 Task: Look for space in Borehamwood, United Kingdom from 1st July, 2023 to 8th July, 2023 for 2 adults, 1 child in price range Rs.15000 to Rs.20000. Place can be entire place with 1  bedroom having 1 bed and 1 bathroom. Property type can be house, flat, guest house, hotel. Amenities needed are: washing machine. Booking option can be shelf check-in. Required host language is English.
Action: Mouse moved to (554, 78)
Screenshot: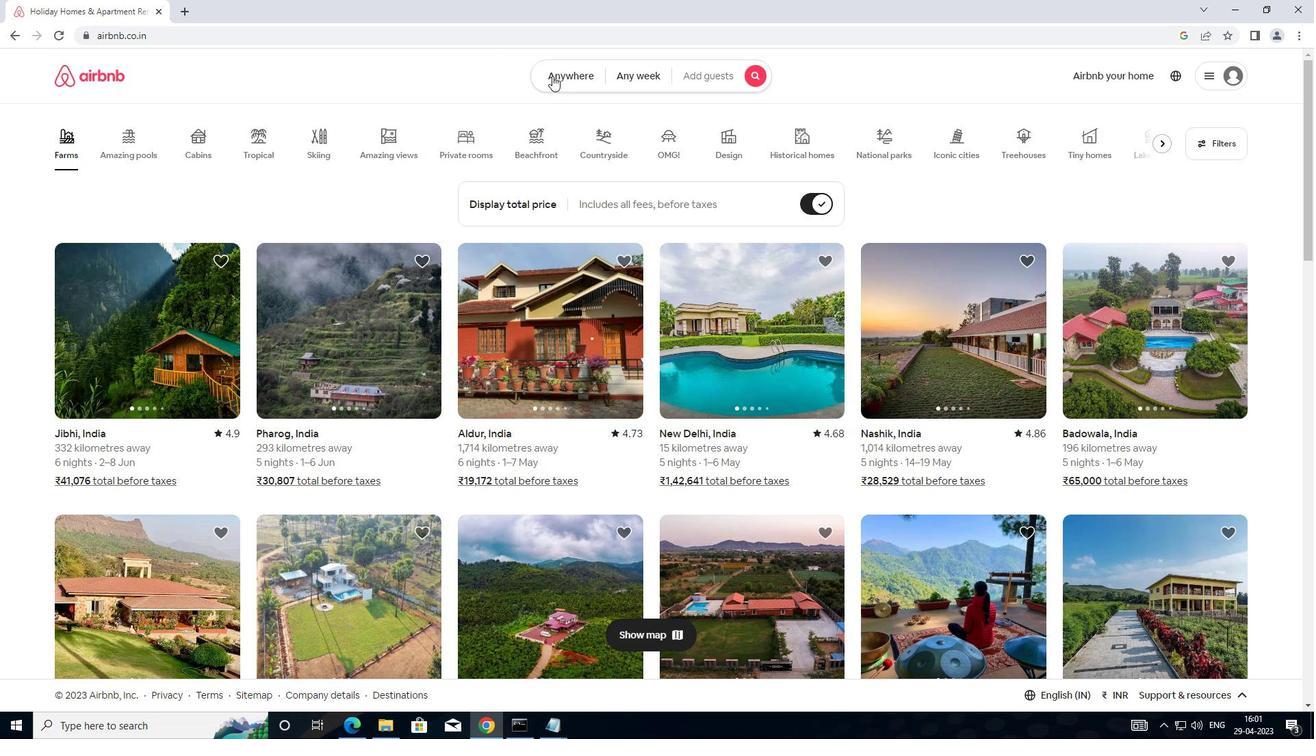 
Action: Mouse pressed left at (554, 78)
Screenshot: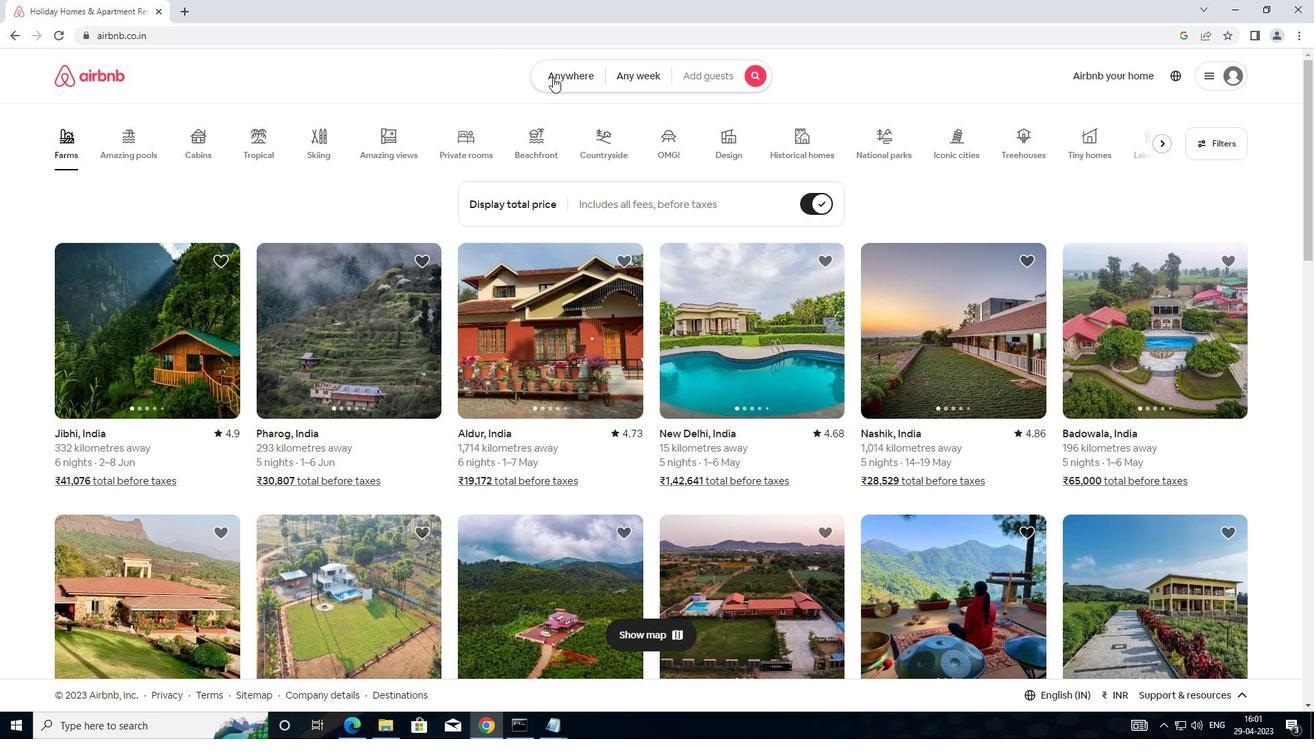 
Action: Mouse moved to (435, 140)
Screenshot: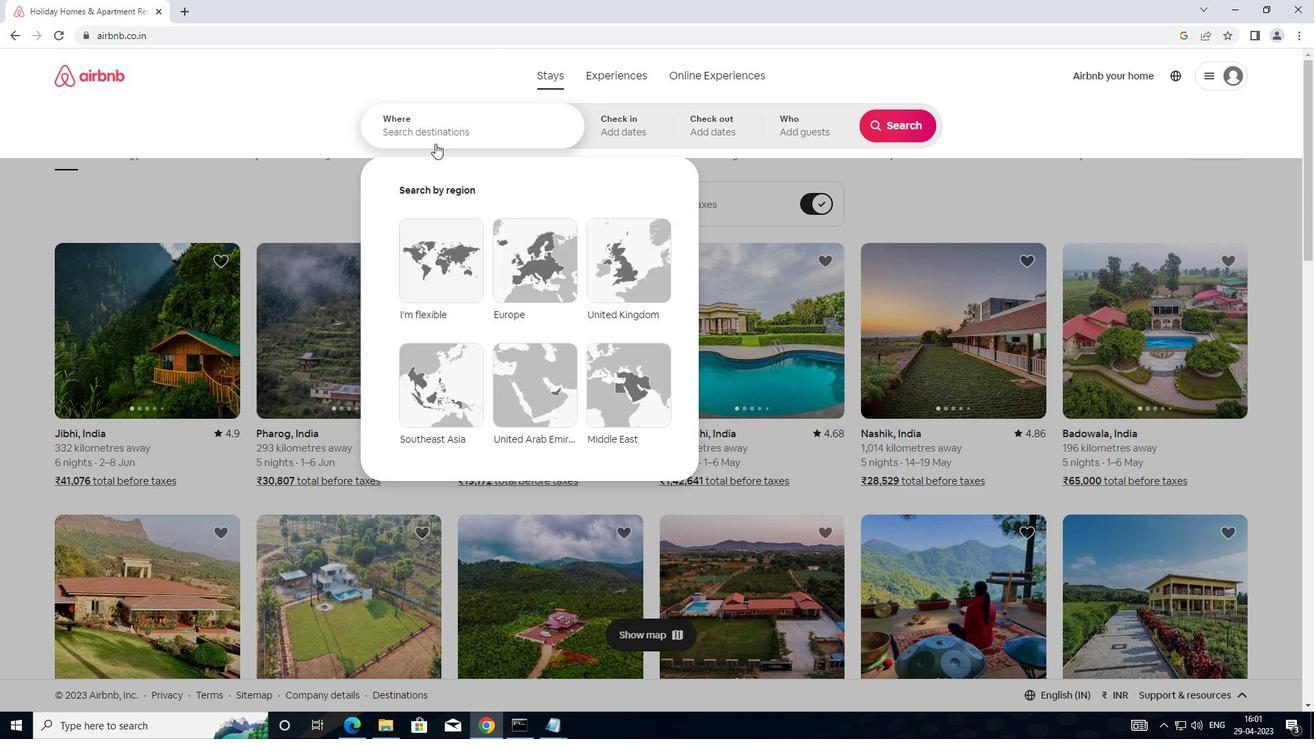 
Action: Mouse pressed left at (435, 140)
Screenshot: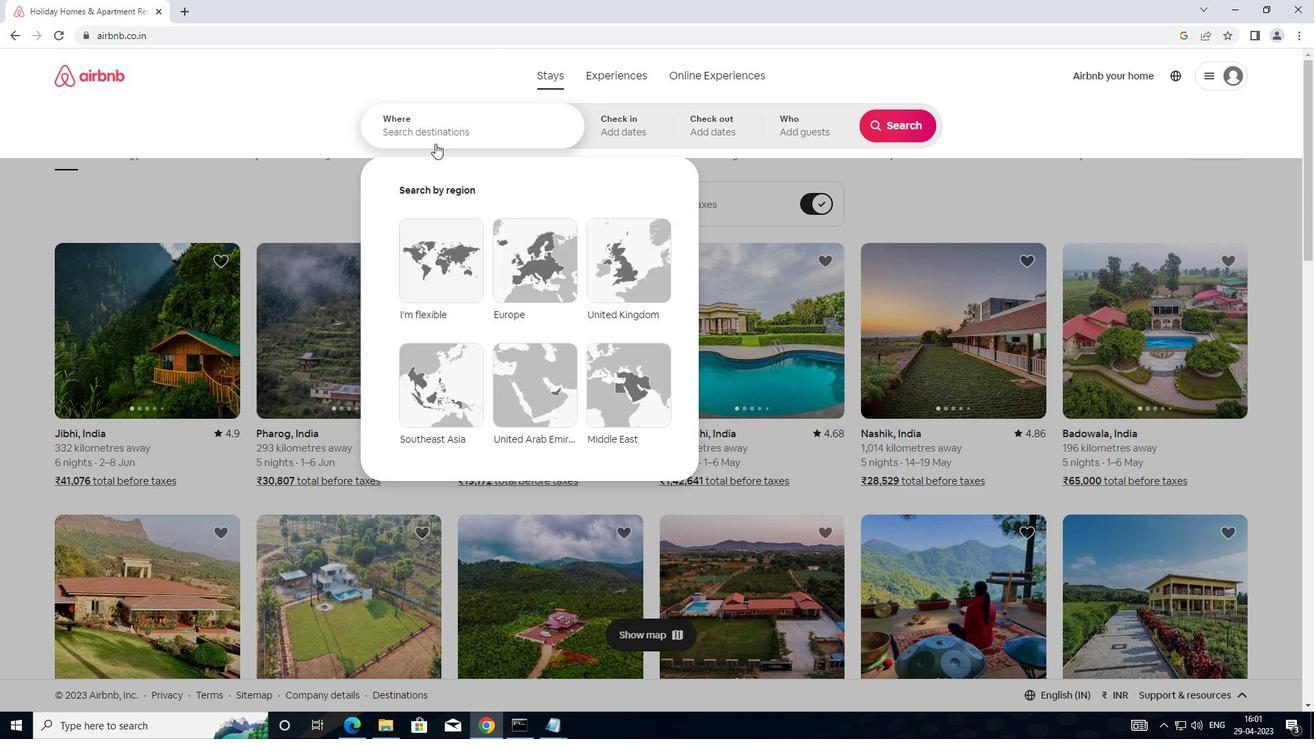 
Action: Mouse moved to (577, 97)
Screenshot: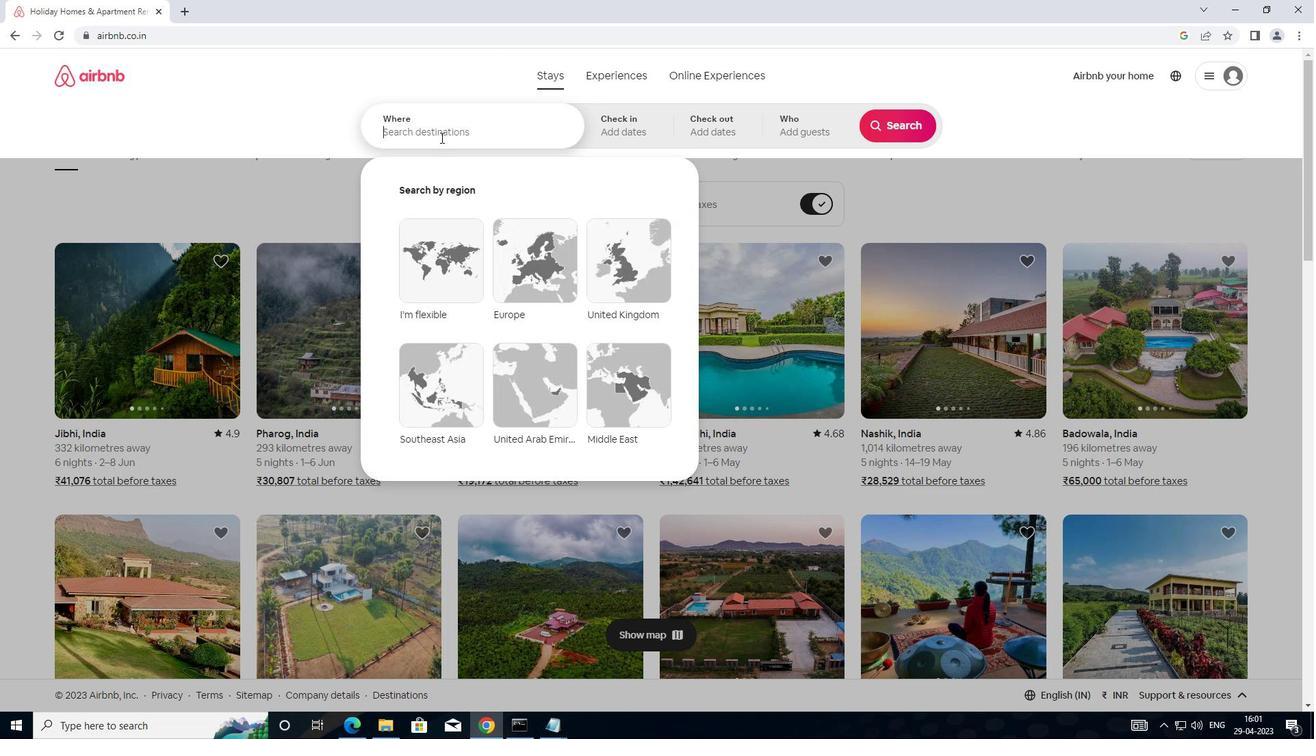 
Action: Key pressed <Key.shift>B
Screenshot: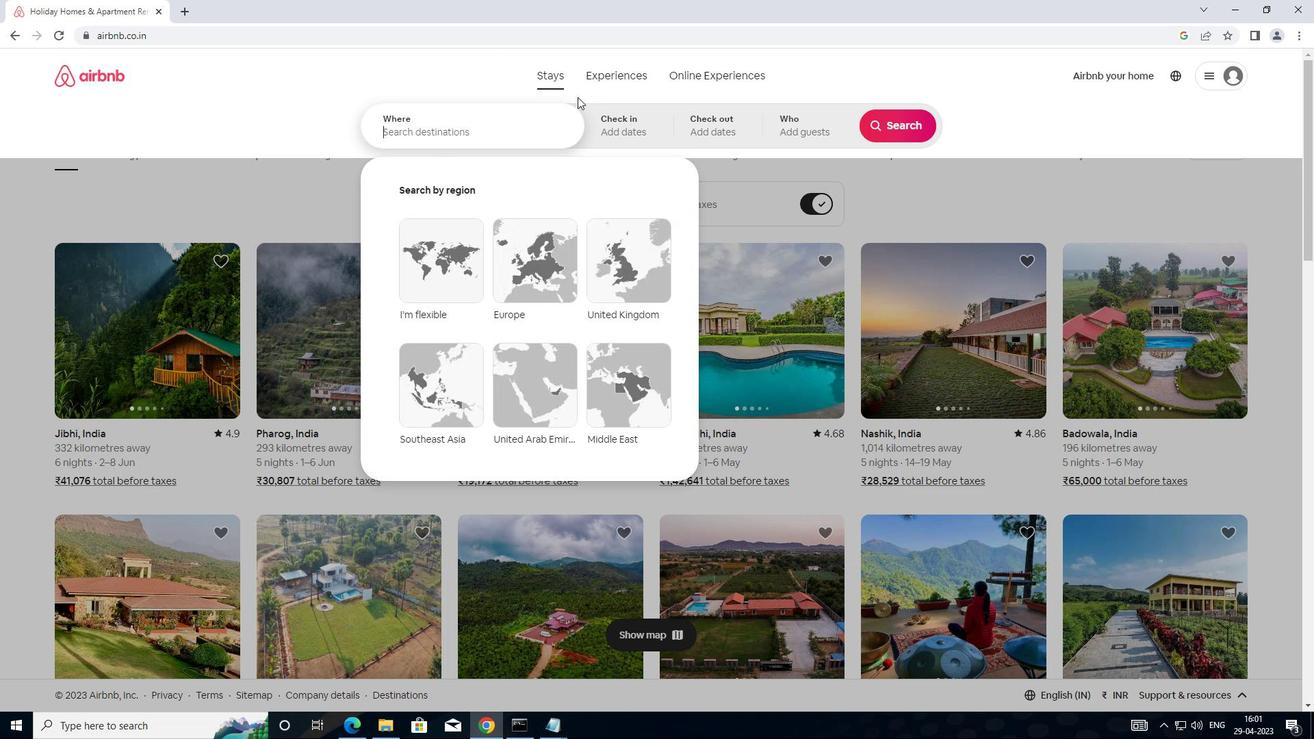 
Action: Mouse moved to (650, 46)
Screenshot: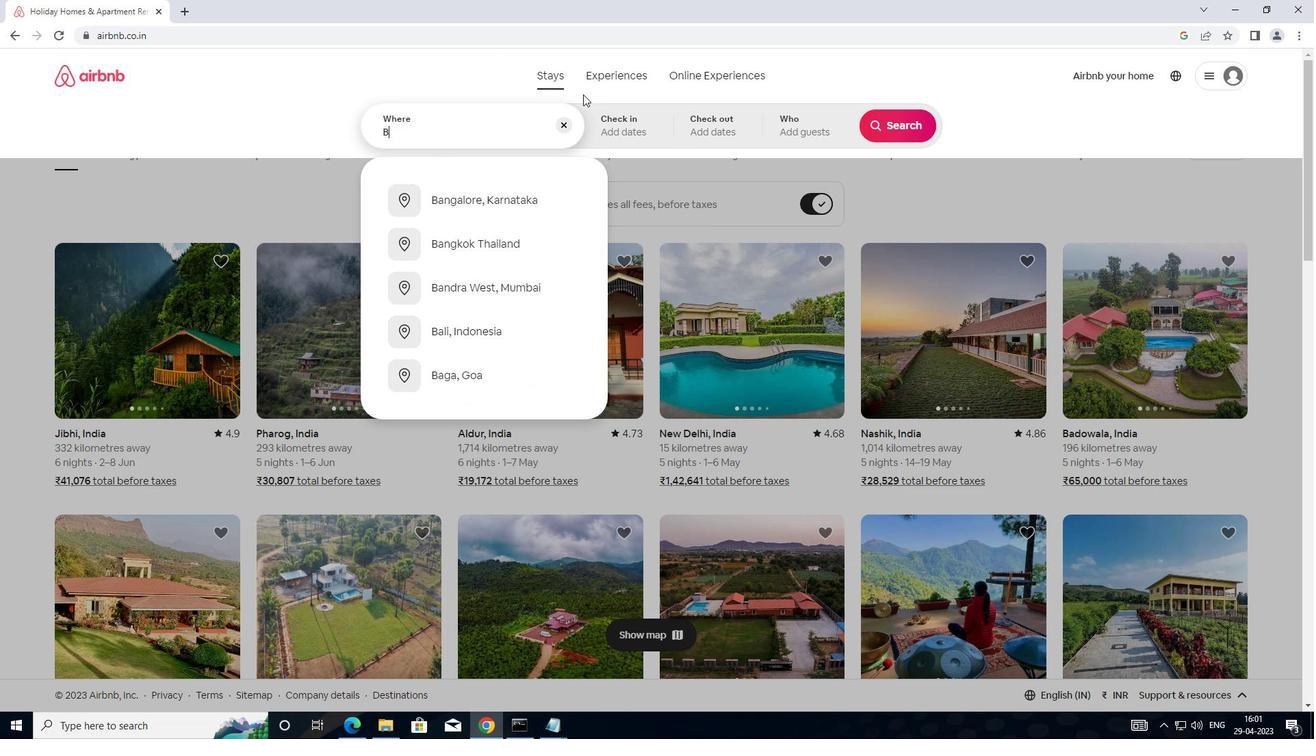 
Action: Key pressed ORE
Screenshot: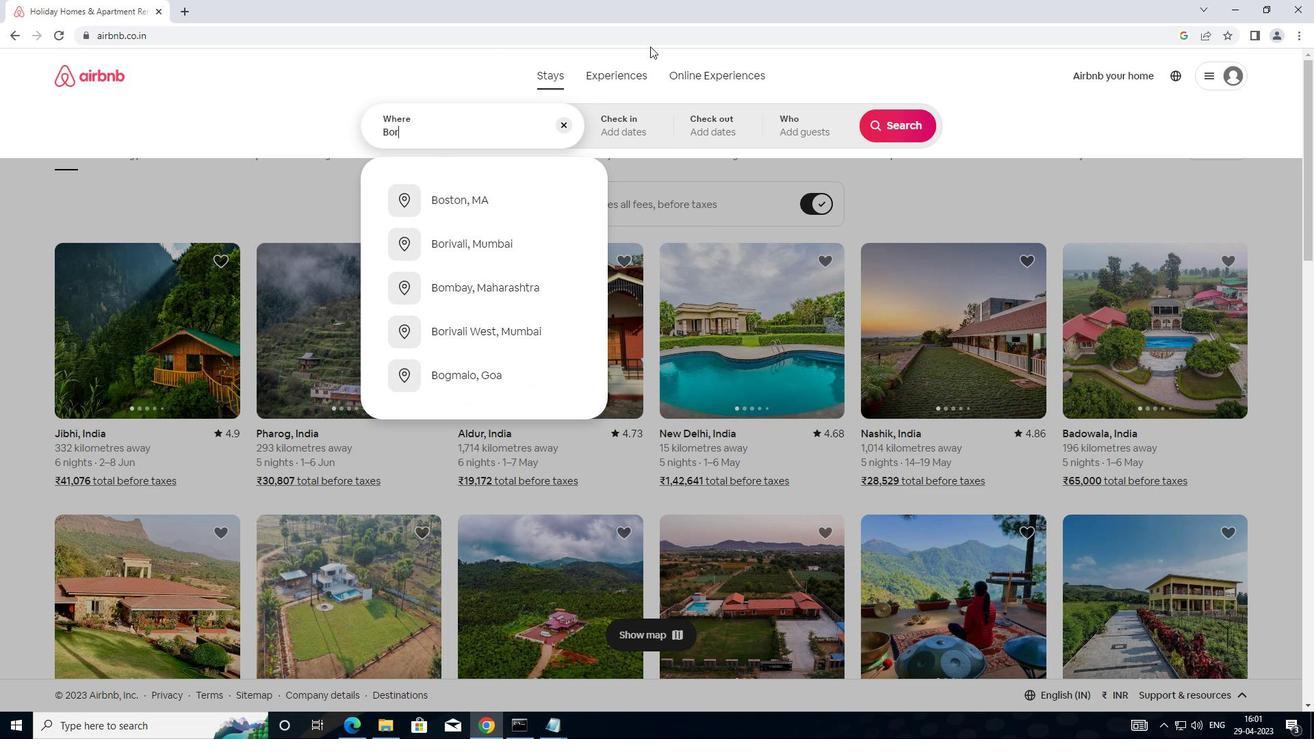 
Action: Mouse moved to (656, 42)
Screenshot: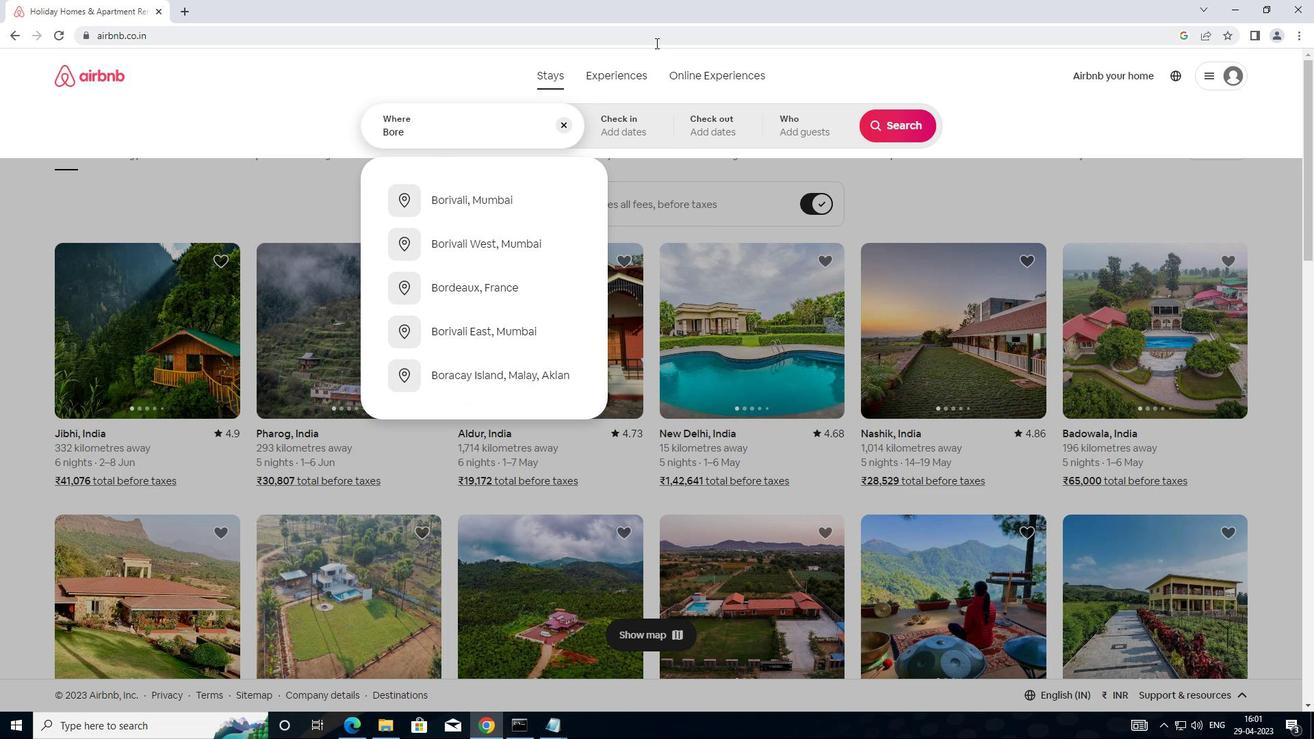 
Action: Key pressed HA
Screenshot: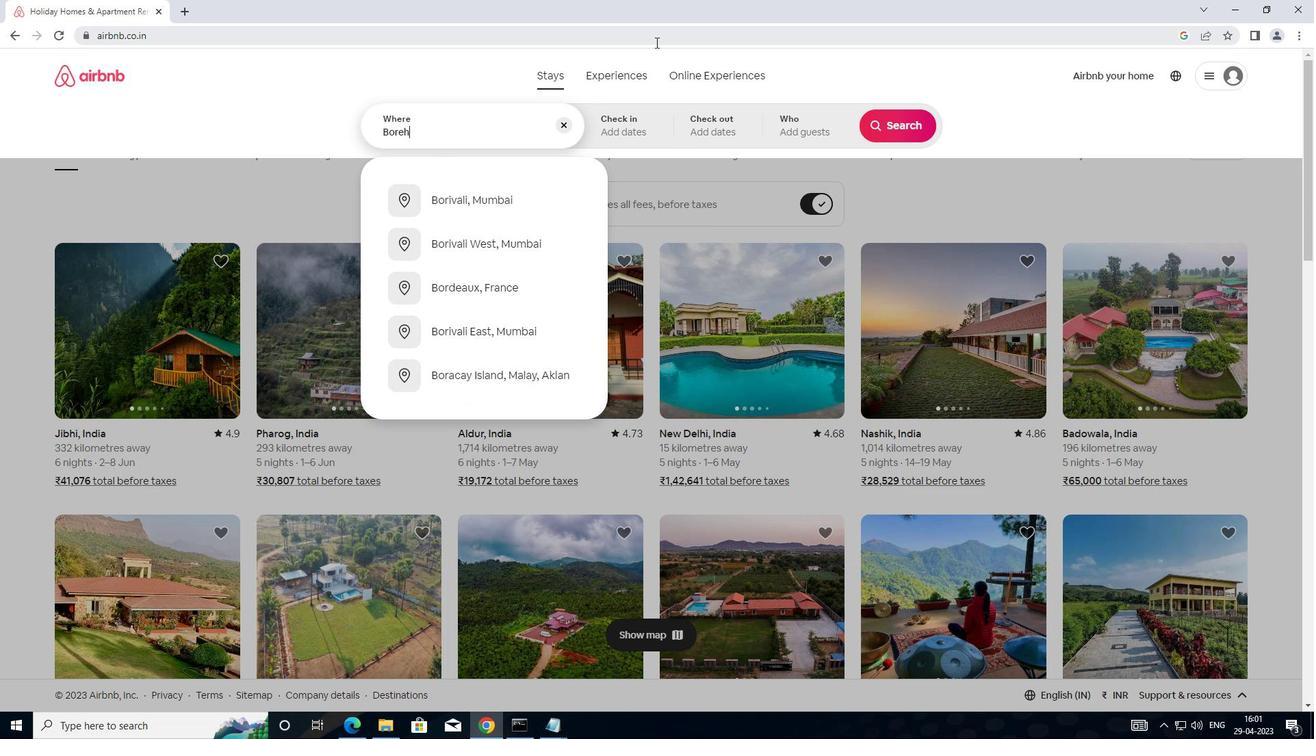 
Action: Mouse moved to (674, 41)
Screenshot: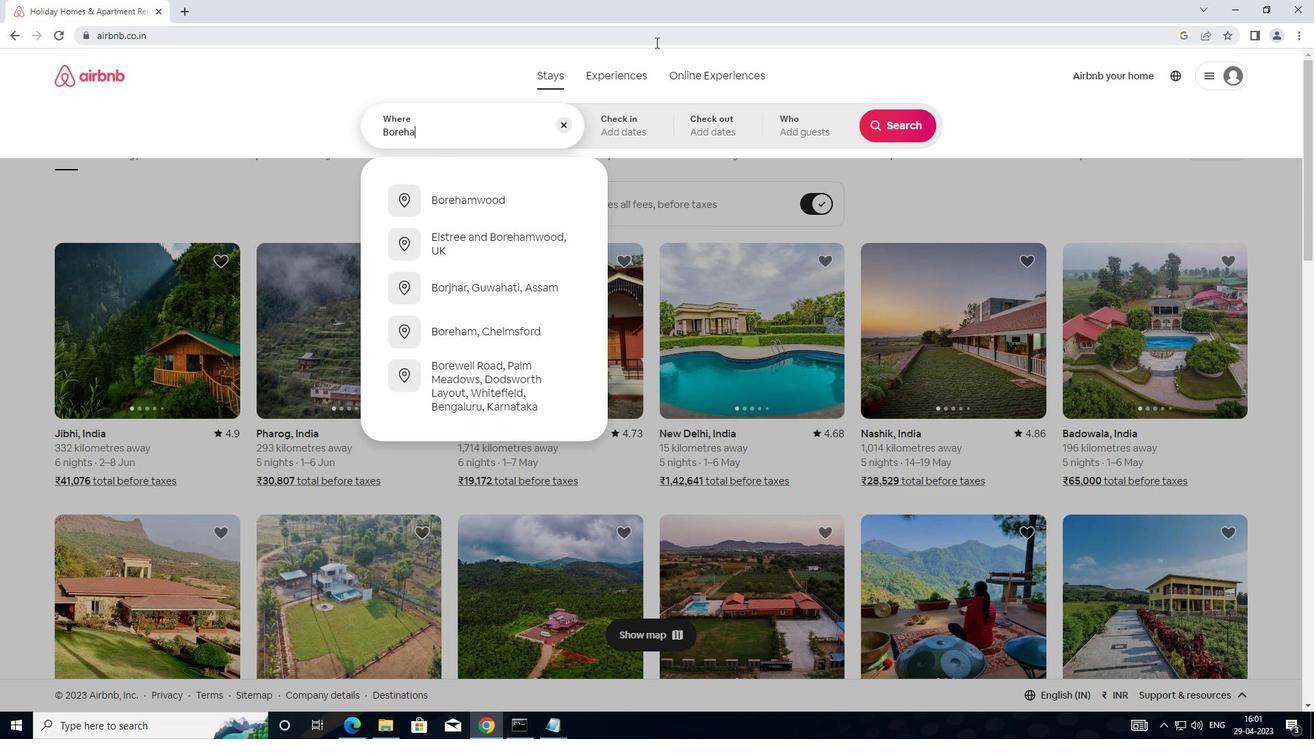 
Action: Key pressed MW
Screenshot: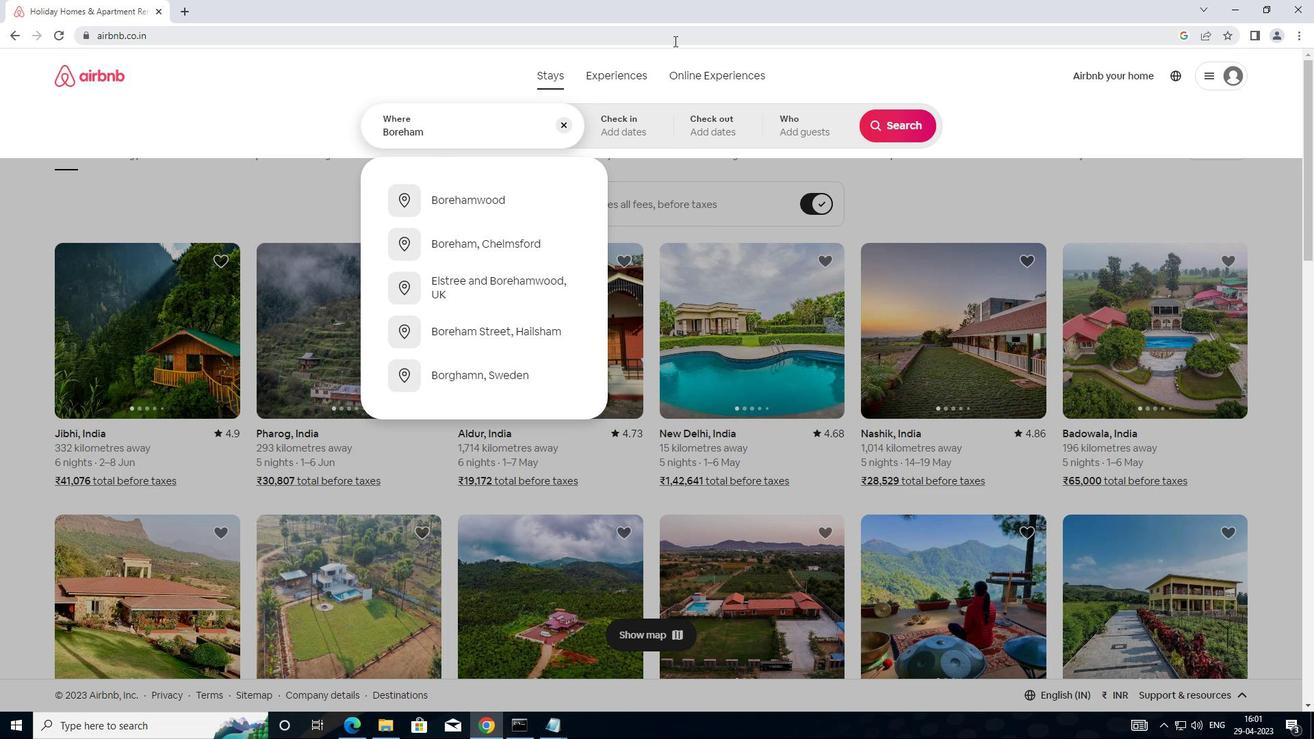 
Action: Mouse moved to (745, 30)
Screenshot: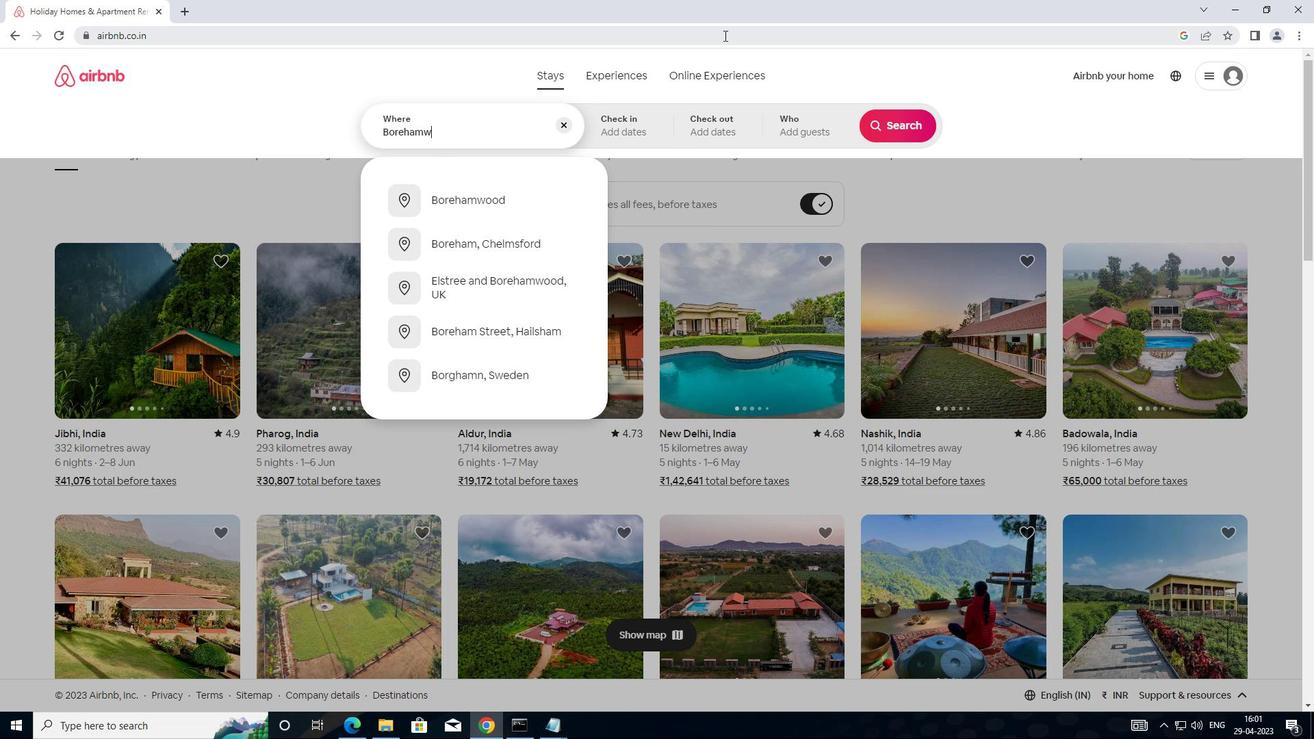 
Action: Key pressed OOD,UNITED<Key.space>
Screenshot: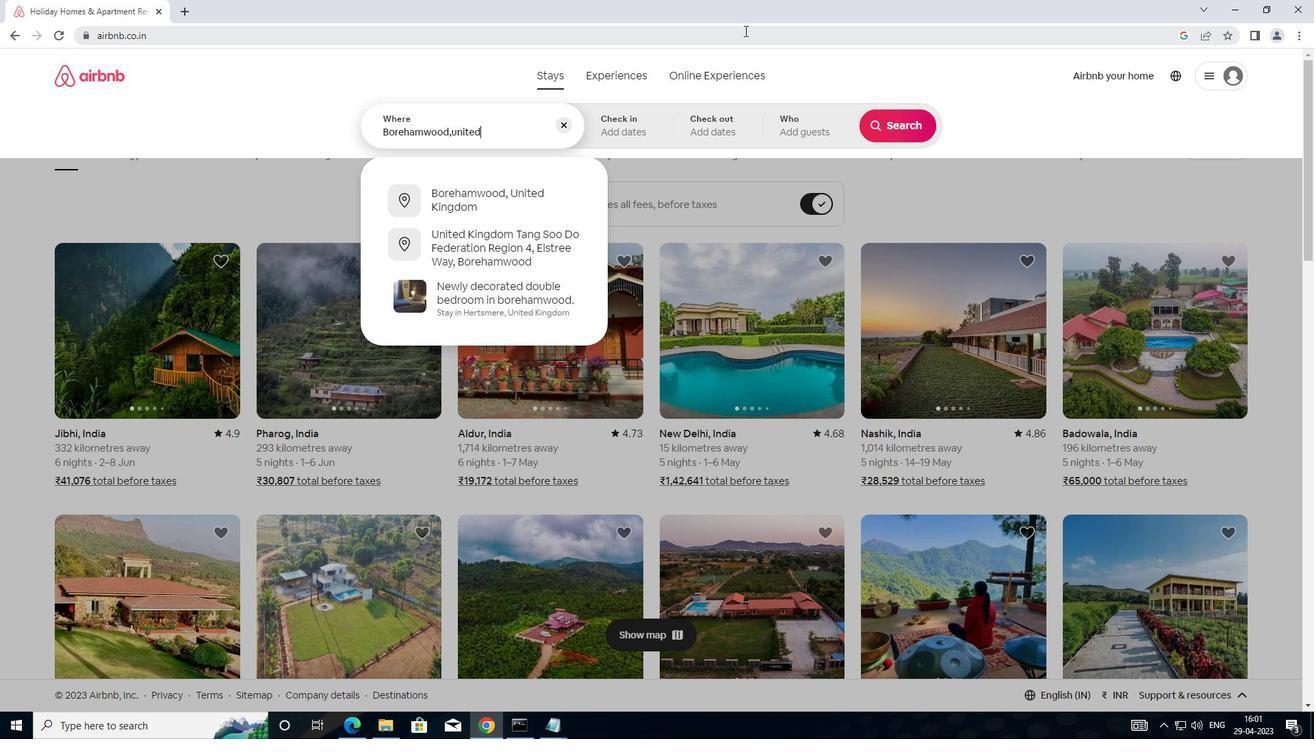
Action: Mouse moved to (782, 17)
Screenshot: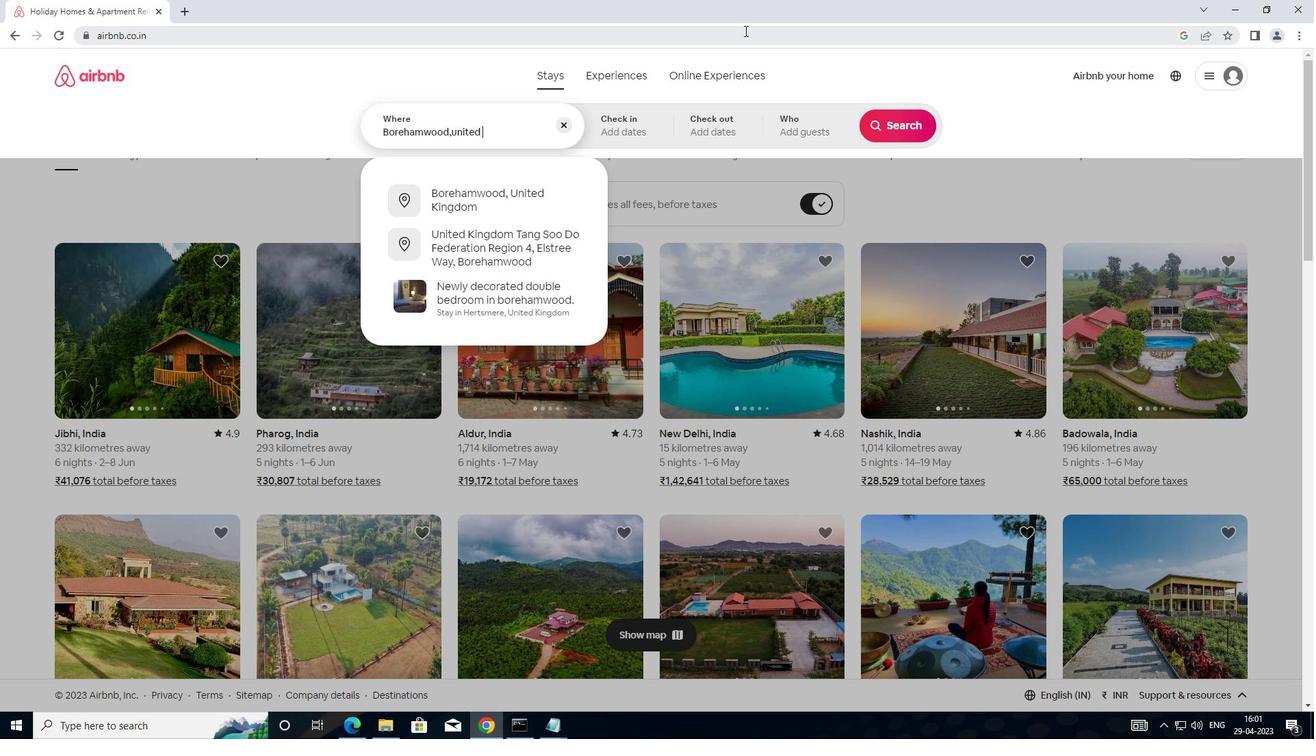 
Action: Key pressed KING
Screenshot: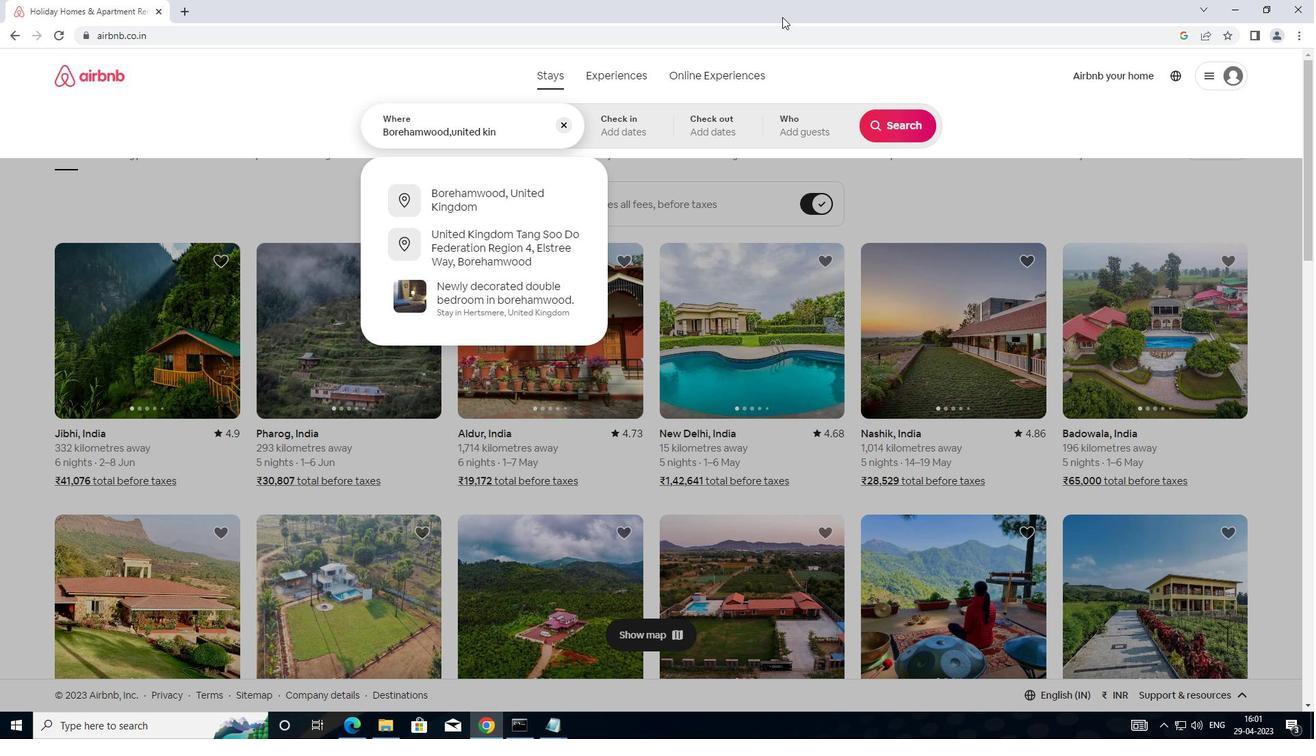 
Action: Mouse moved to (506, 186)
Screenshot: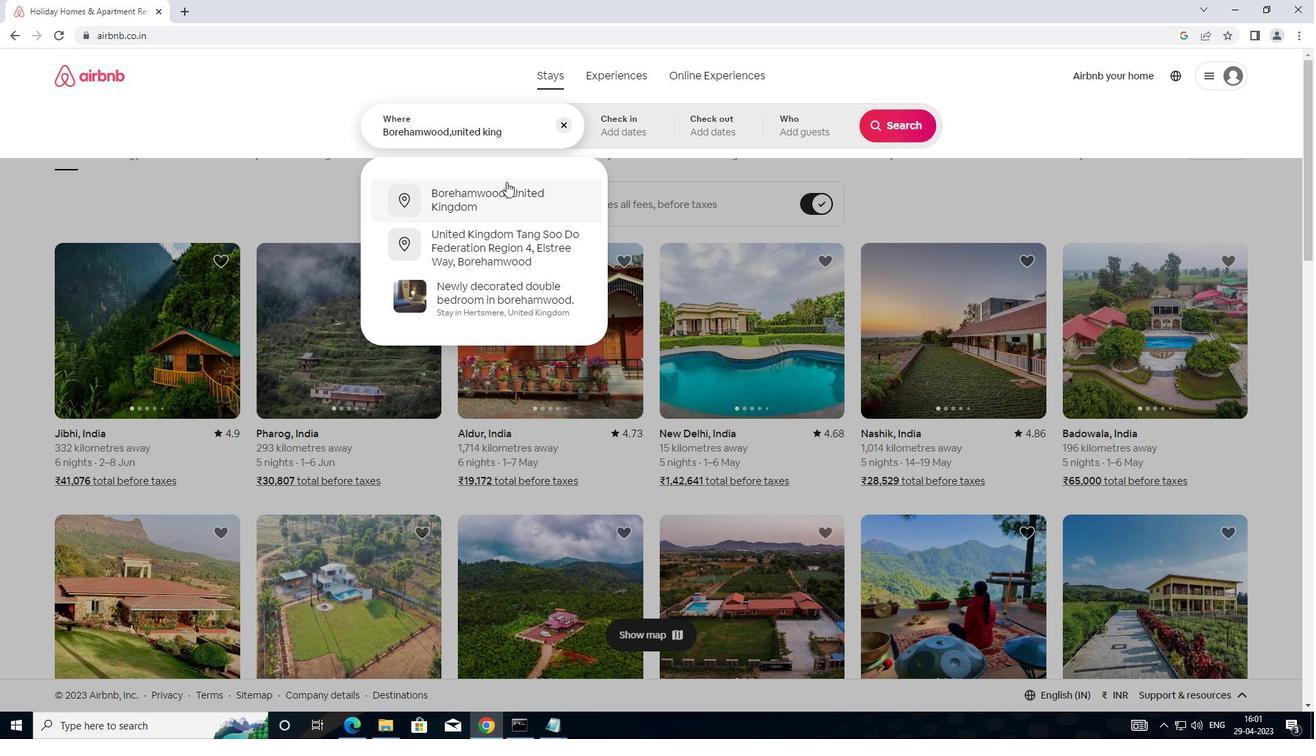 
Action: Mouse pressed left at (506, 186)
Screenshot: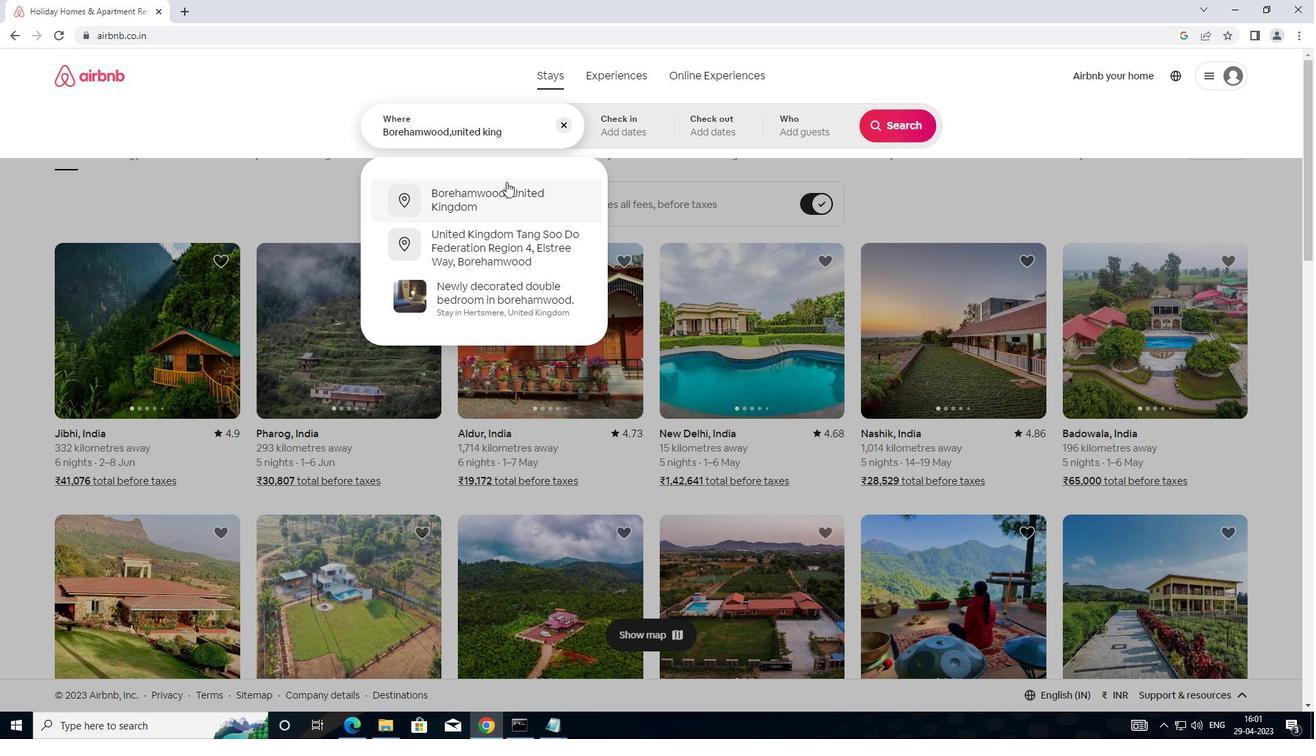 
Action: Mouse moved to (898, 238)
Screenshot: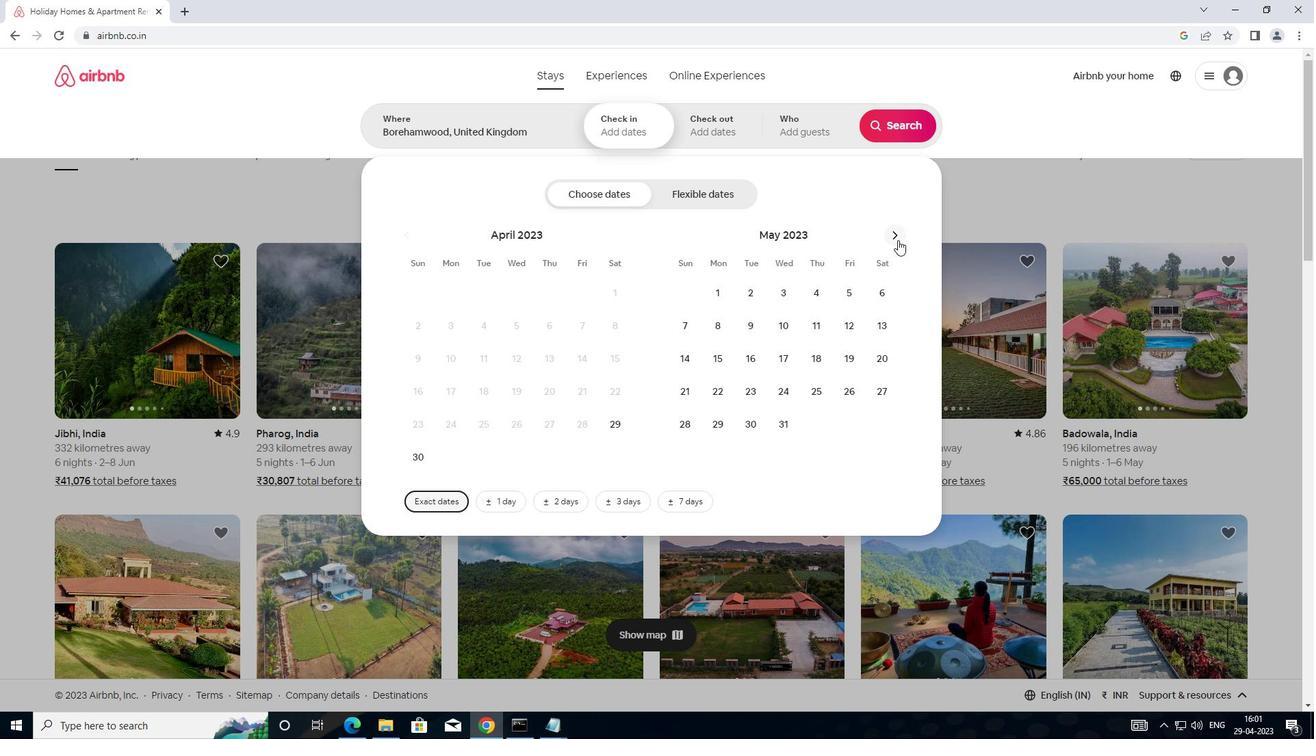 
Action: Mouse pressed left at (898, 238)
Screenshot: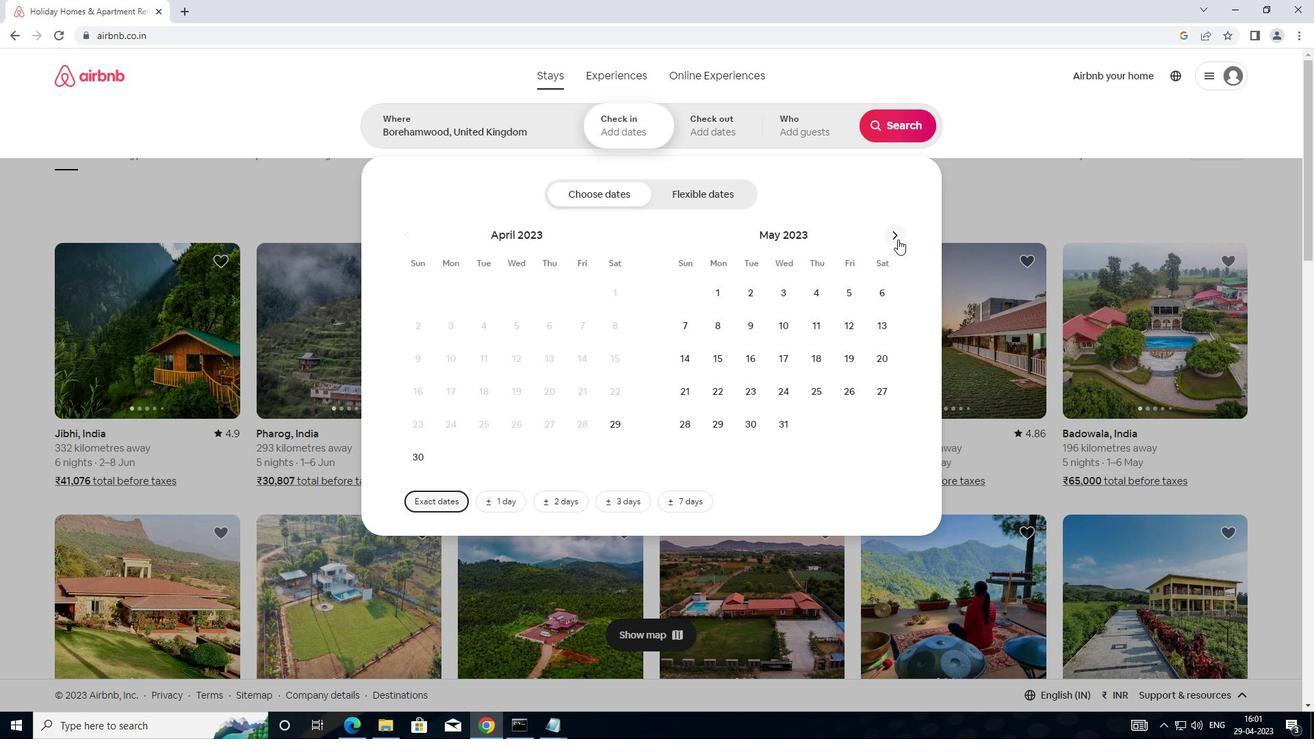 
Action: Mouse pressed left at (898, 238)
Screenshot: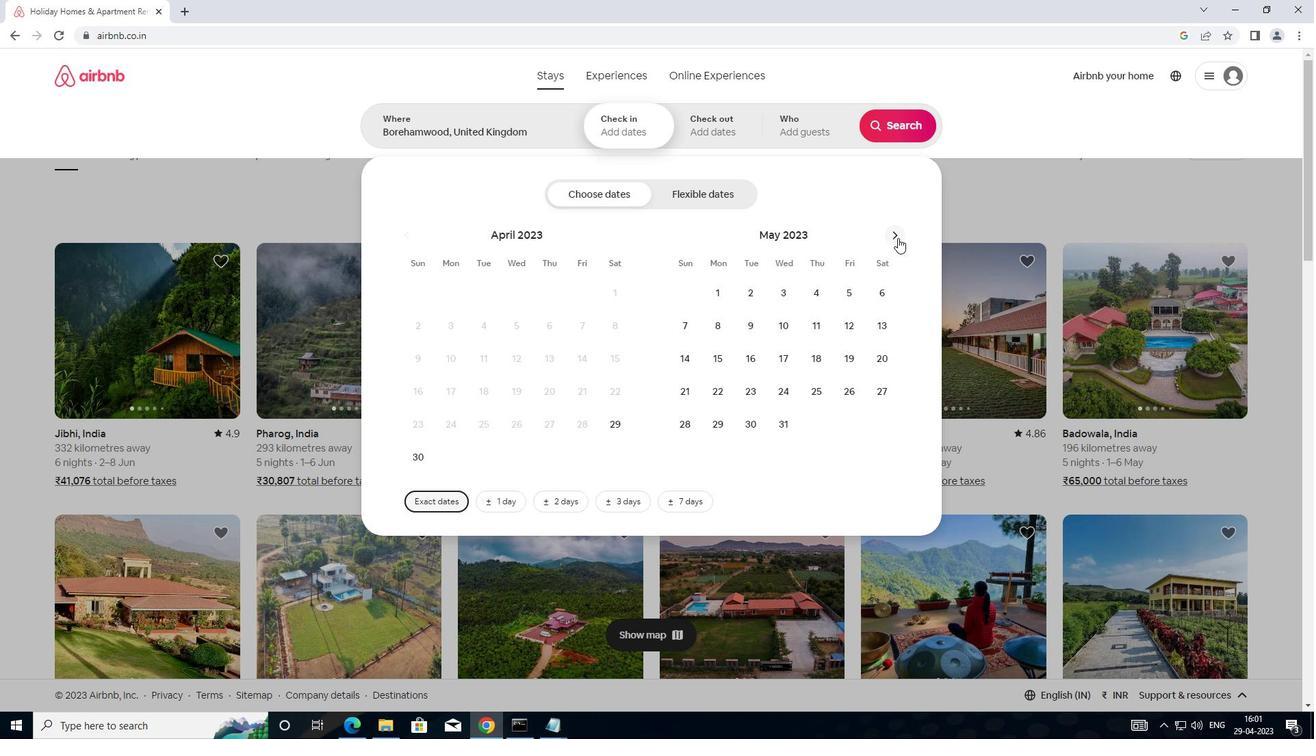 
Action: Mouse moved to (898, 237)
Screenshot: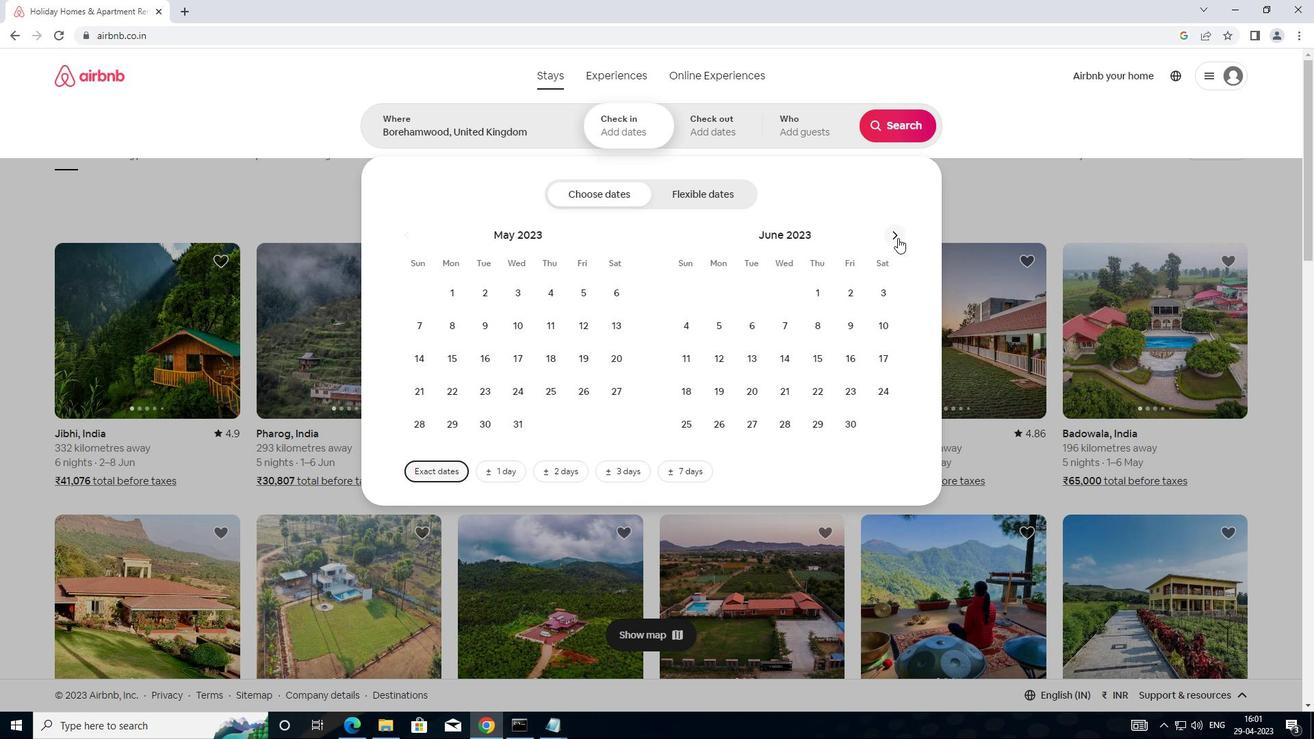 
Action: Mouse pressed left at (898, 237)
Screenshot: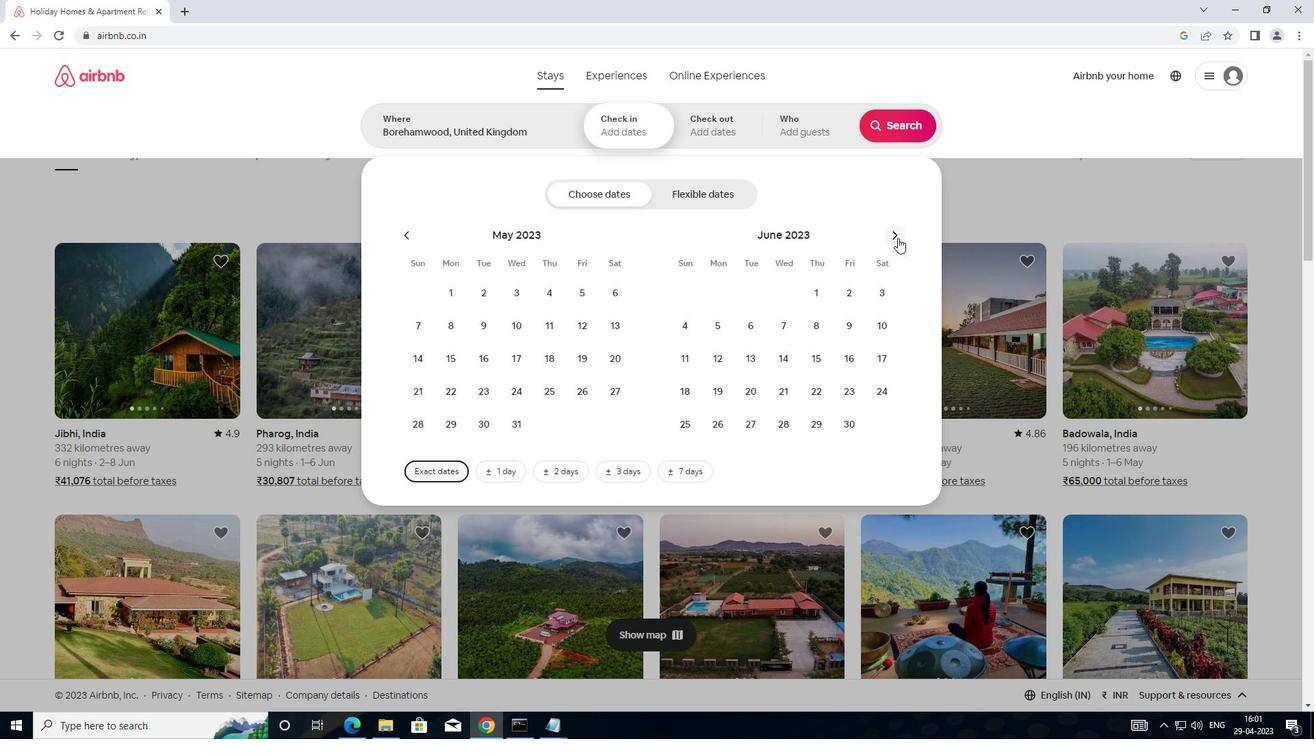 
Action: Mouse moved to (615, 285)
Screenshot: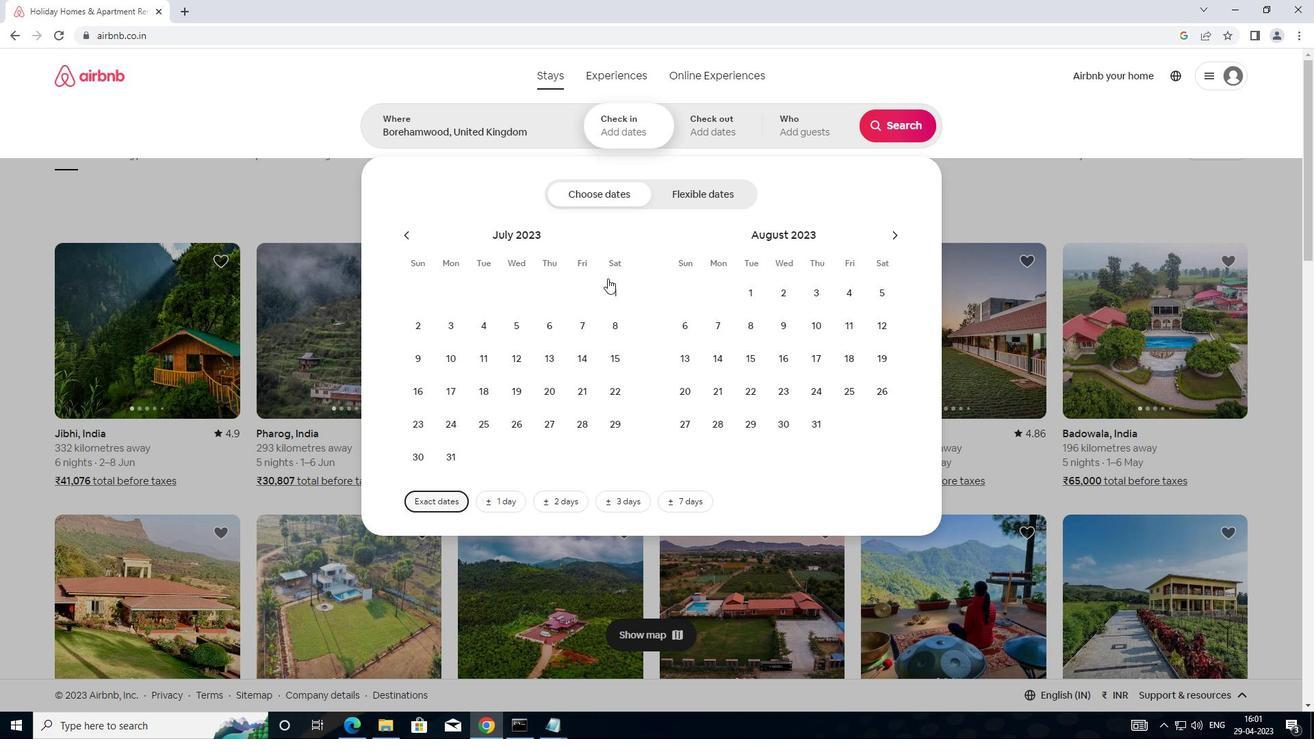 
Action: Mouse pressed left at (615, 285)
Screenshot: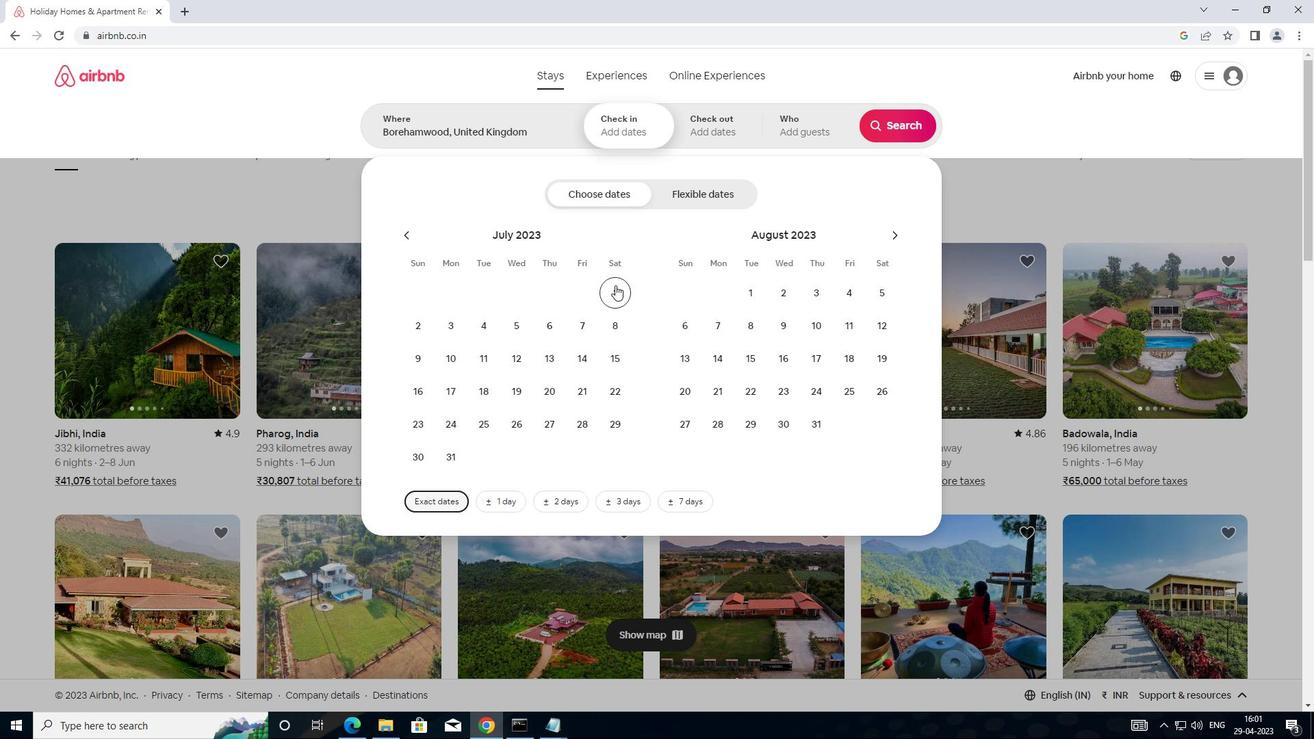 
Action: Mouse moved to (616, 319)
Screenshot: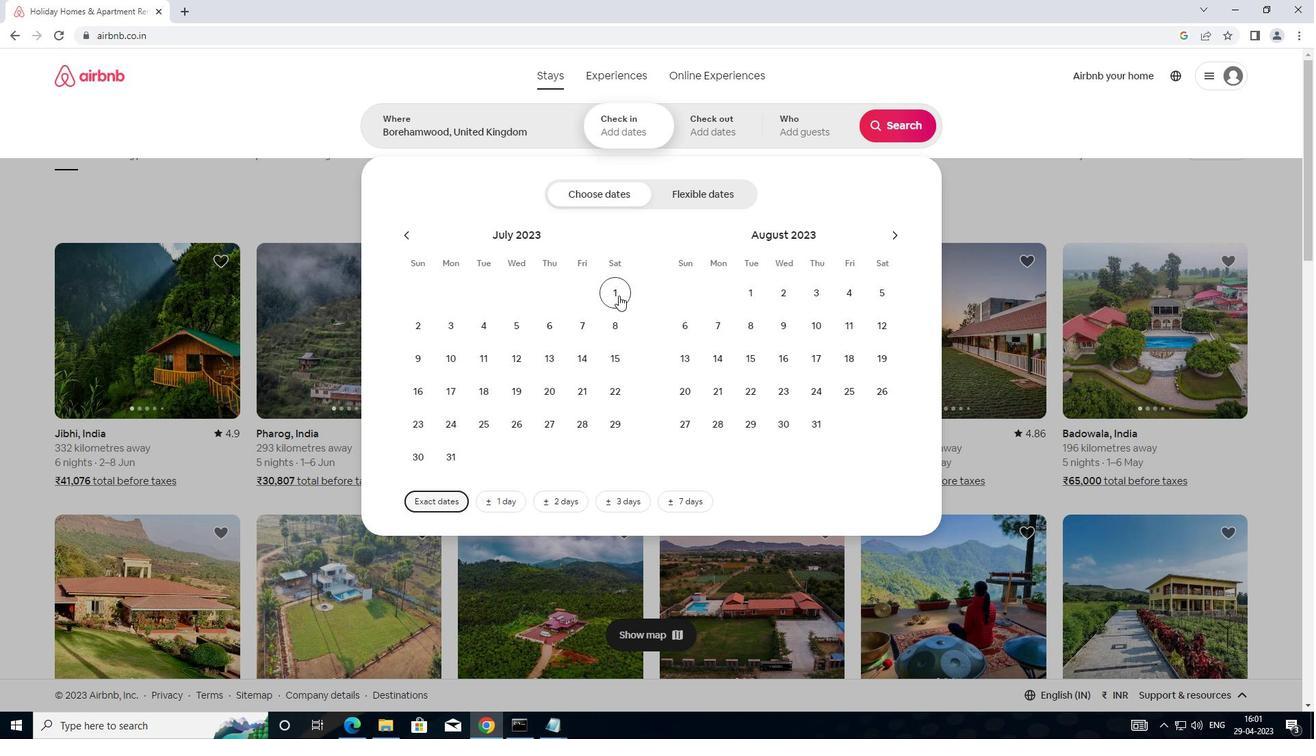 
Action: Mouse pressed left at (616, 319)
Screenshot: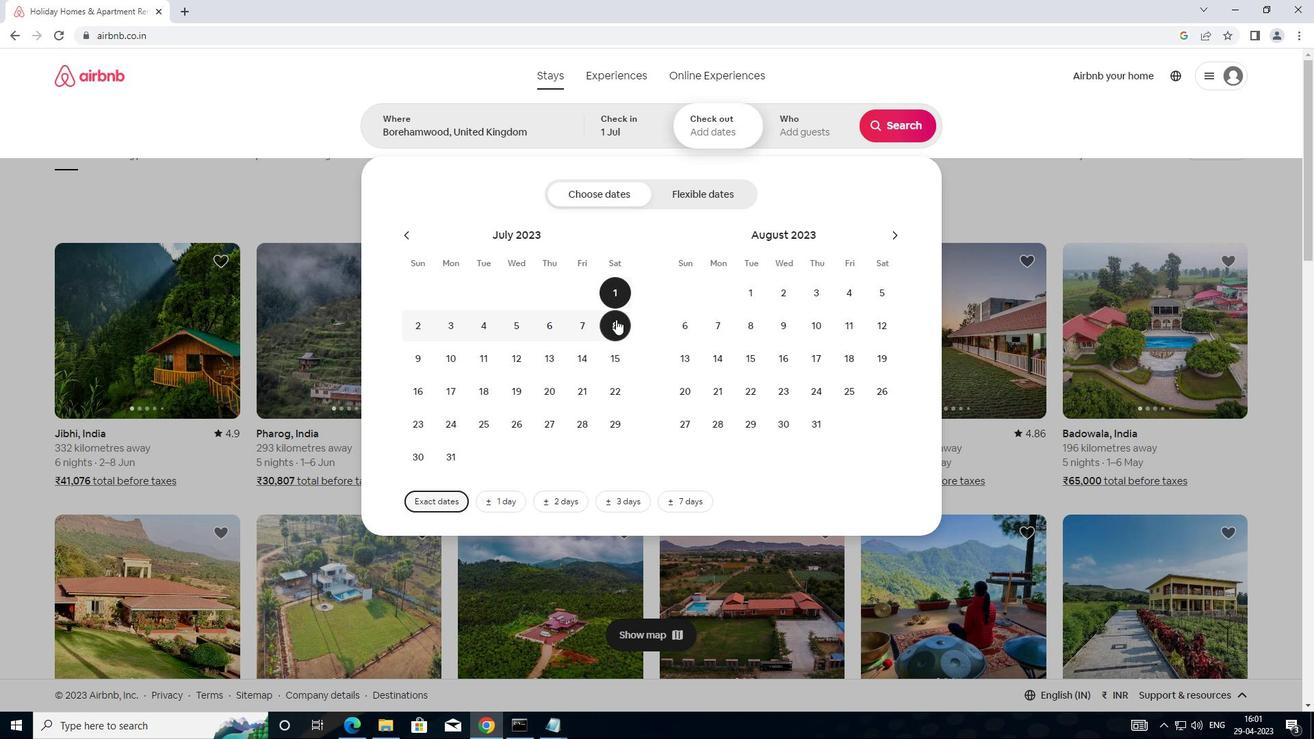 
Action: Mouse moved to (824, 133)
Screenshot: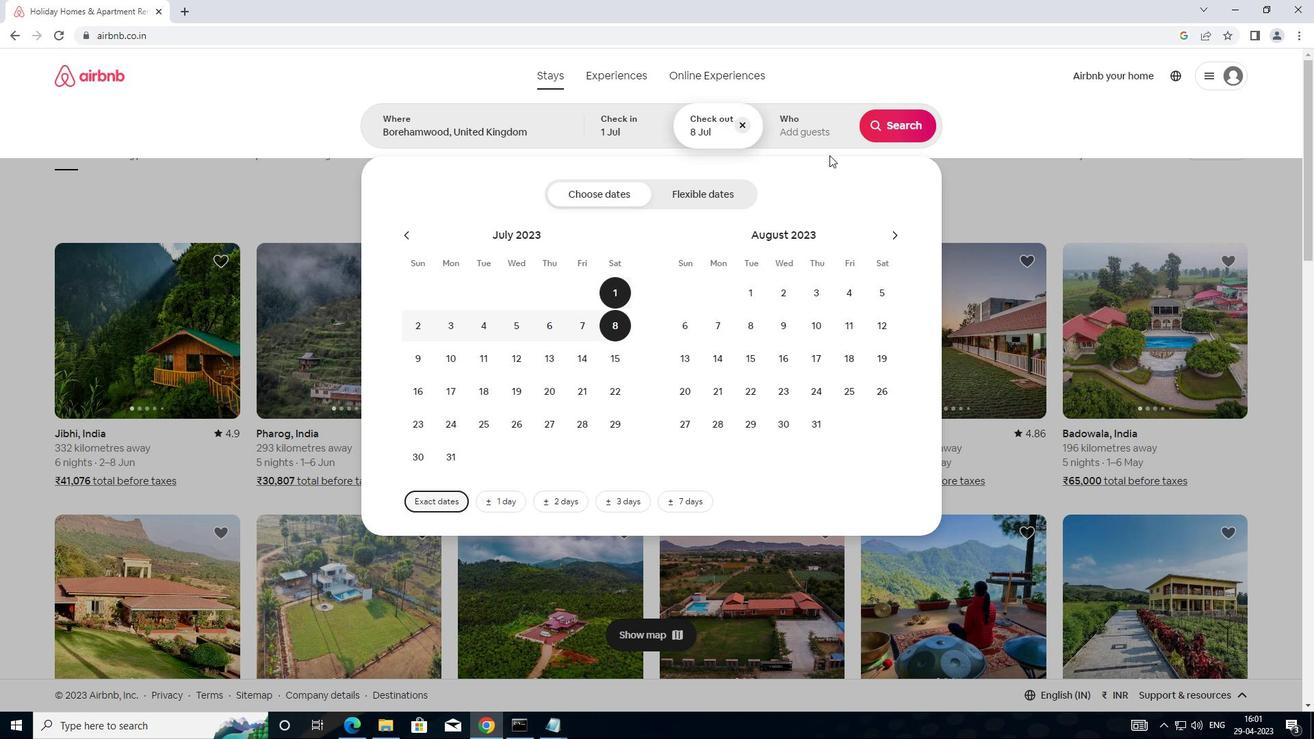 
Action: Mouse pressed left at (824, 133)
Screenshot: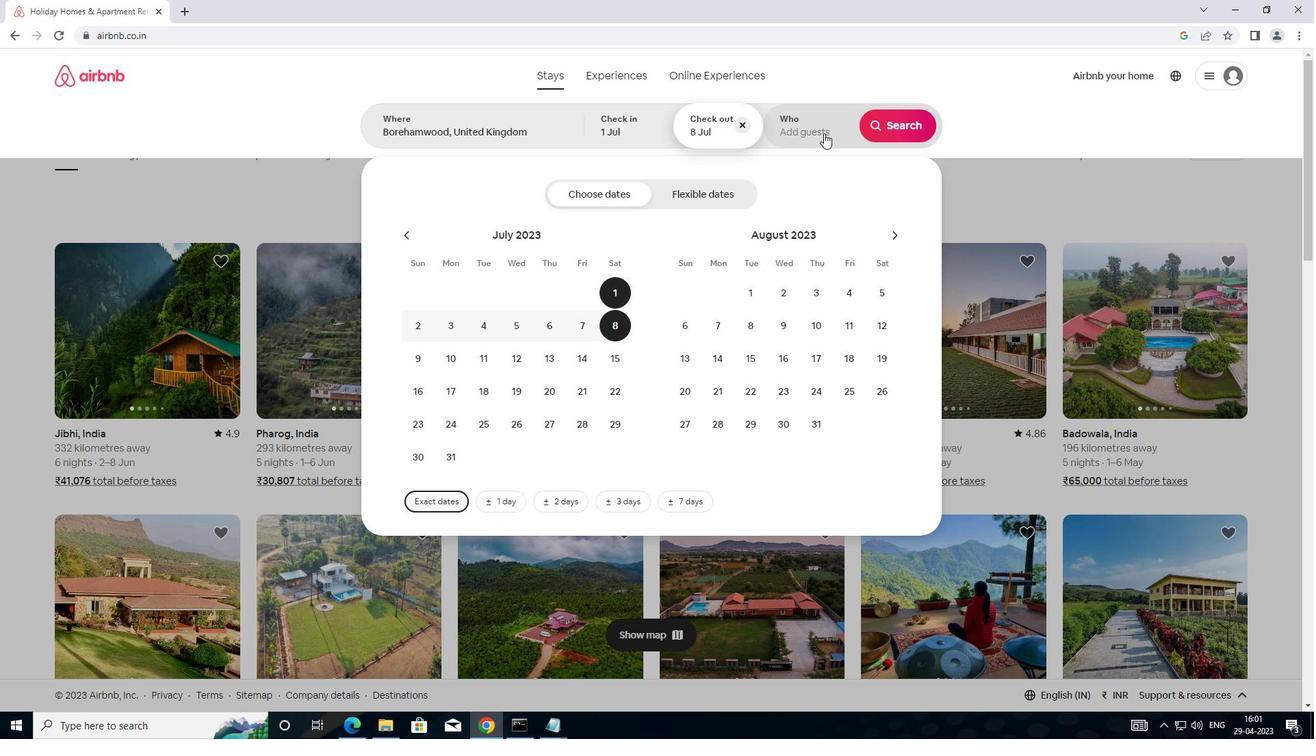 
Action: Mouse moved to (896, 197)
Screenshot: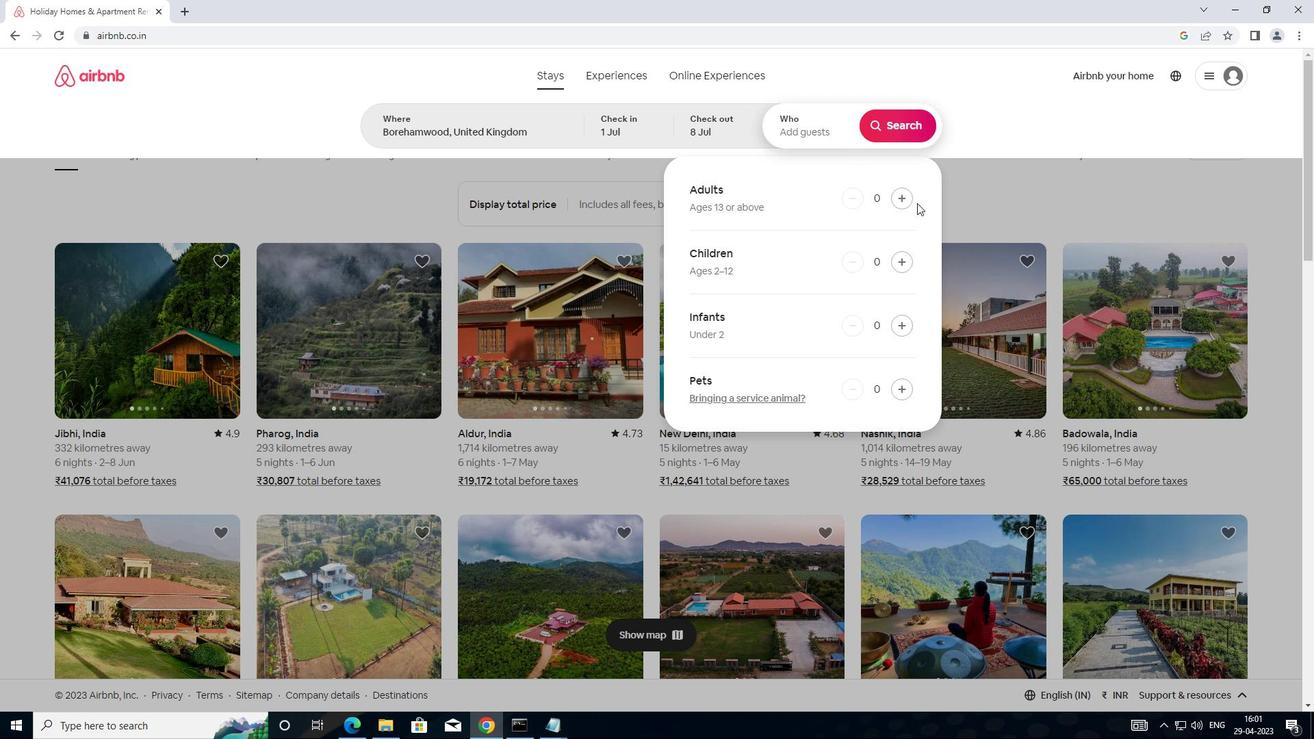 
Action: Mouse pressed left at (896, 197)
Screenshot: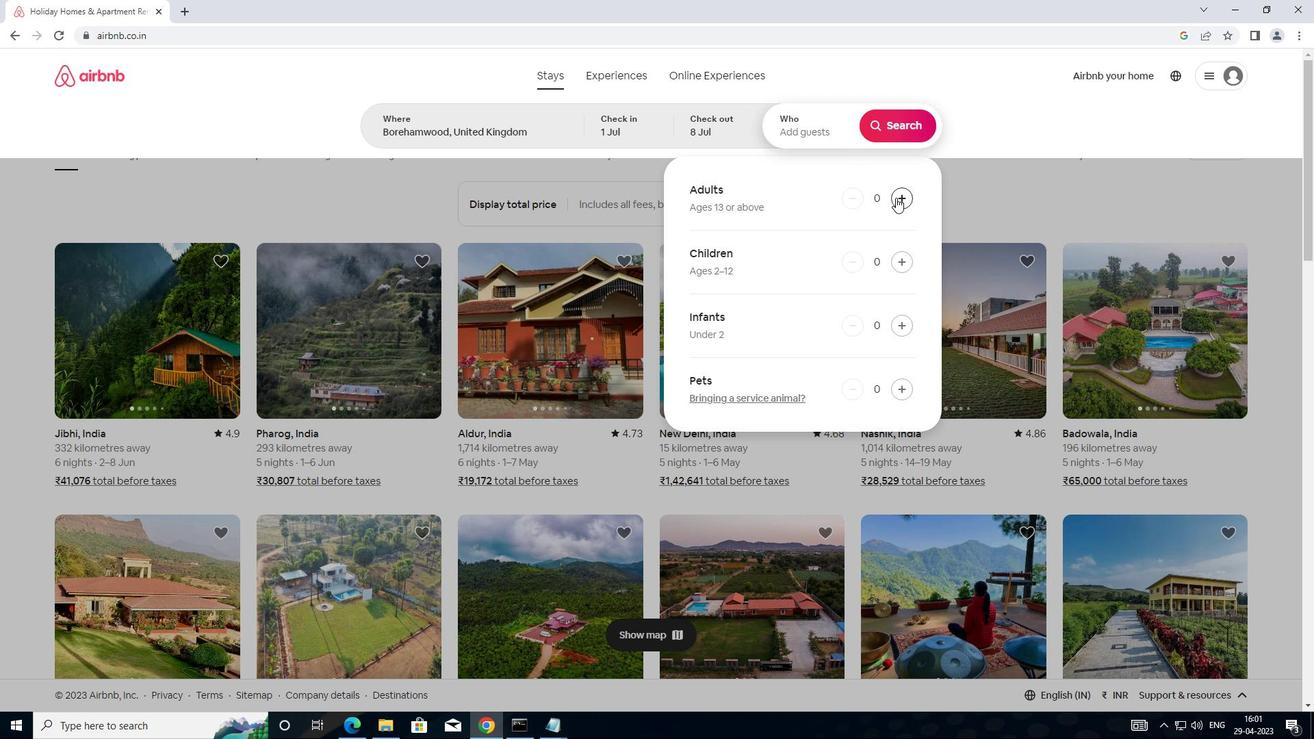 
Action: Mouse pressed left at (896, 197)
Screenshot: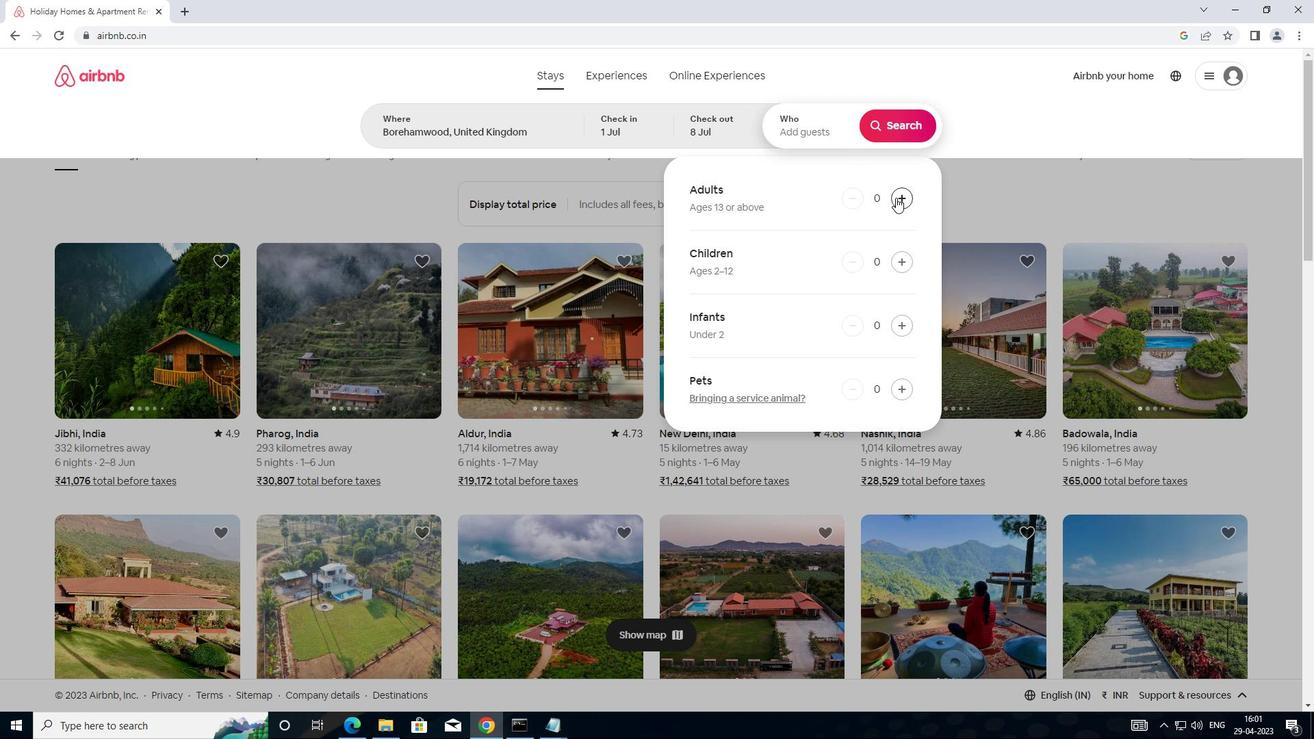 
Action: Mouse moved to (900, 261)
Screenshot: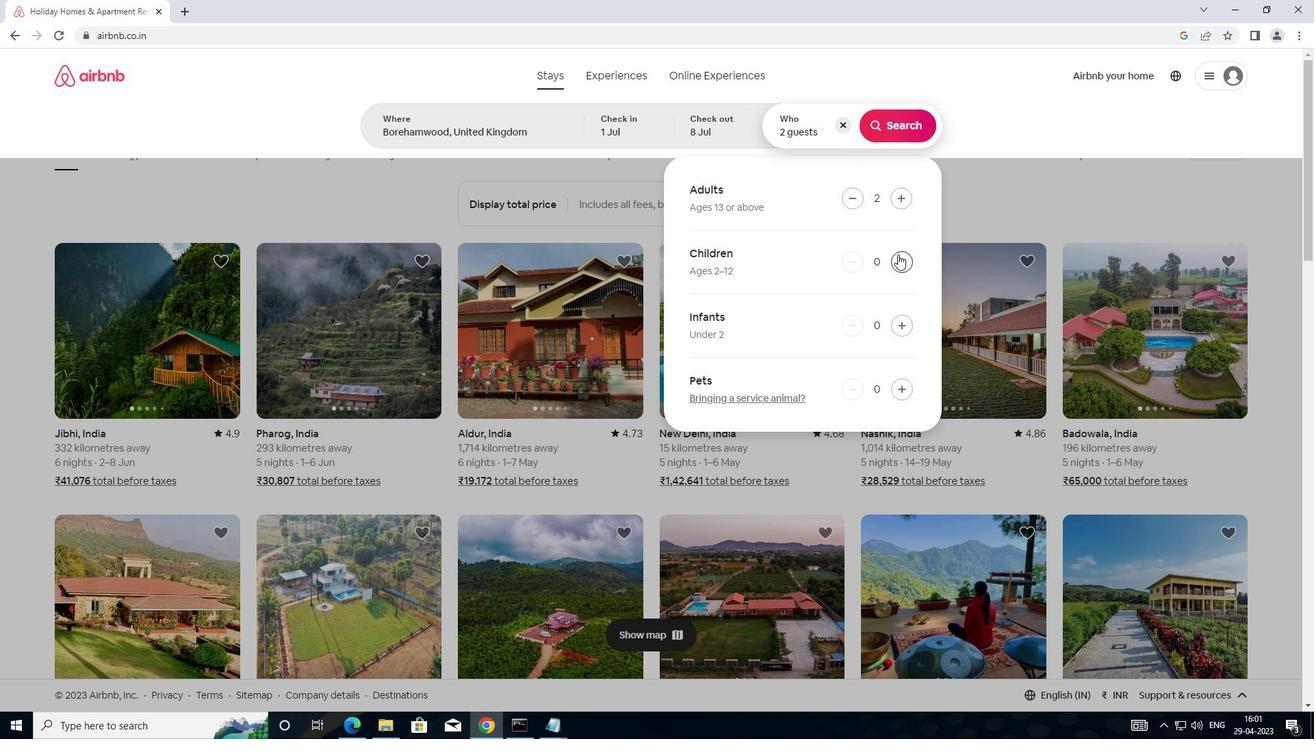 
Action: Mouse pressed left at (900, 261)
Screenshot: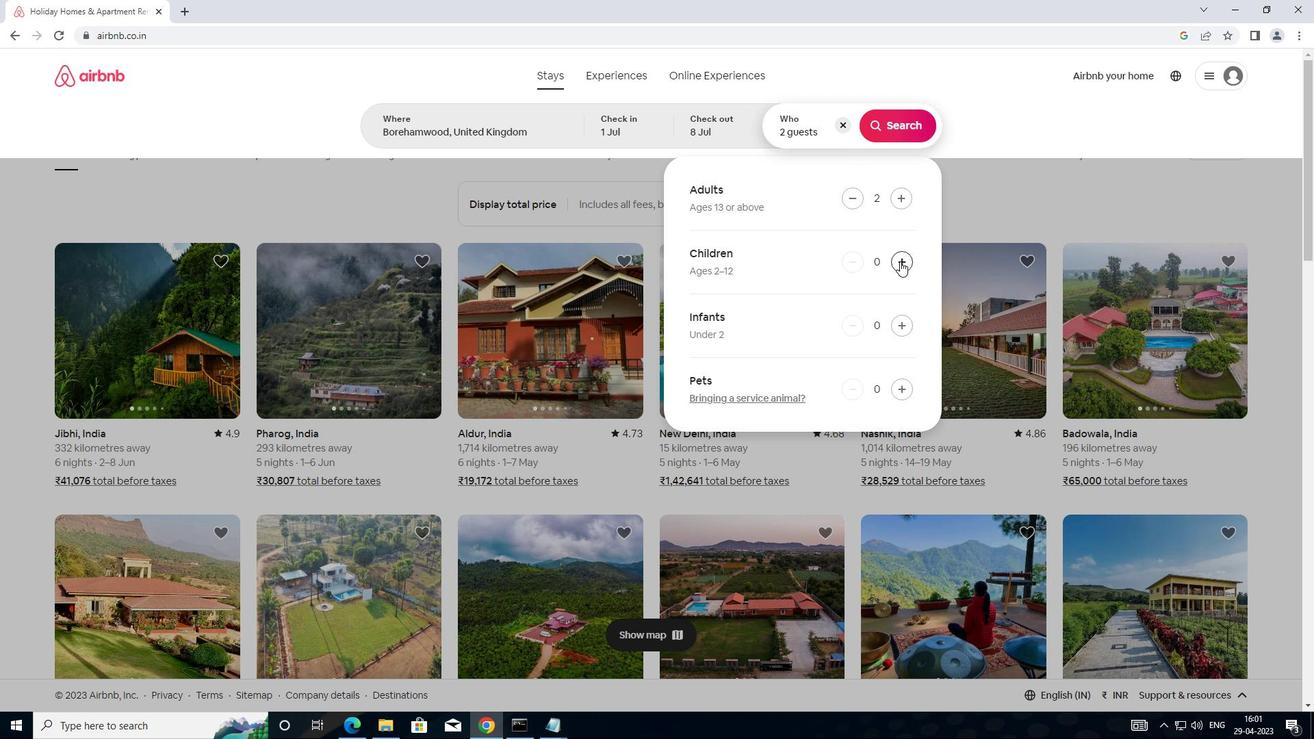 
Action: Mouse moved to (910, 128)
Screenshot: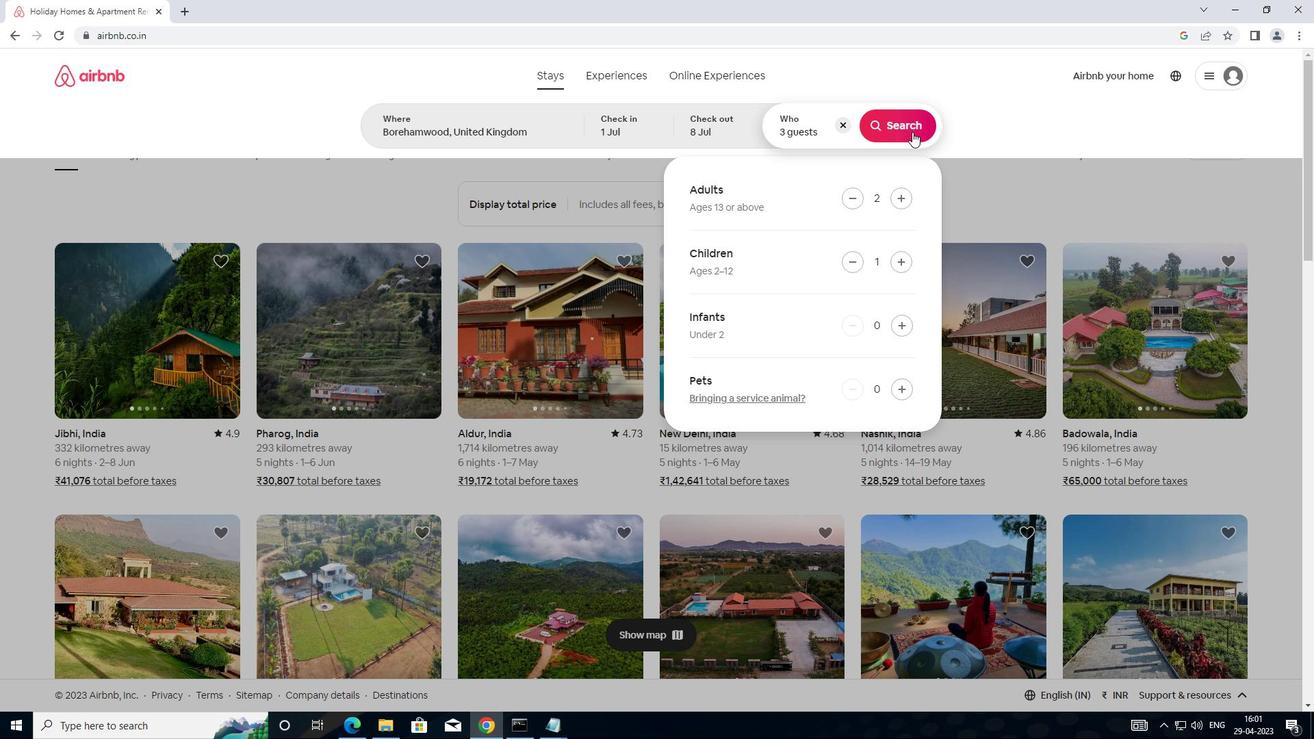 
Action: Mouse pressed left at (910, 128)
Screenshot: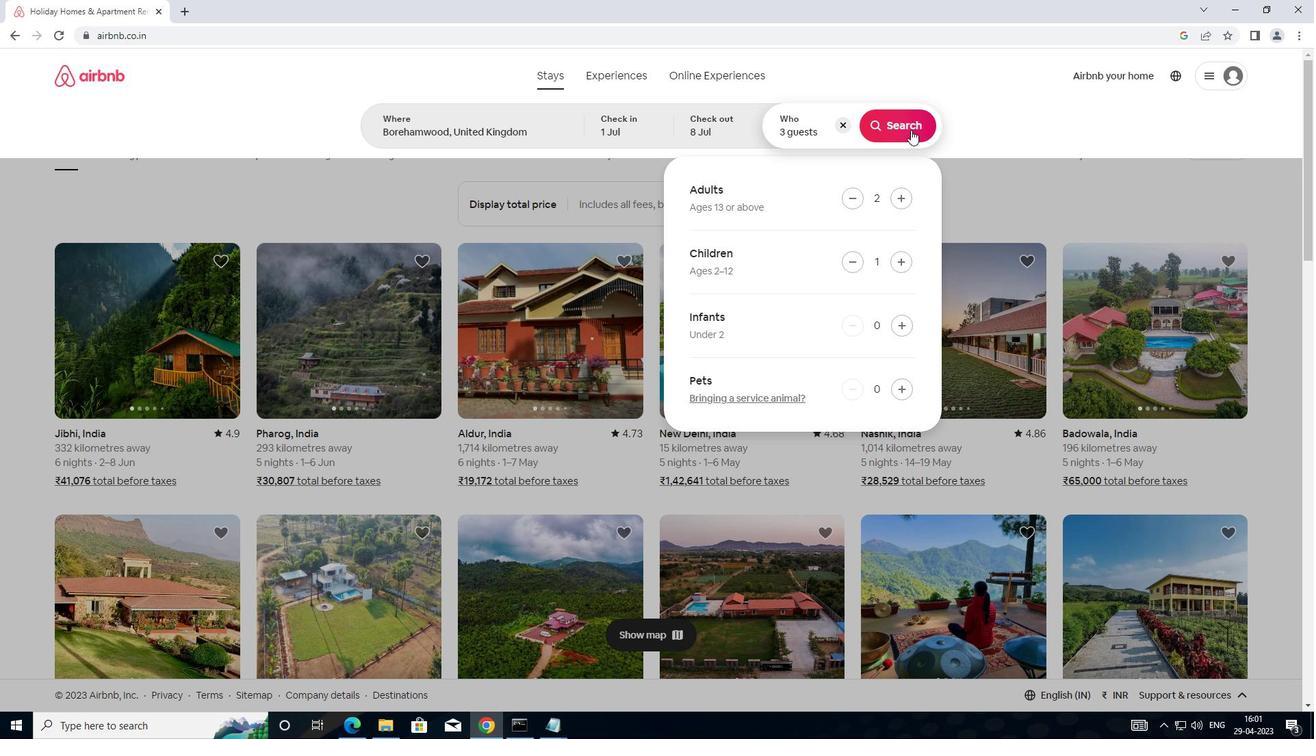 
Action: Mouse moved to (1261, 138)
Screenshot: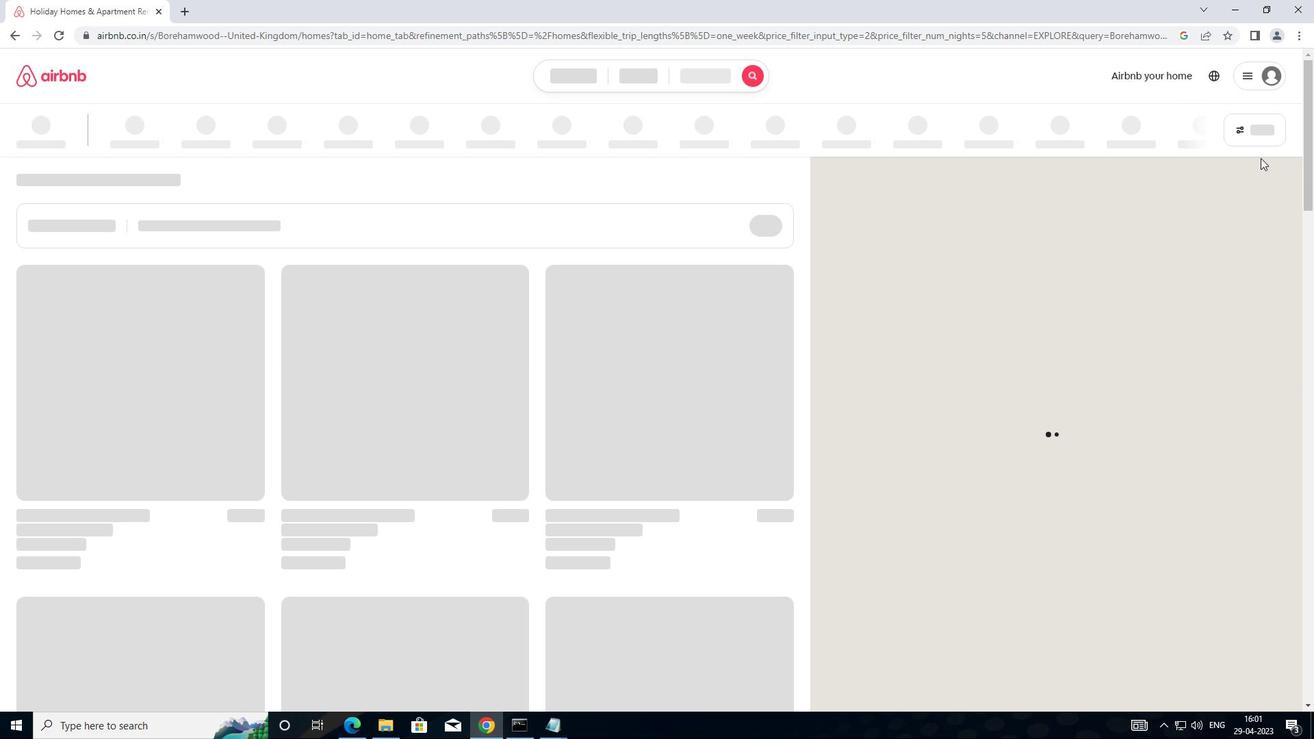 
Action: Mouse pressed left at (1261, 138)
Screenshot: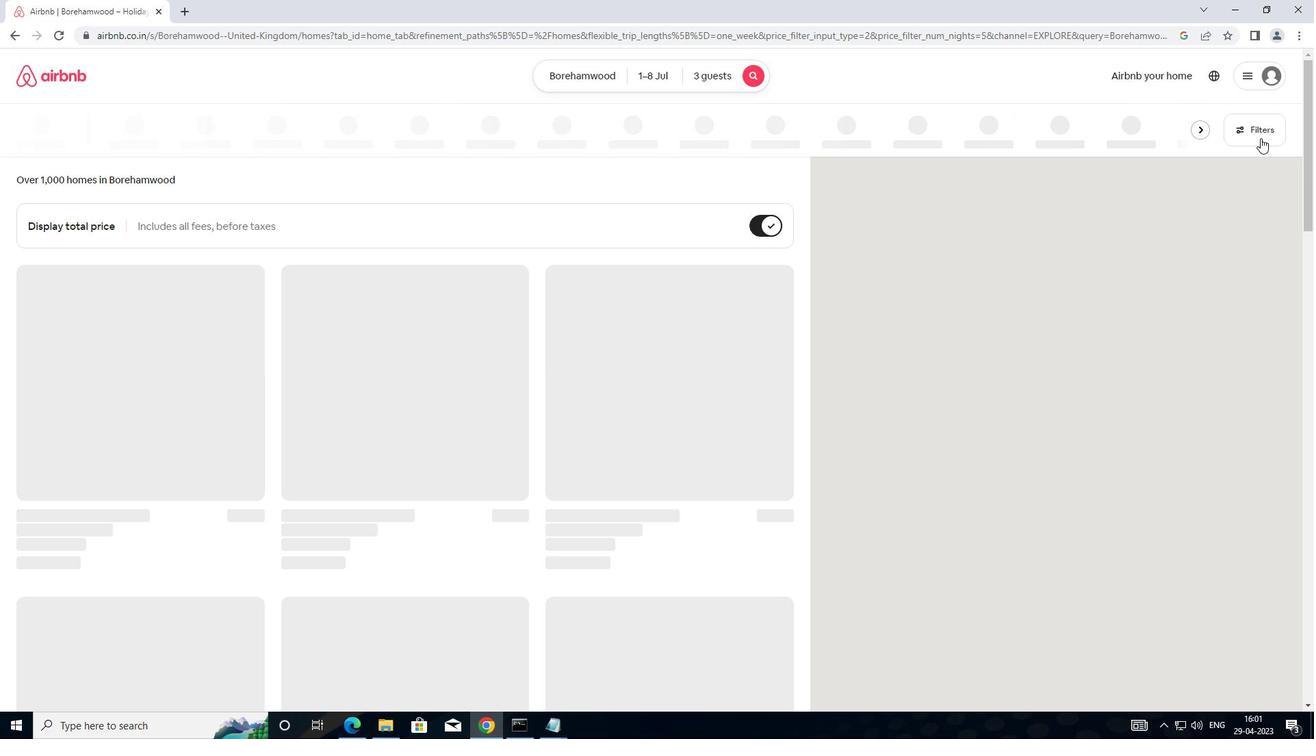 
Action: Mouse moved to (540, 310)
Screenshot: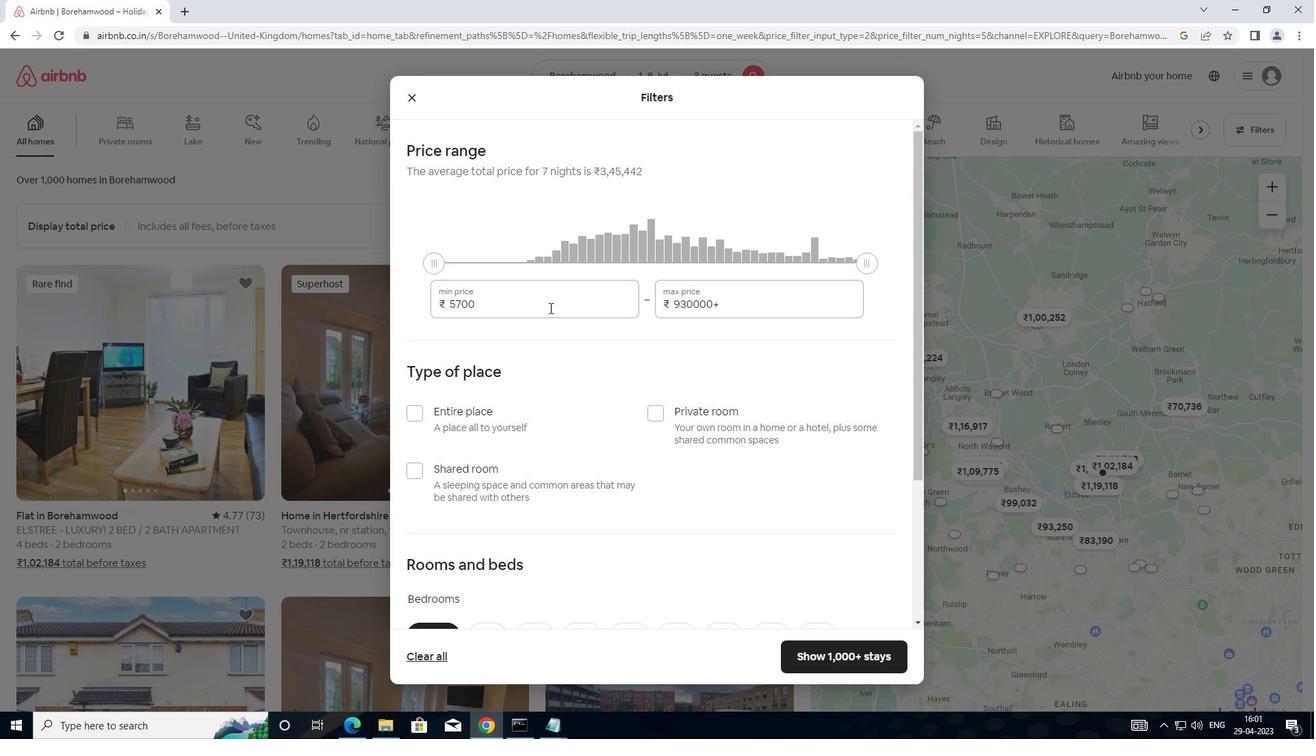
Action: Mouse pressed left at (540, 310)
Screenshot: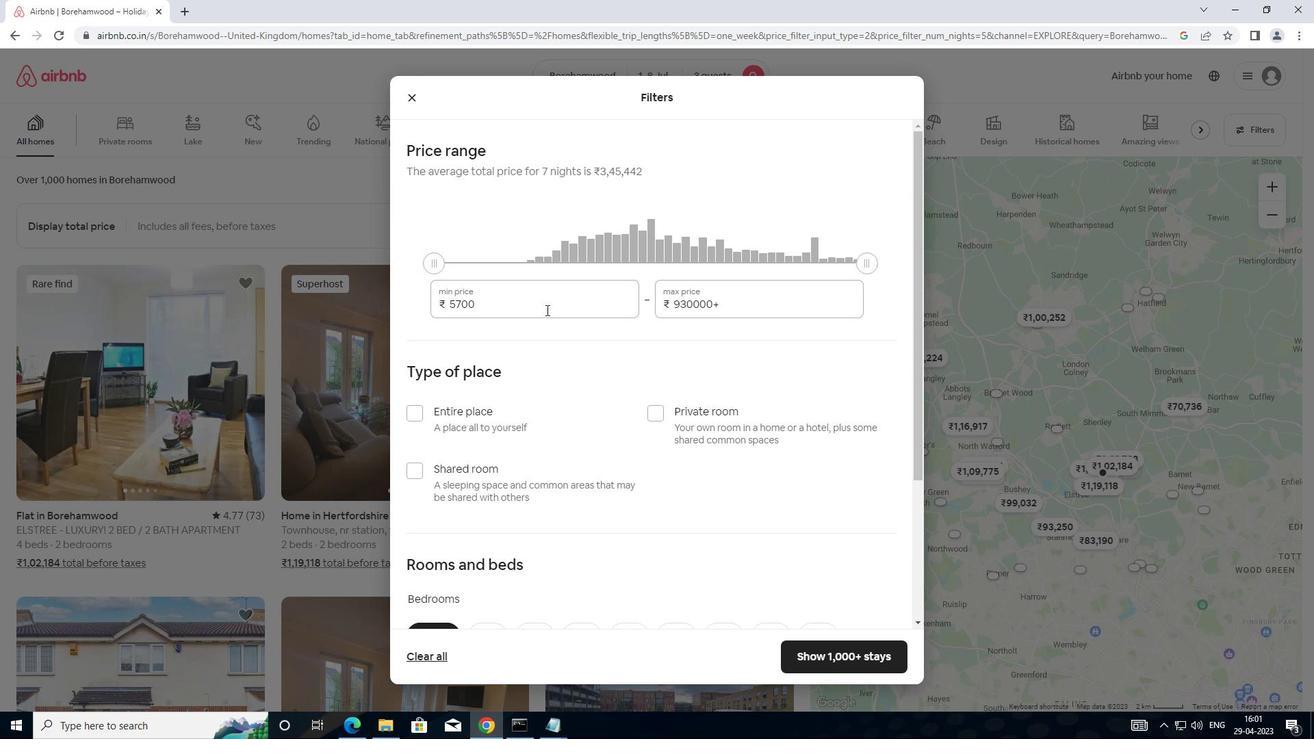 
Action: Mouse moved to (435, 308)
Screenshot: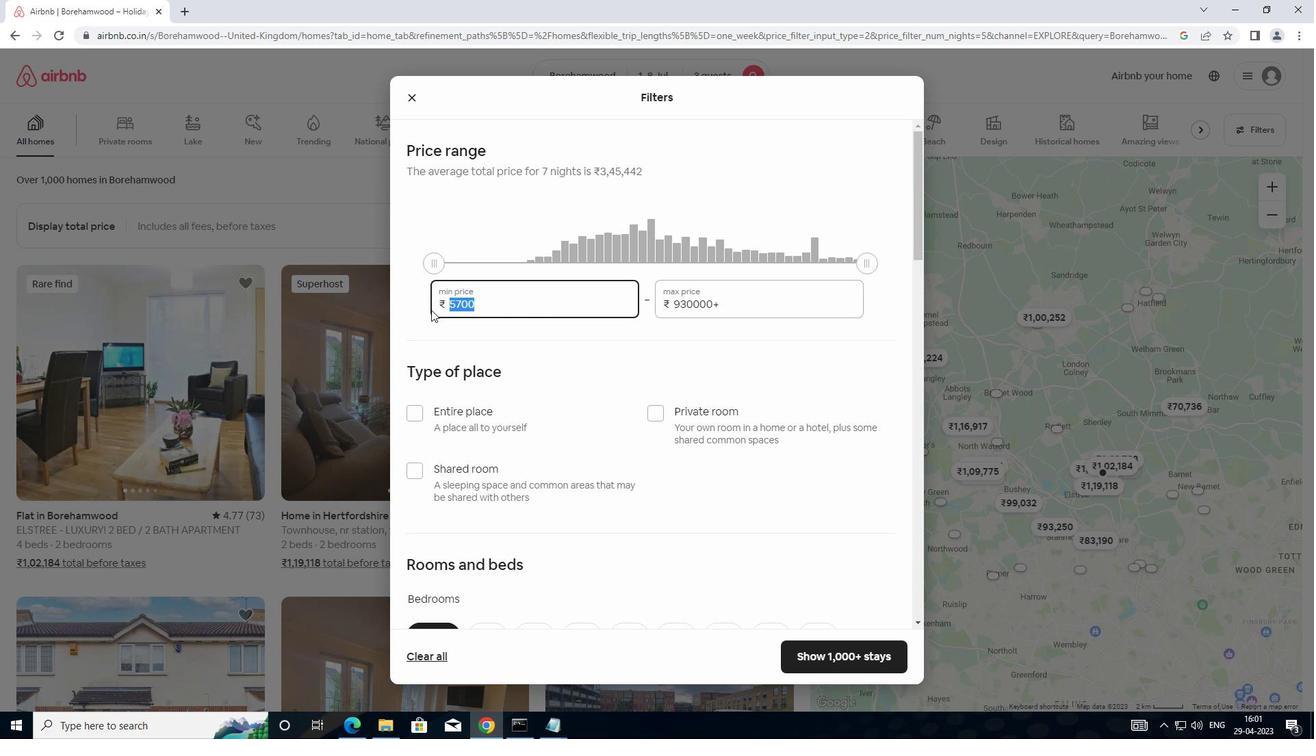 
Action: Key pressed 15000
Screenshot: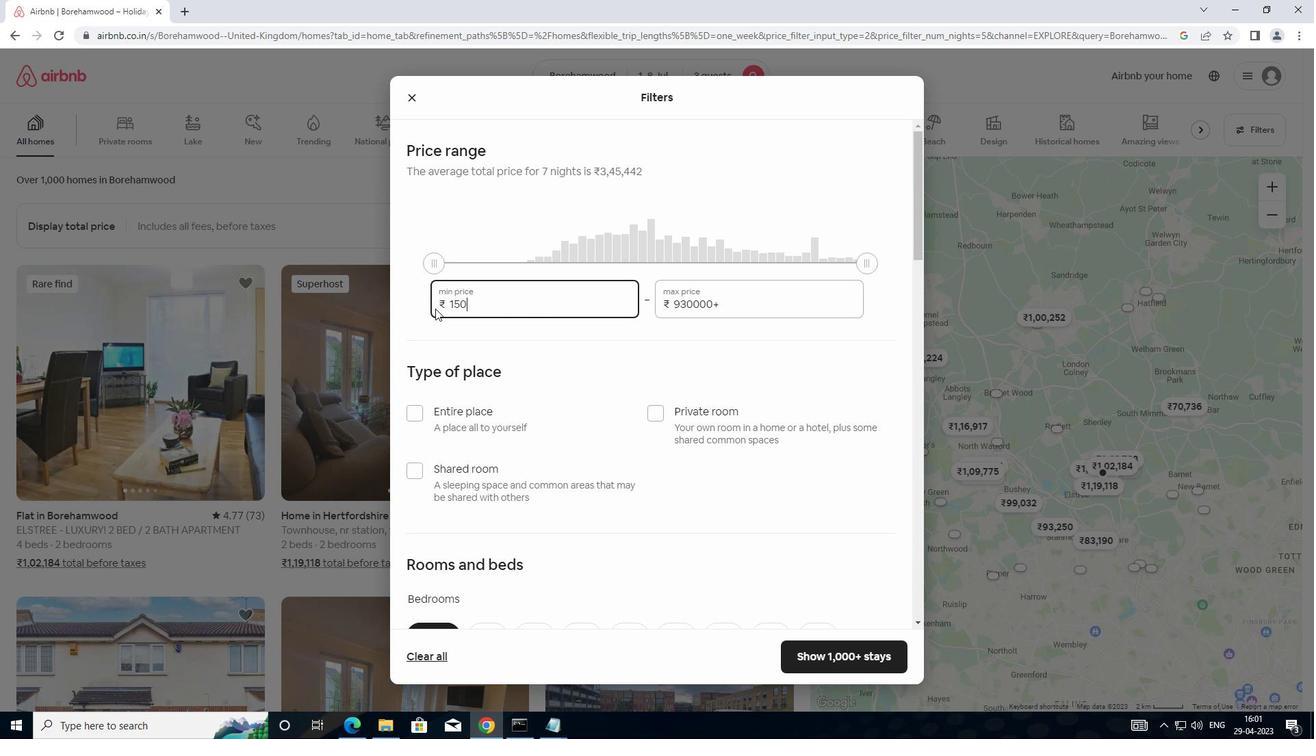 
Action: Mouse moved to (740, 307)
Screenshot: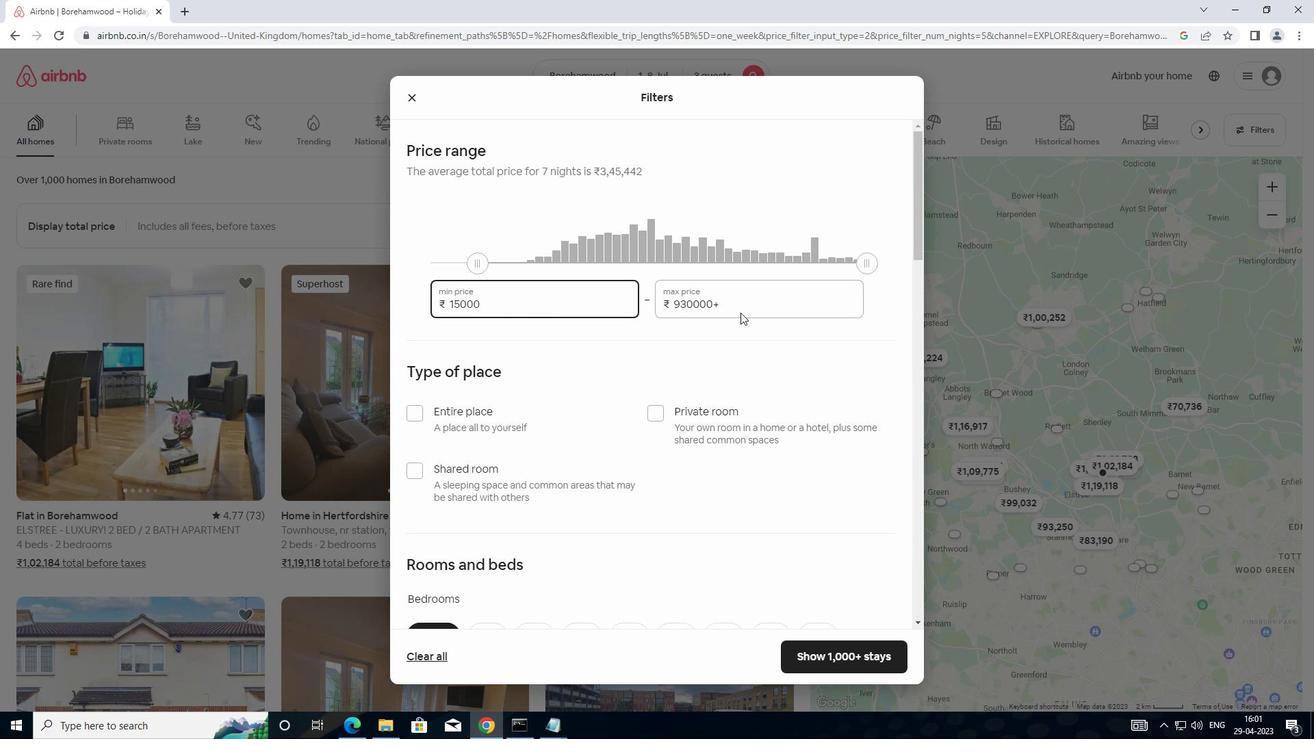 
Action: Mouse pressed left at (740, 307)
Screenshot: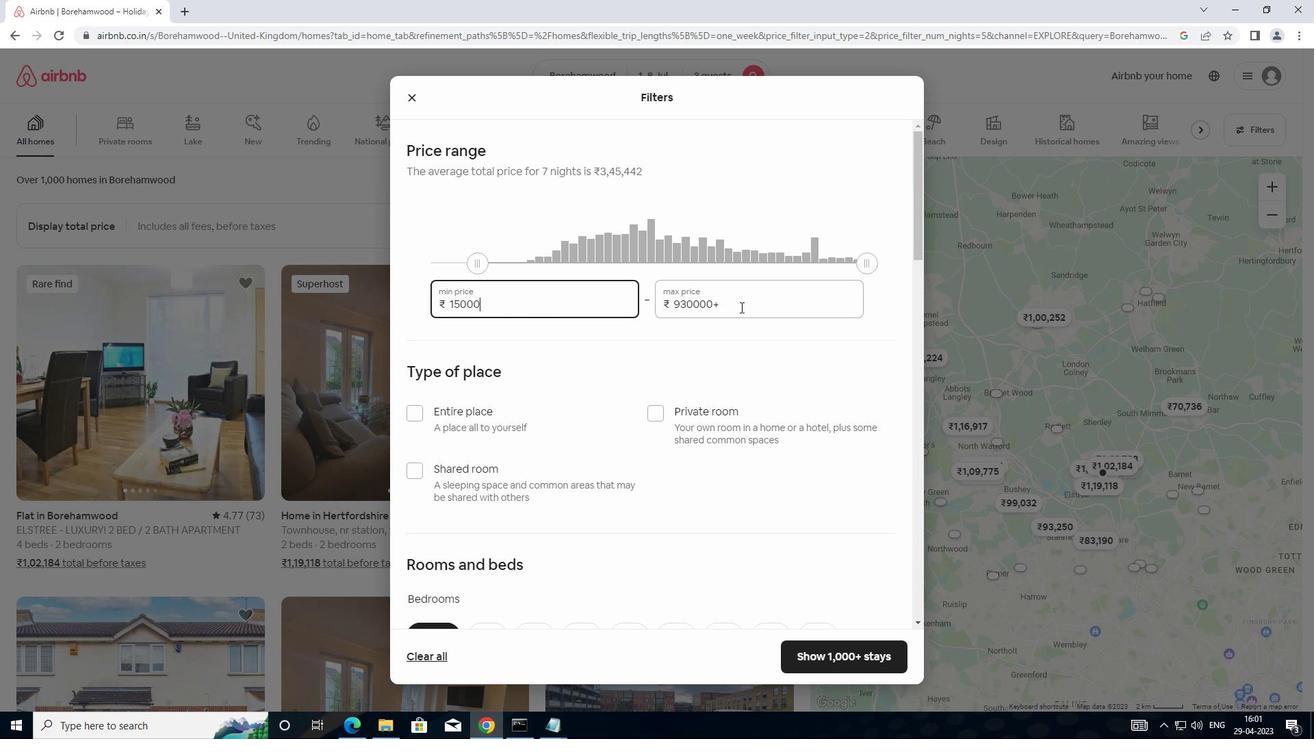 
Action: Mouse moved to (665, 304)
Screenshot: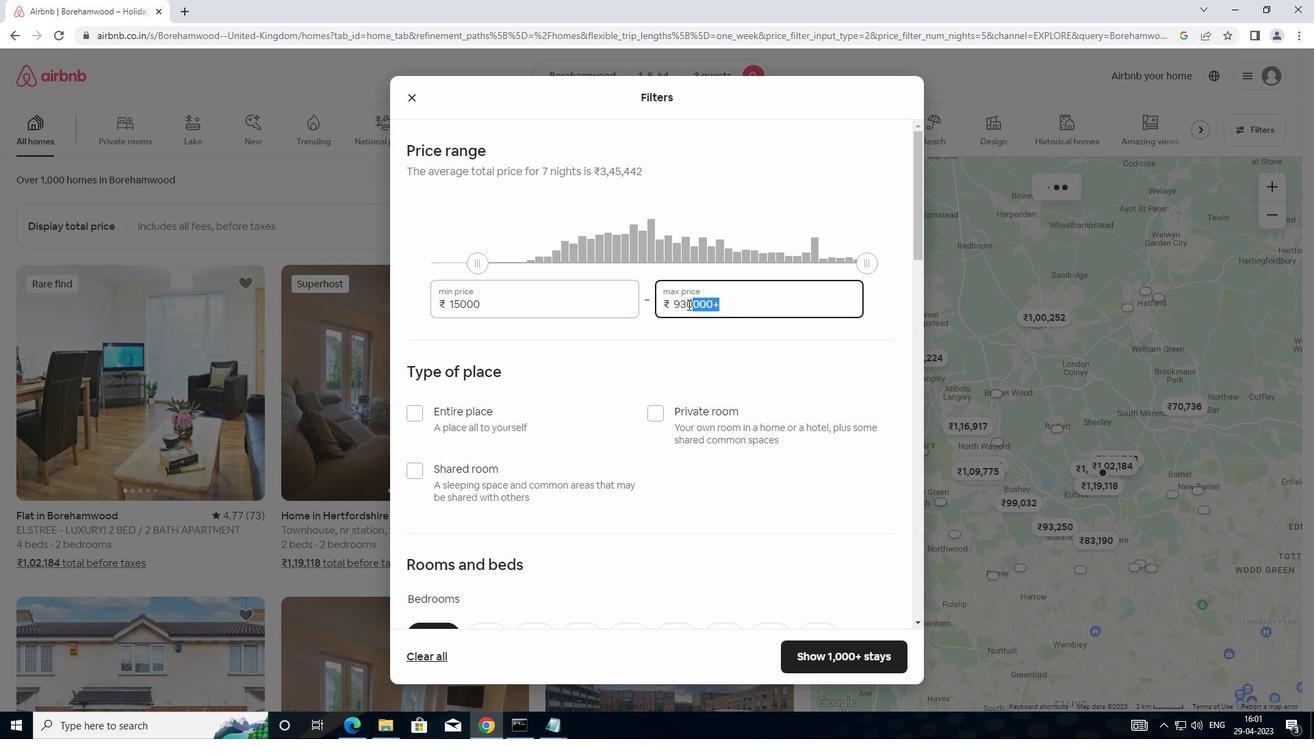 
Action: Key pressed 20000
Screenshot: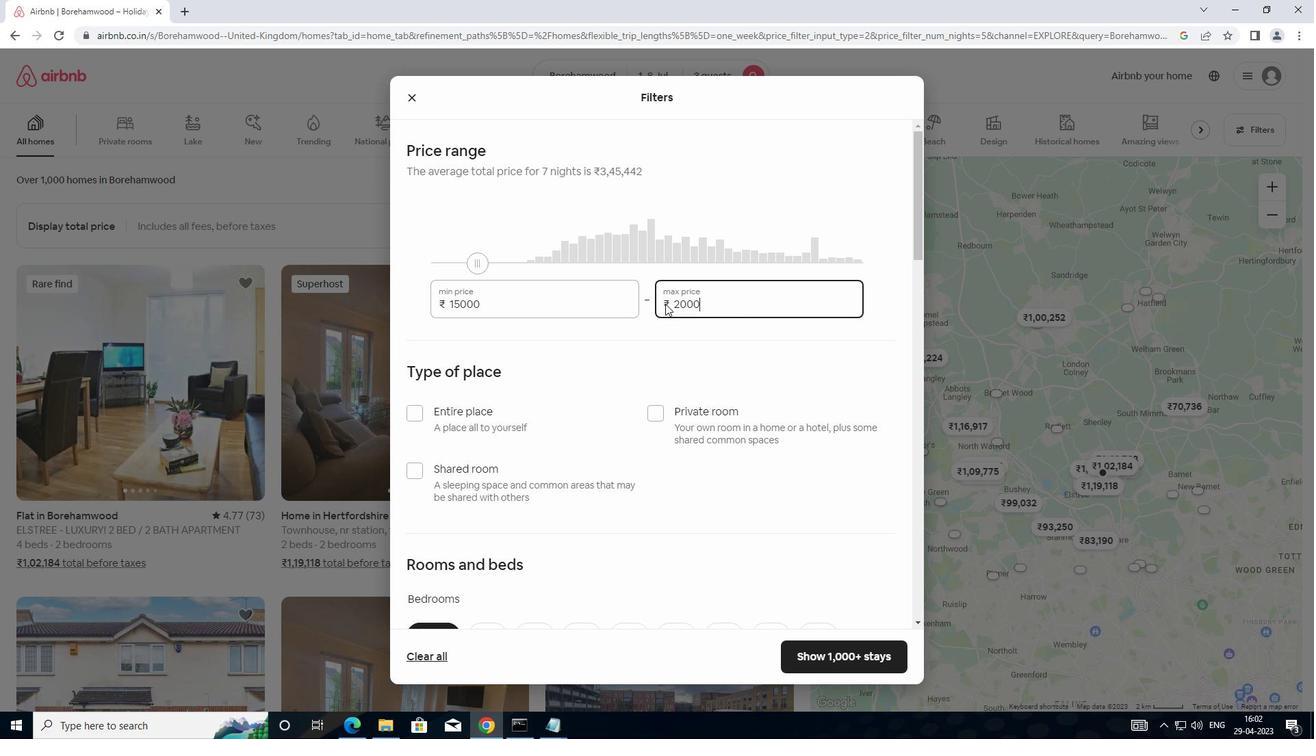 
Action: Mouse moved to (412, 412)
Screenshot: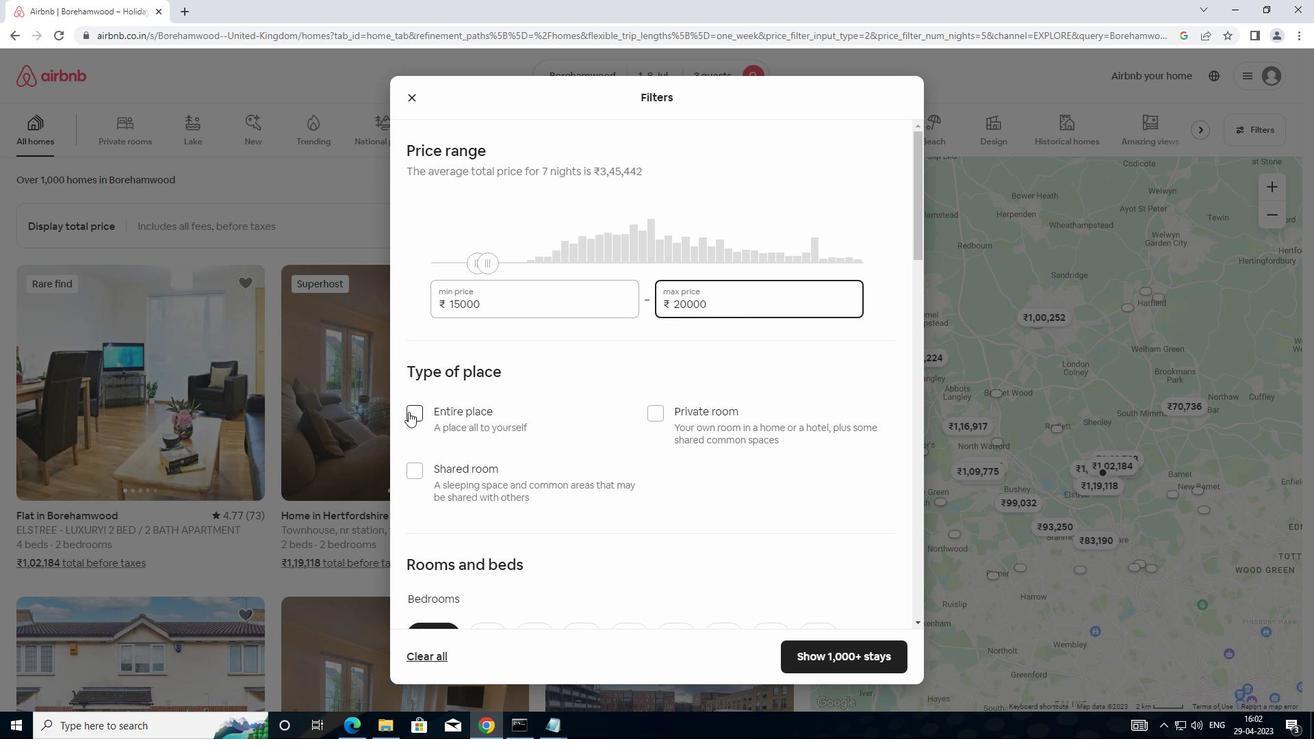 
Action: Mouse pressed left at (412, 412)
Screenshot: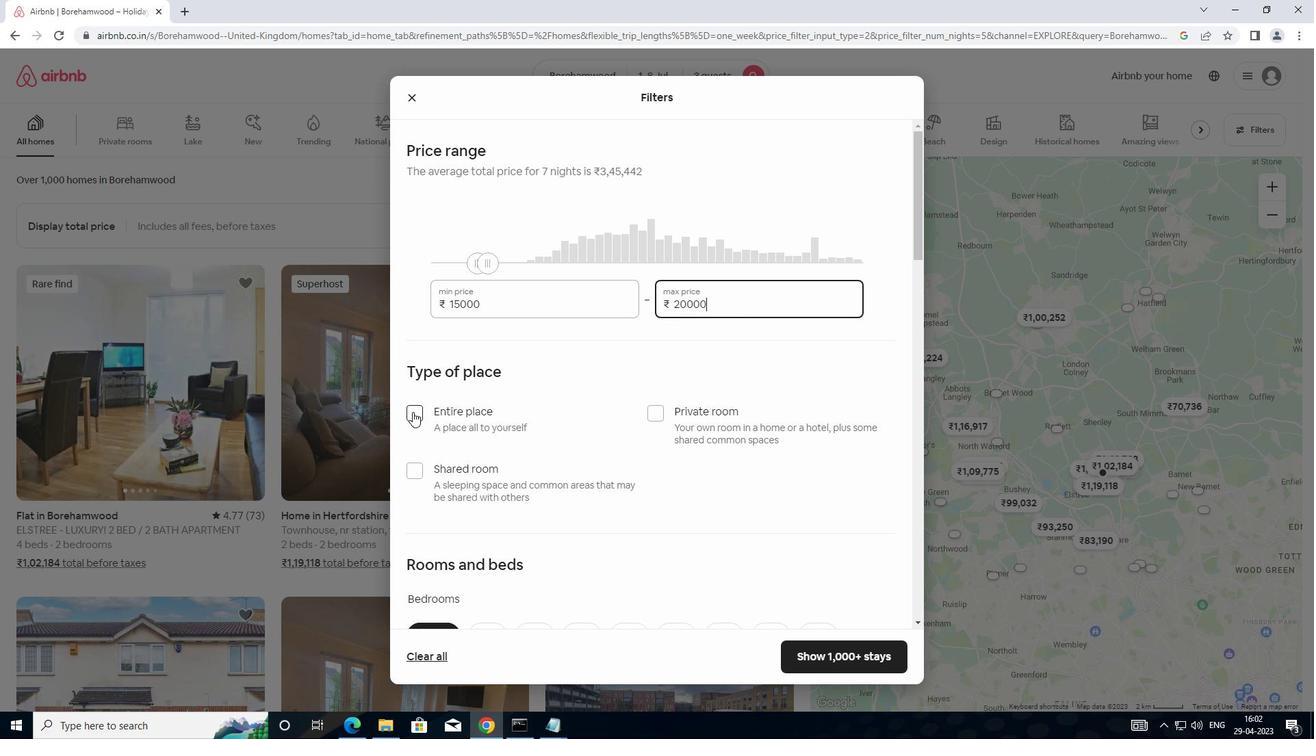
Action: Mouse moved to (524, 390)
Screenshot: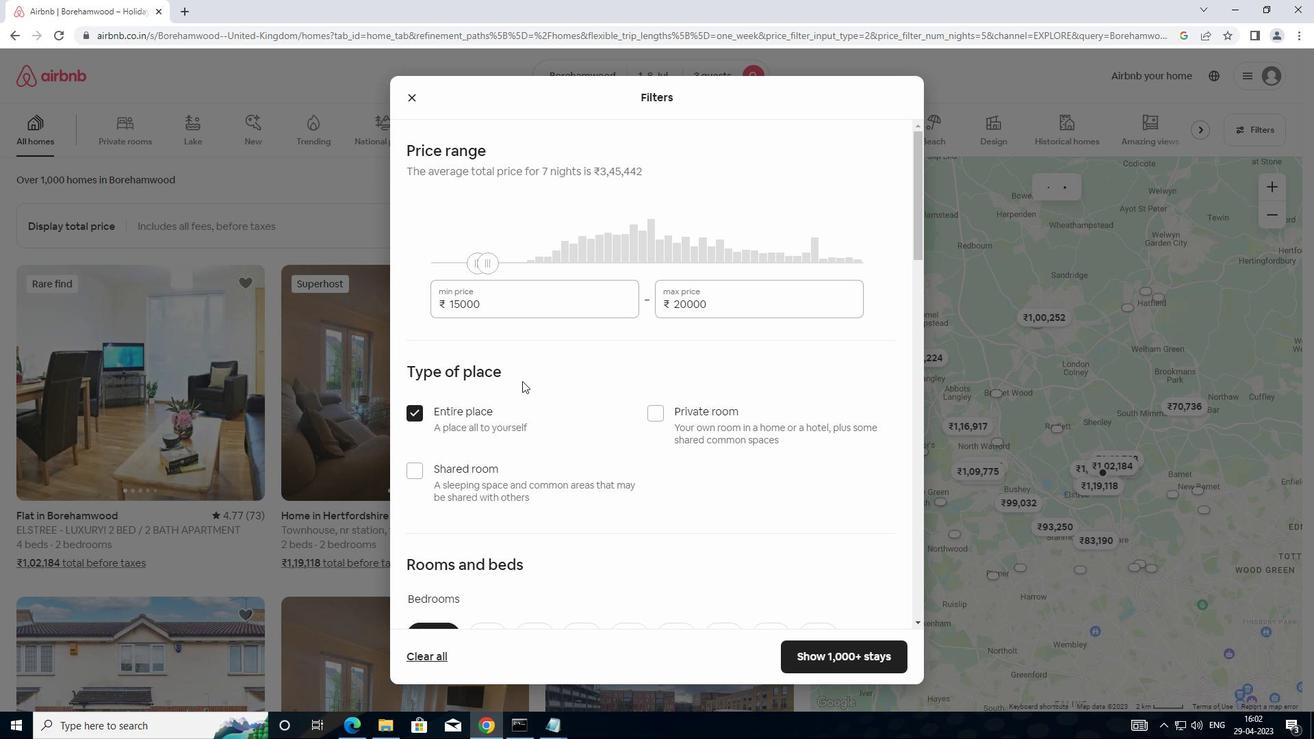 
Action: Mouse scrolled (524, 389) with delta (0, 0)
Screenshot: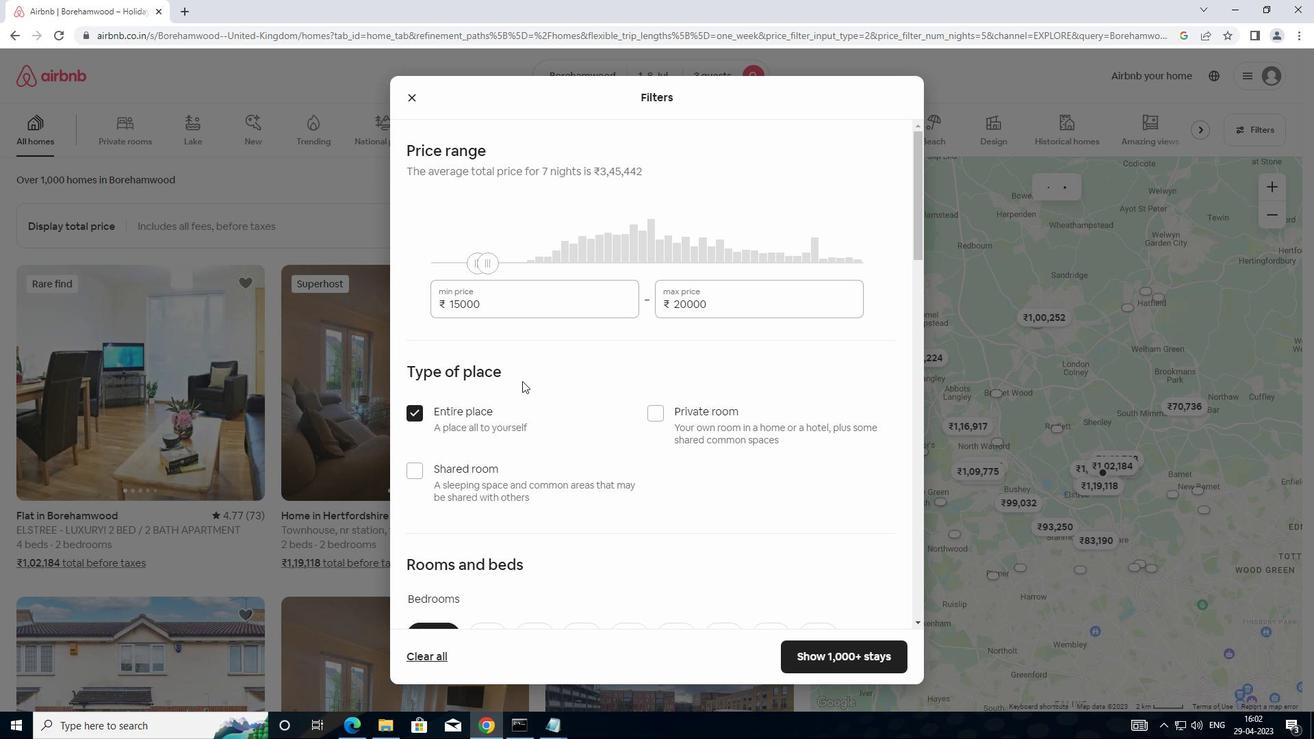 
Action: Mouse moved to (526, 395)
Screenshot: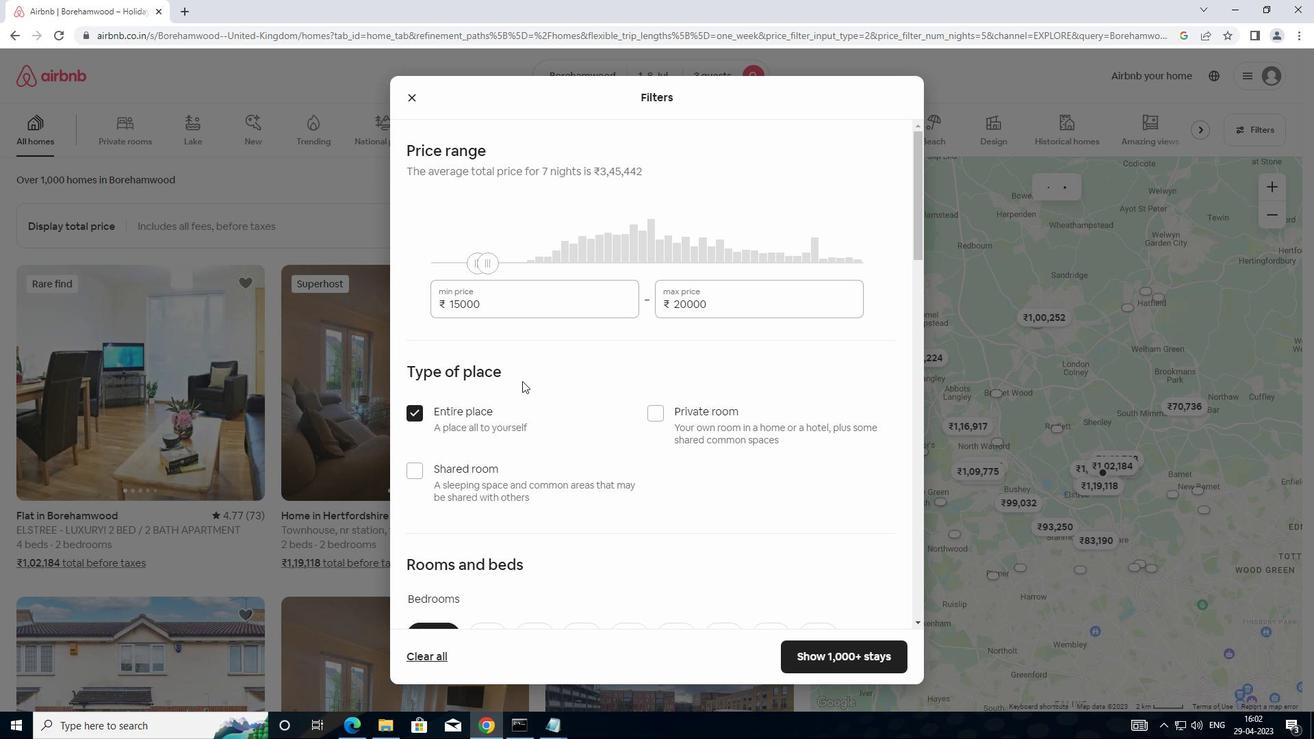 
Action: Mouse scrolled (526, 395) with delta (0, 0)
Screenshot: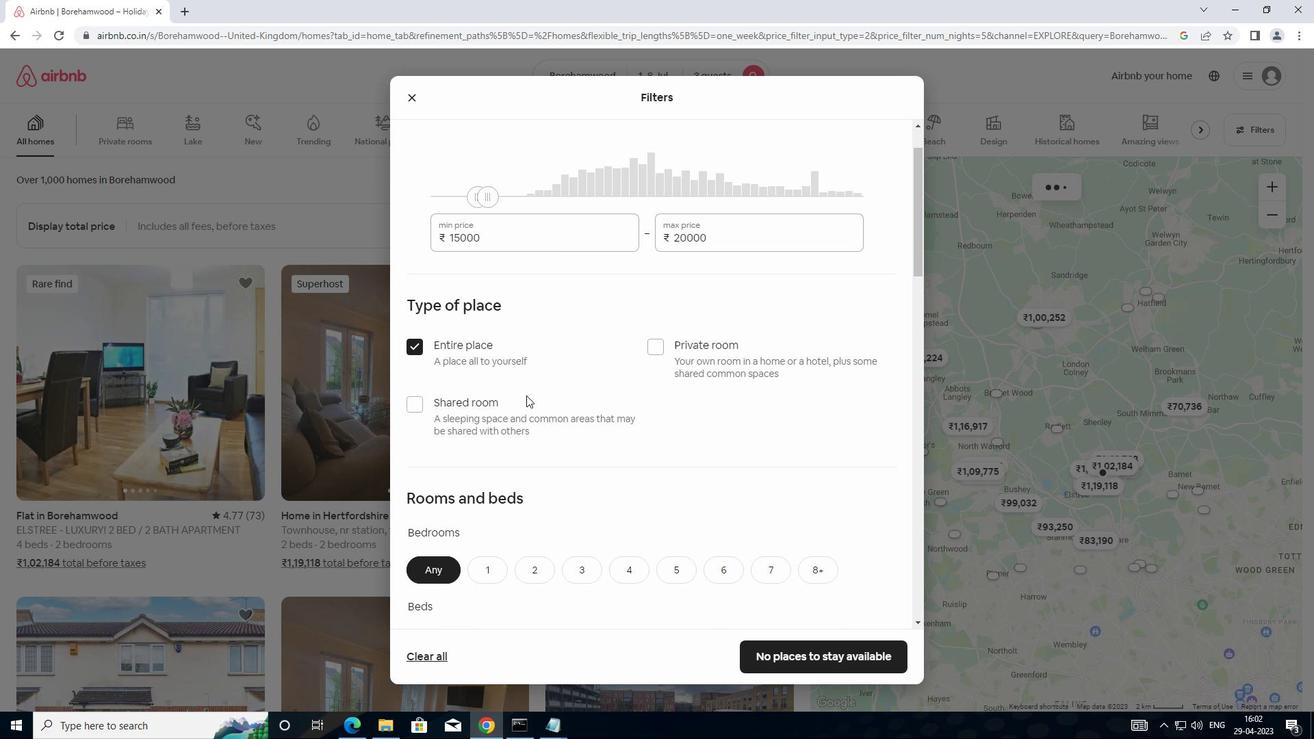 
Action: Mouse scrolled (526, 395) with delta (0, 0)
Screenshot: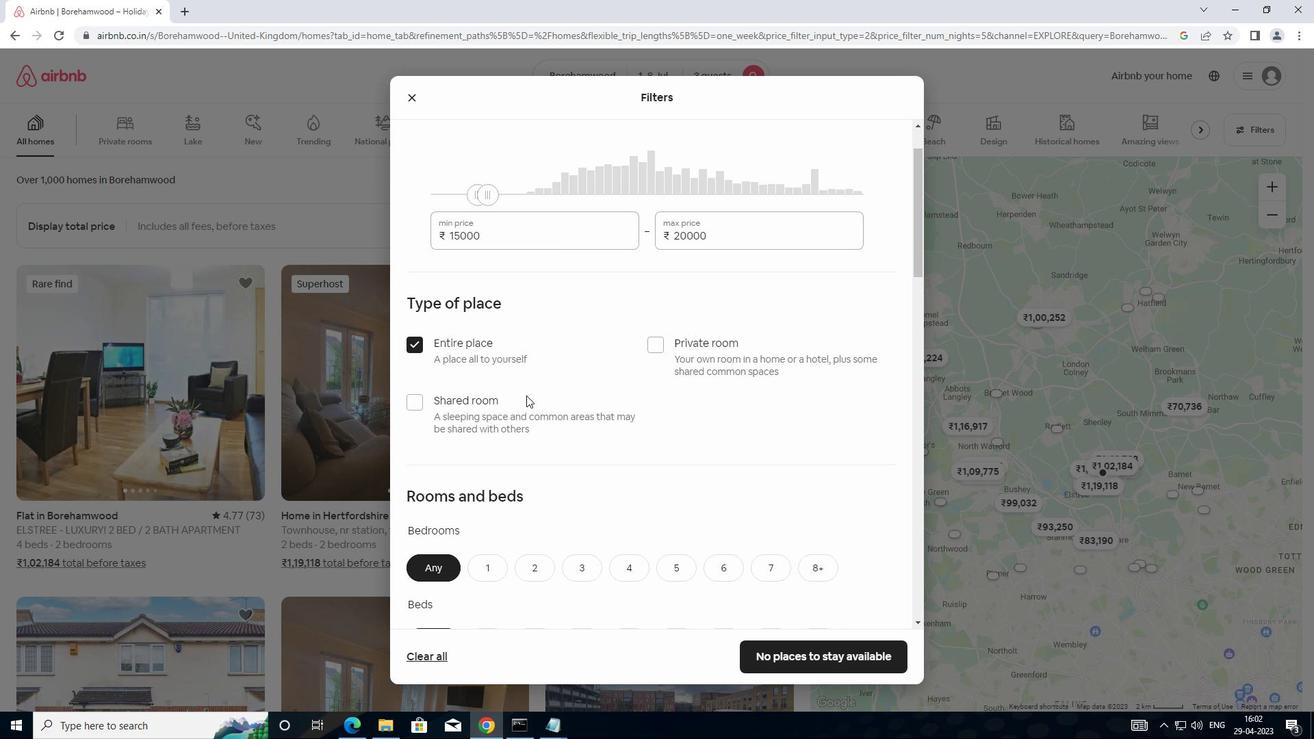 
Action: Mouse scrolled (526, 395) with delta (0, 0)
Screenshot: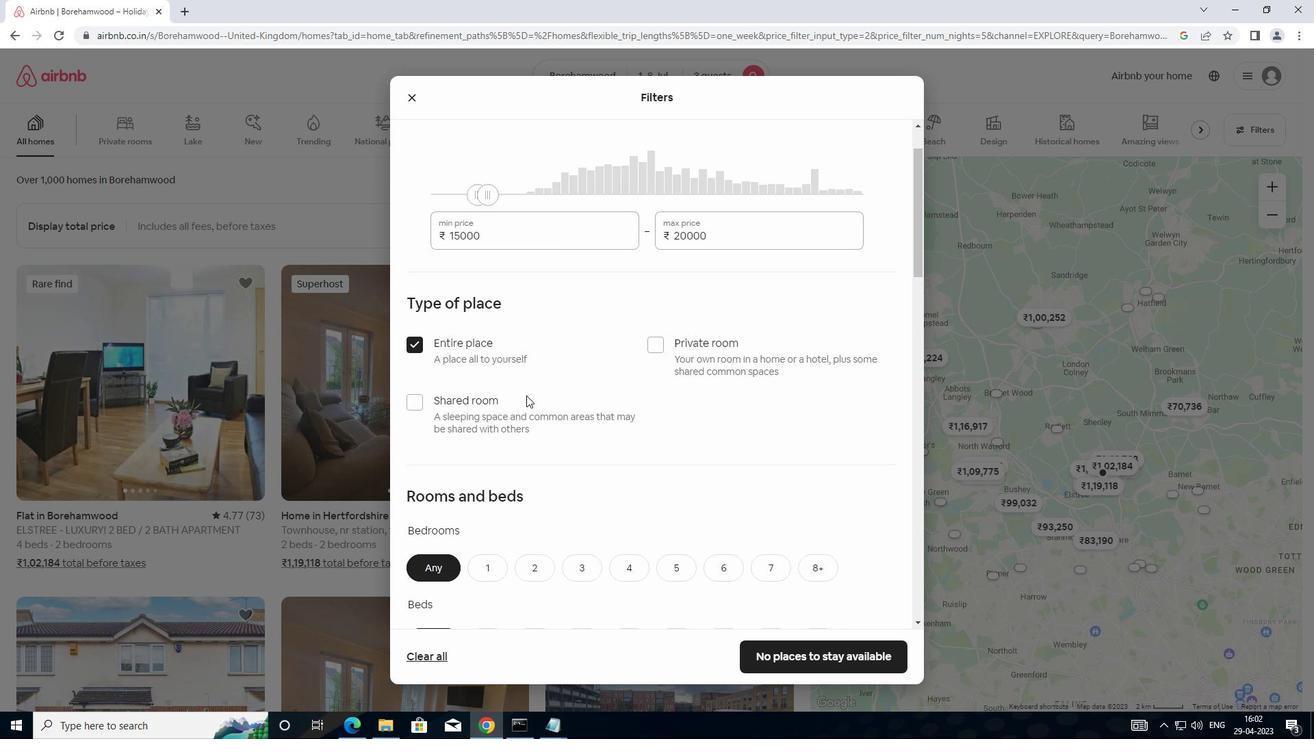 
Action: Mouse moved to (493, 369)
Screenshot: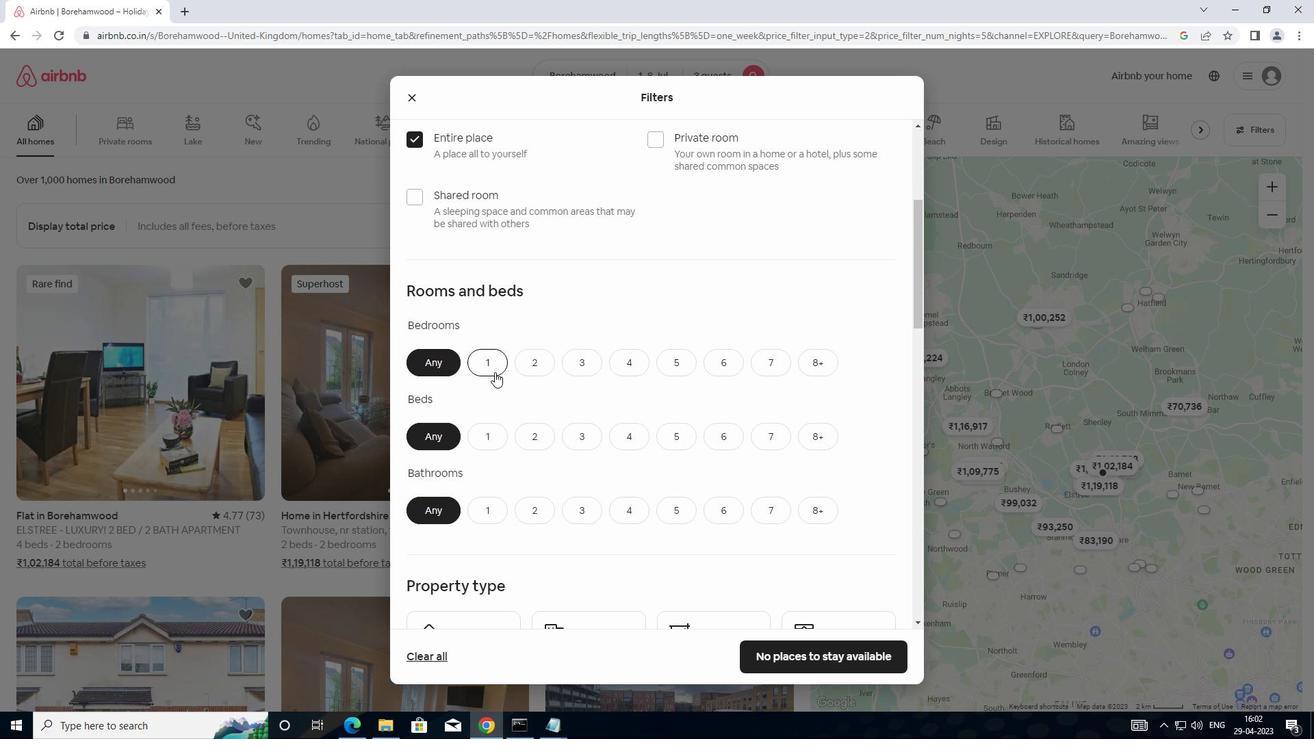 
Action: Mouse pressed left at (493, 369)
Screenshot: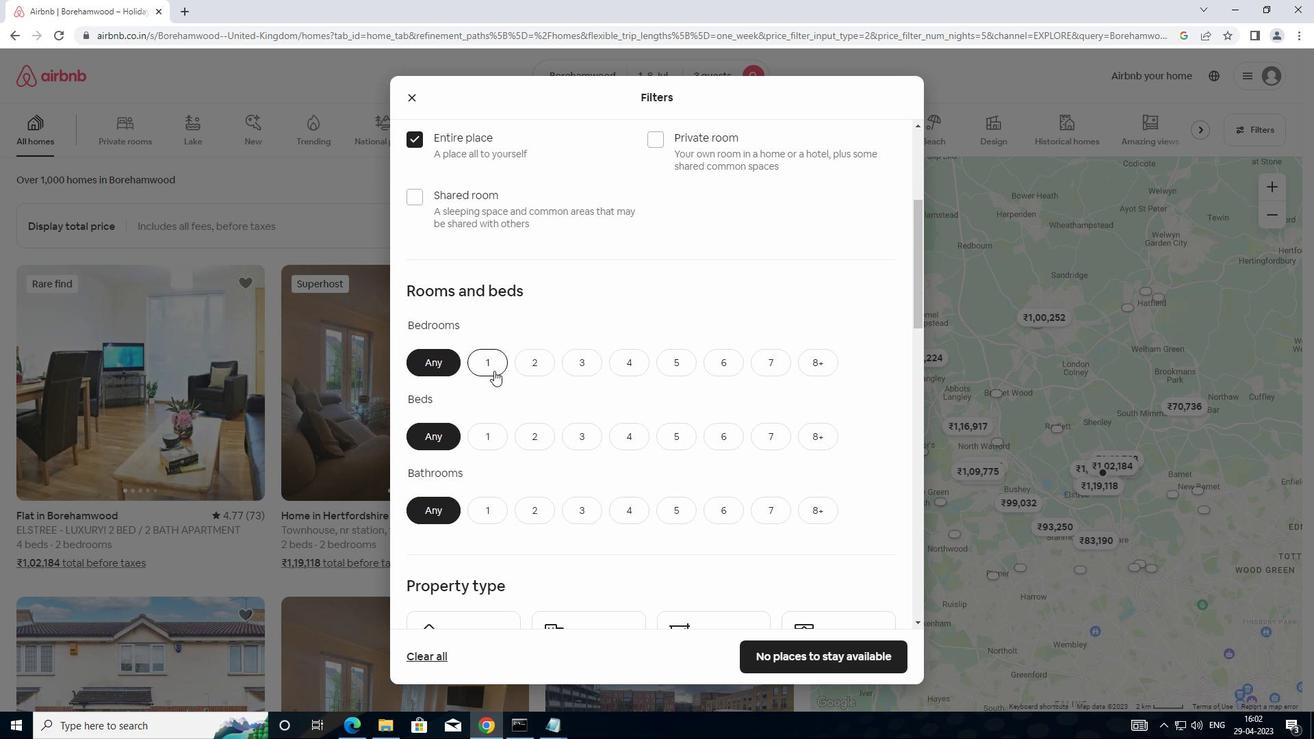 
Action: Mouse moved to (494, 431)
Screenshot: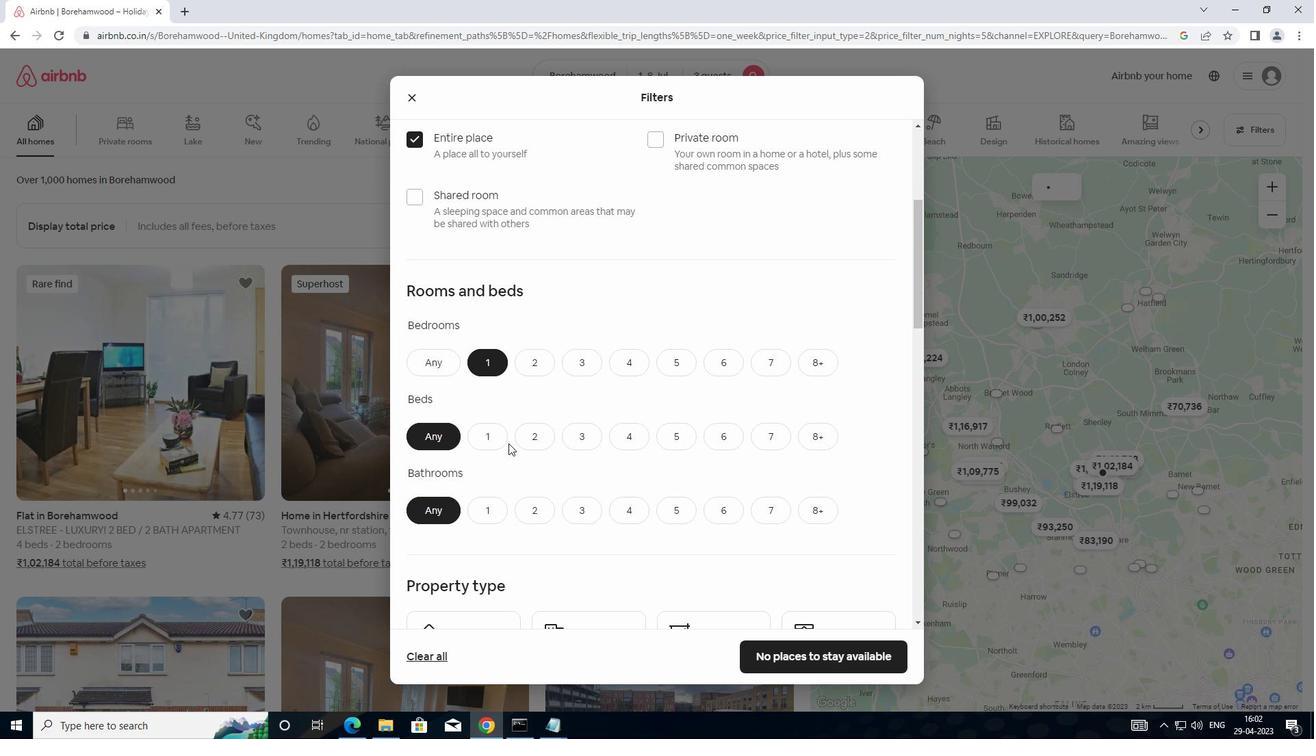 
Action: Mouse pressed left at (494, 431)
Screenshot: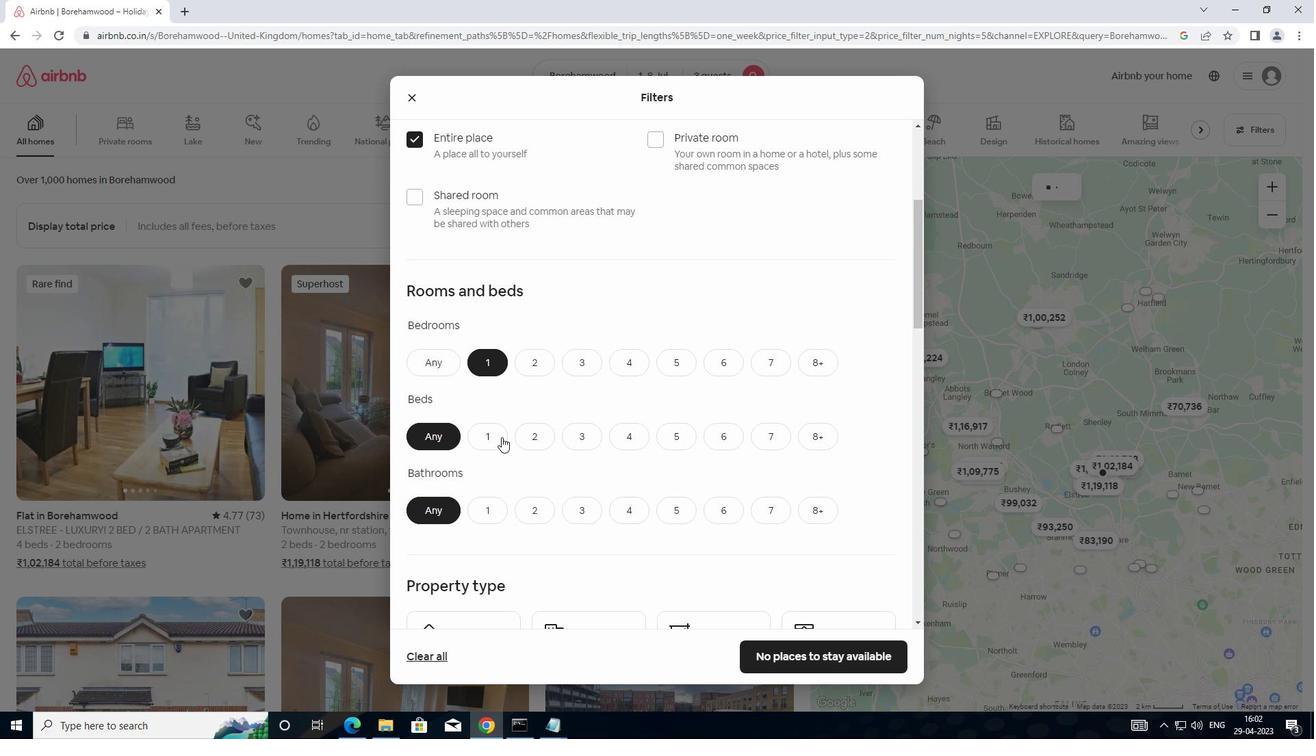
Action: Mouse moved to (497, 509)
Screenshot: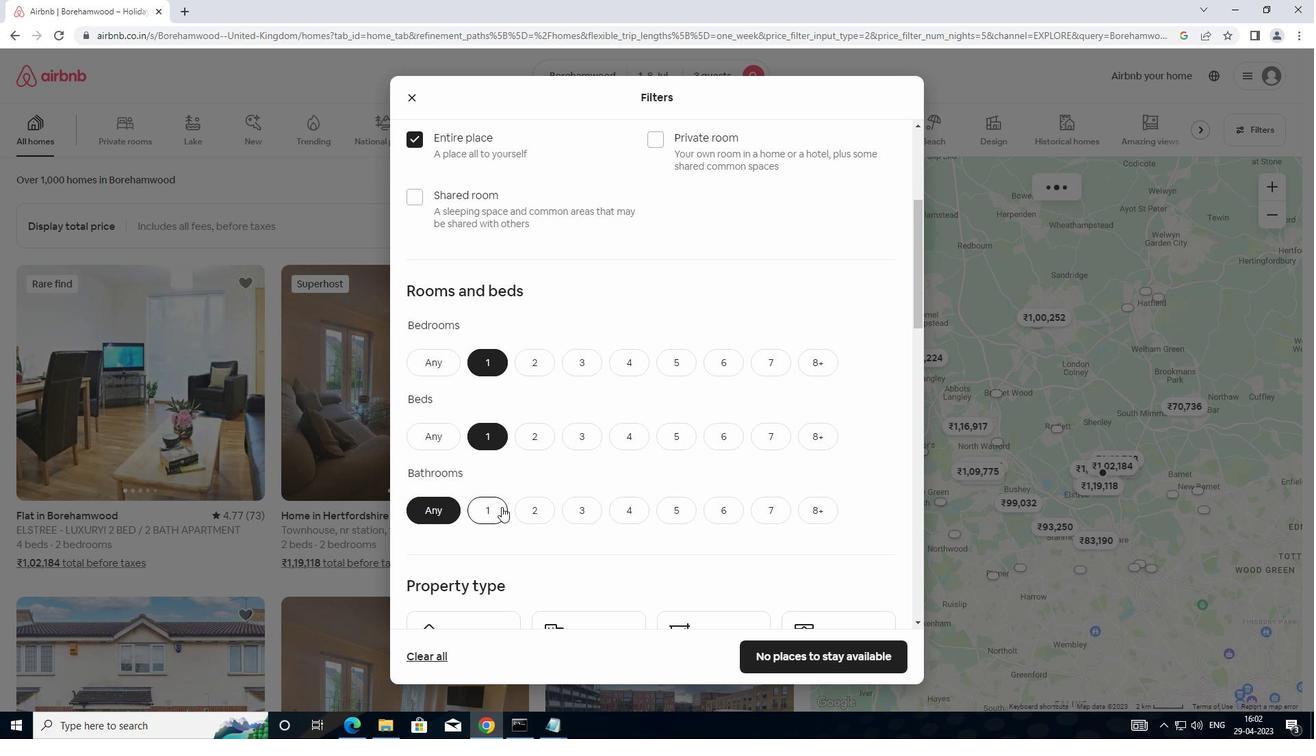 
Action: Mouse pressed left at (497, 509)
Screenshot: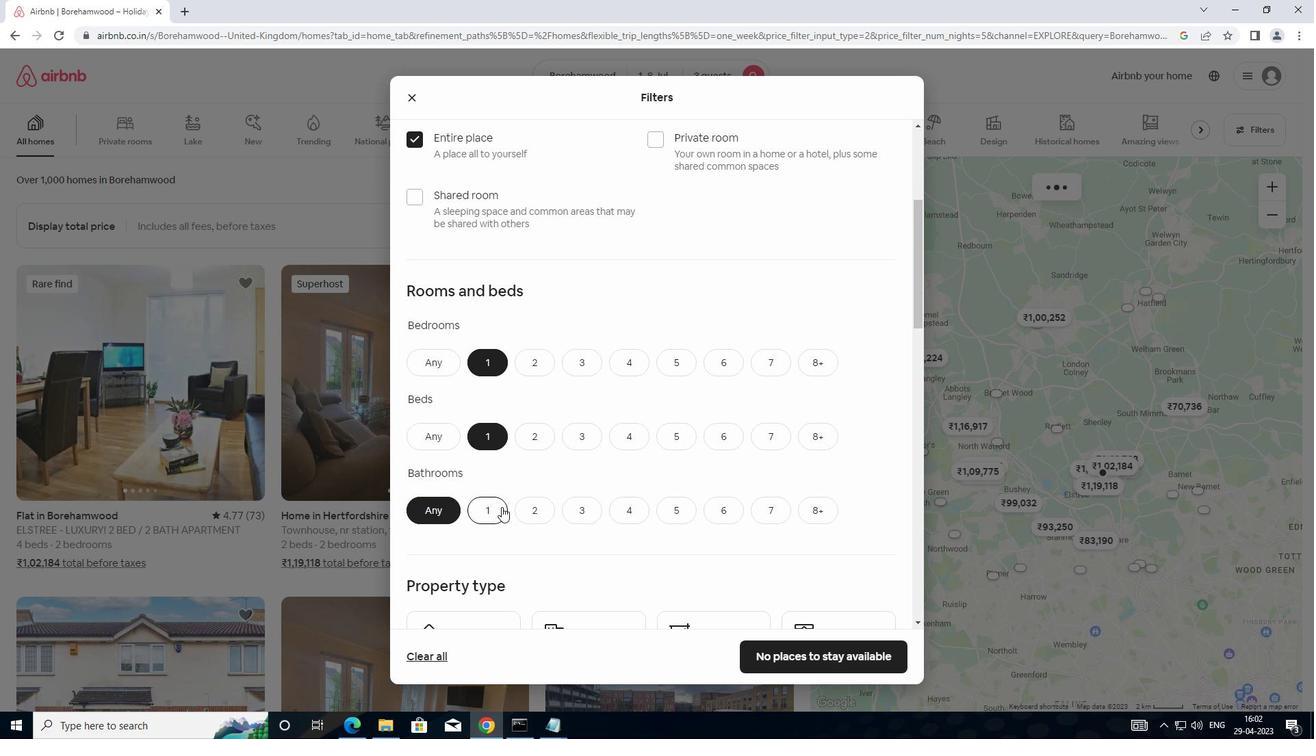 
Action: Mouse moved to (507, 481)
Screenshot: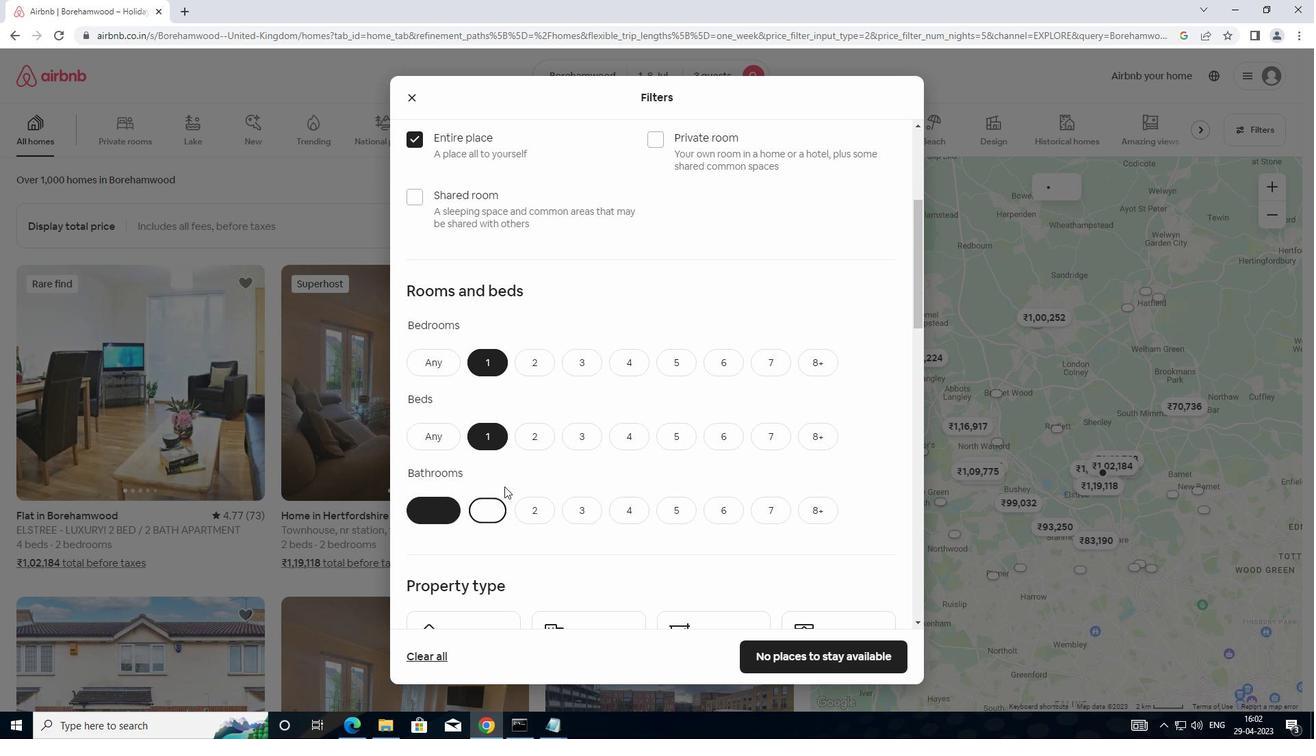 
Action: Mouse scrolled (507, 480) with delta (0, 0)
Screenshot: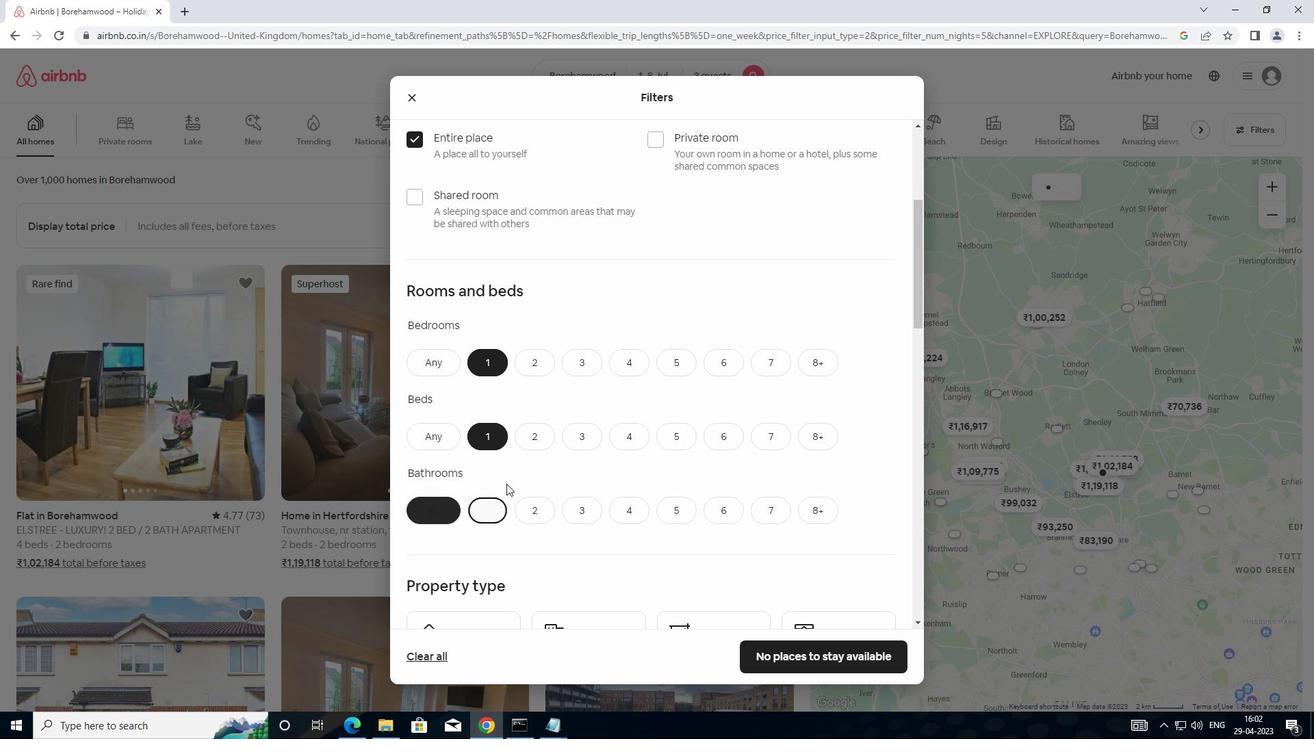 
Action: Mouse scrolled (507, 480) with delta (0, 0)
Screenshot: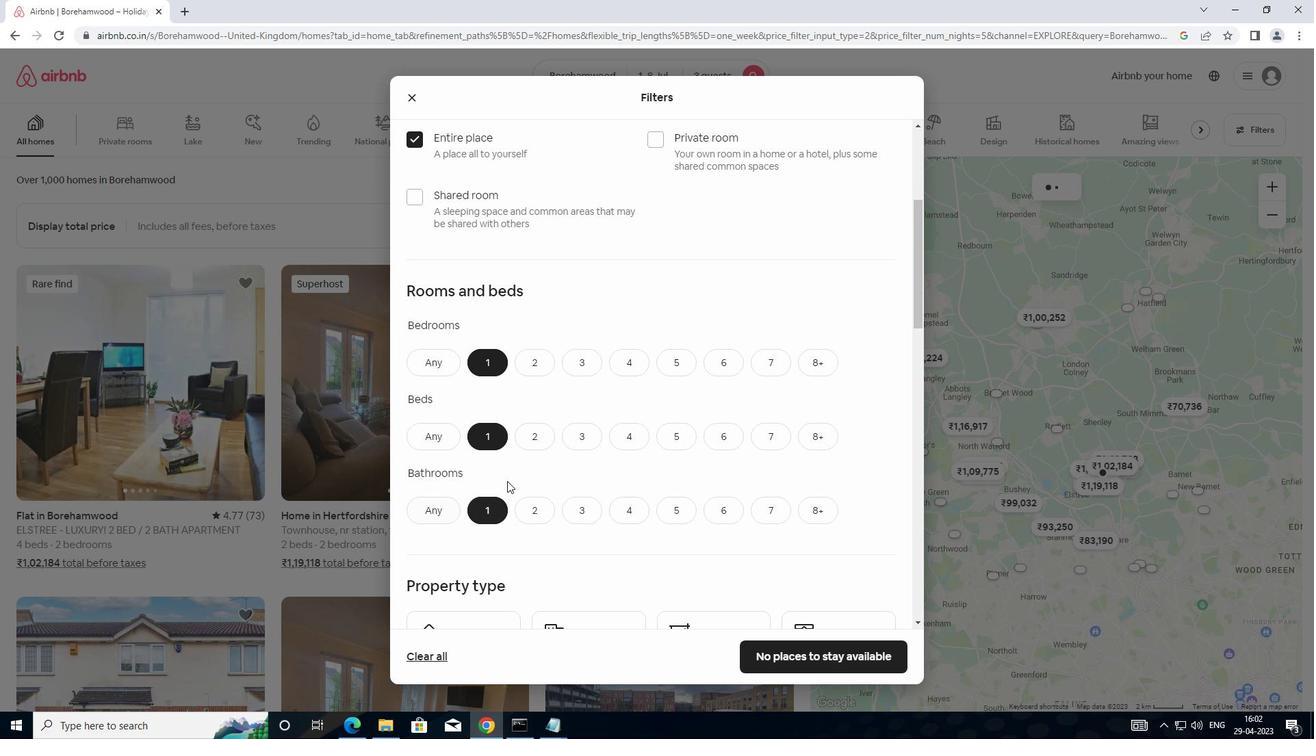 
Action: Mouse scrolled (507, 480) with delta (0, 0)
Screenshot: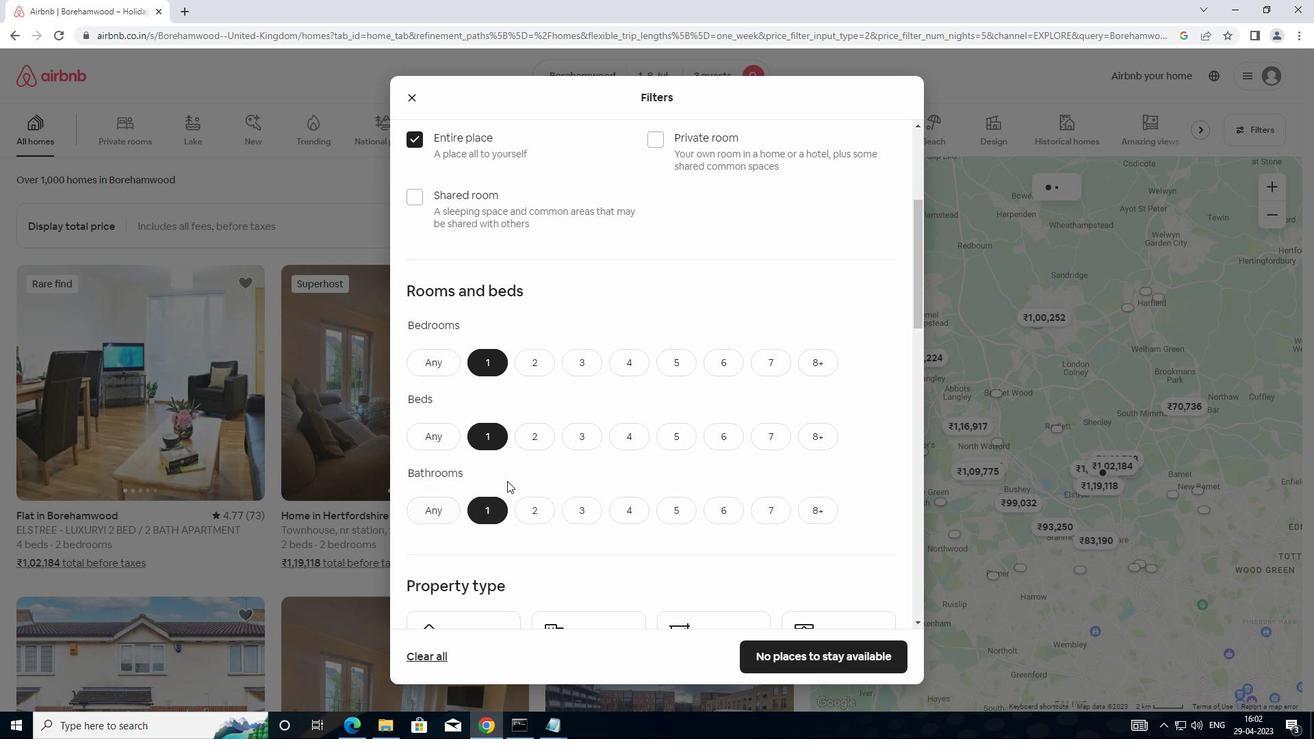 
Action: Mouse moved to (475, 450)
Screenshot: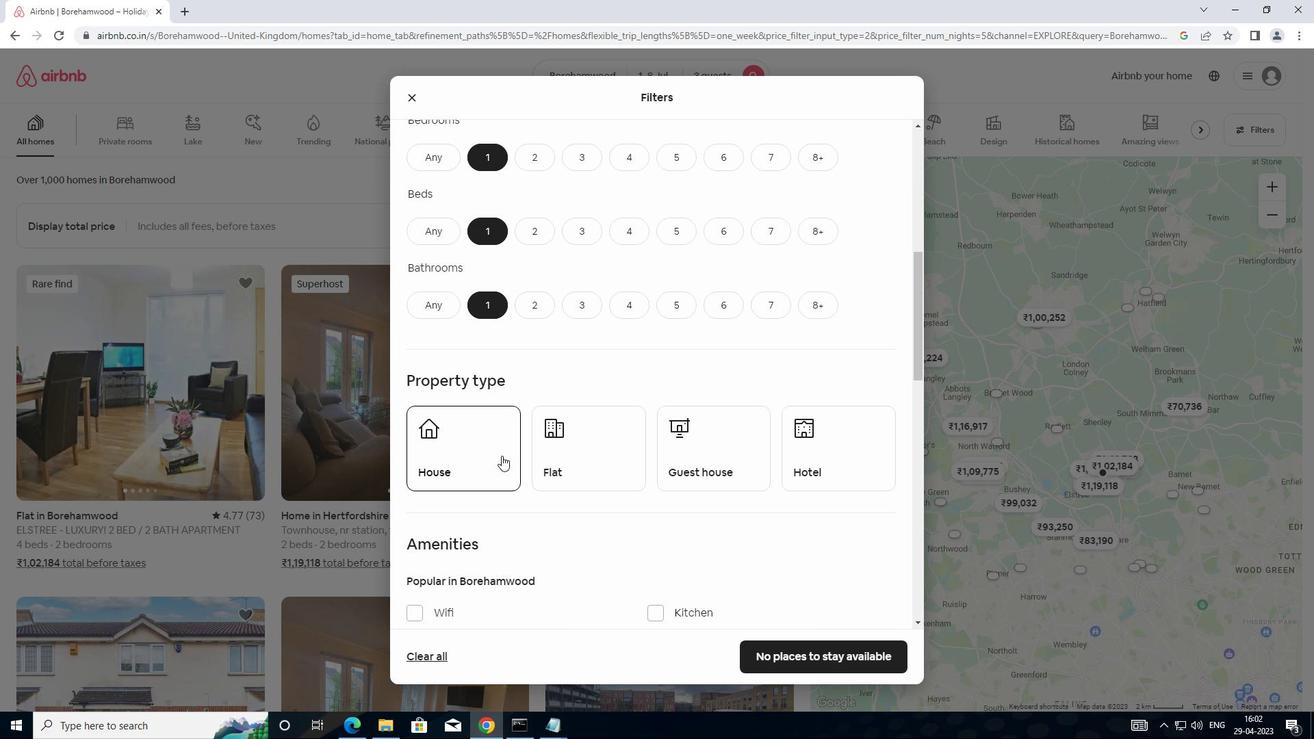 
Action: Mouse pressed left at (475, 450)
Screenshot: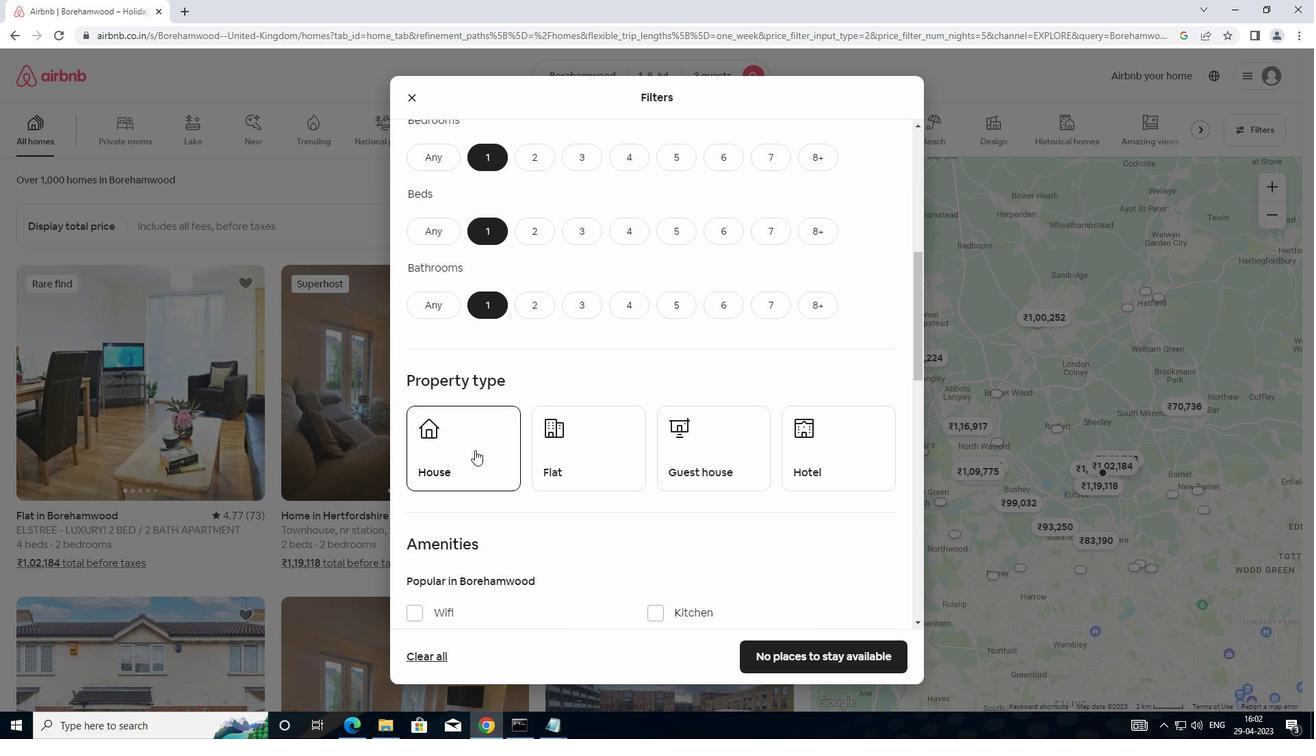 
Action: Mouse moved to (584, 441)
Screenshot: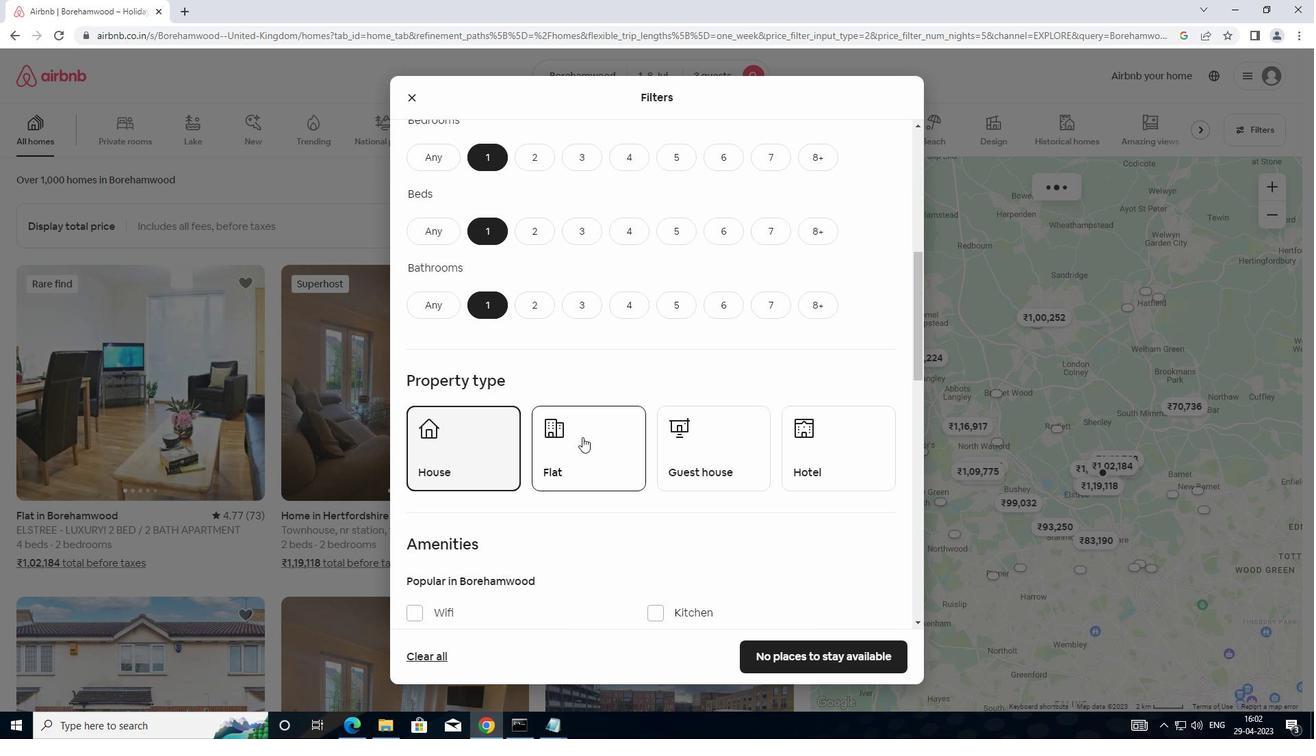 
Action: Mouse pressed left at (584, 441)
Screenshot: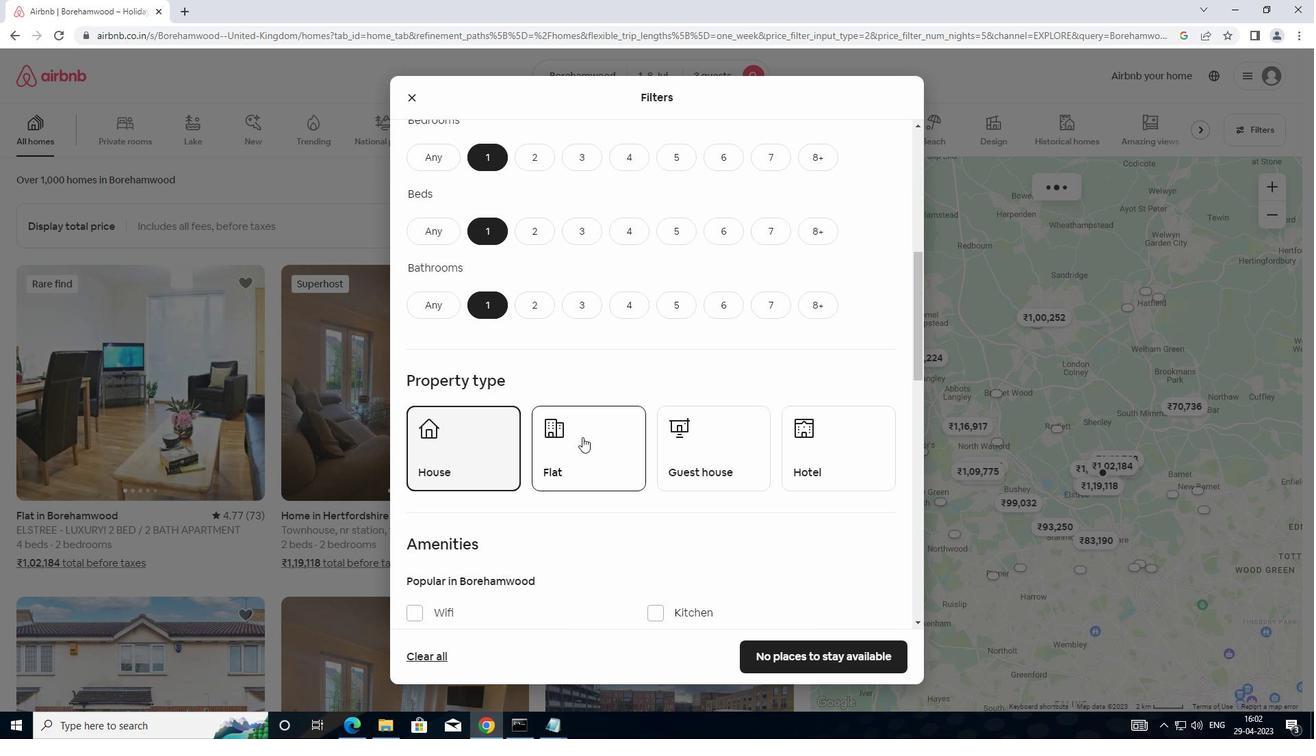 
Action: Mouse moved to (775, 492)
Screenshot: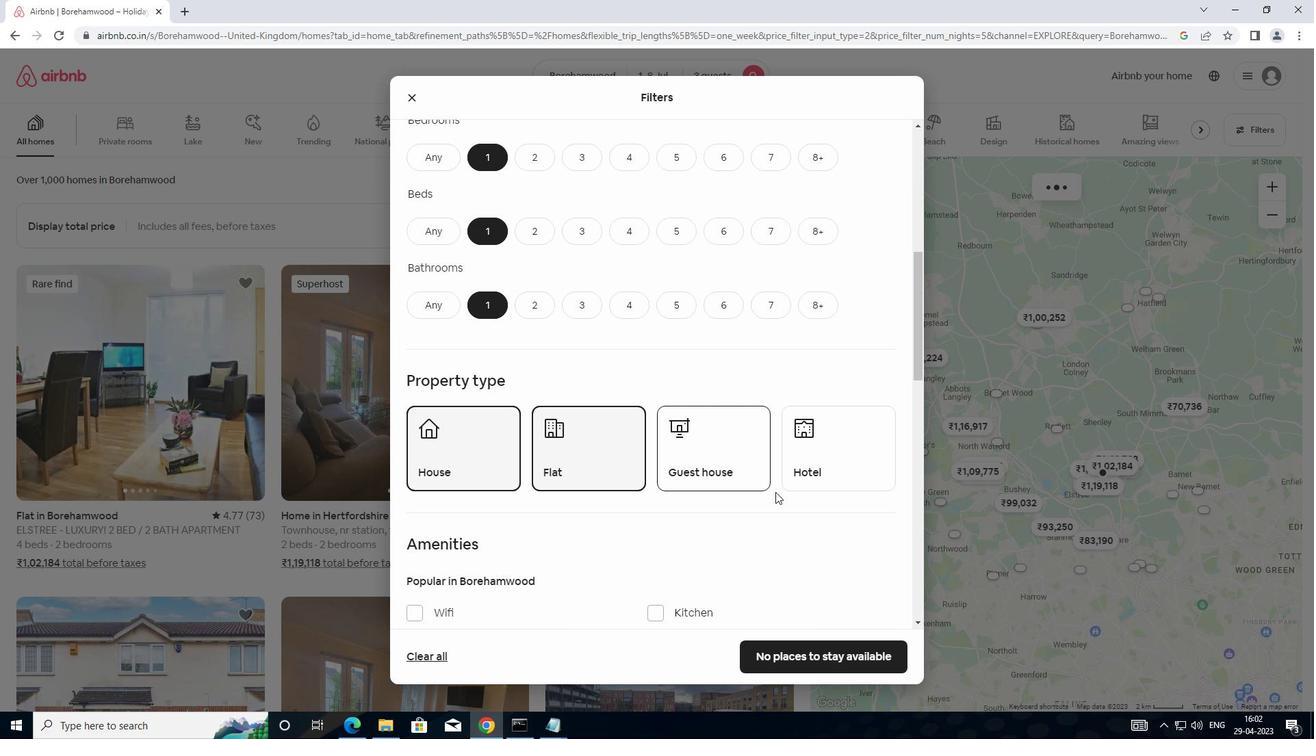 
Action: Mouse pressed left at (775, 492)
Screenshot: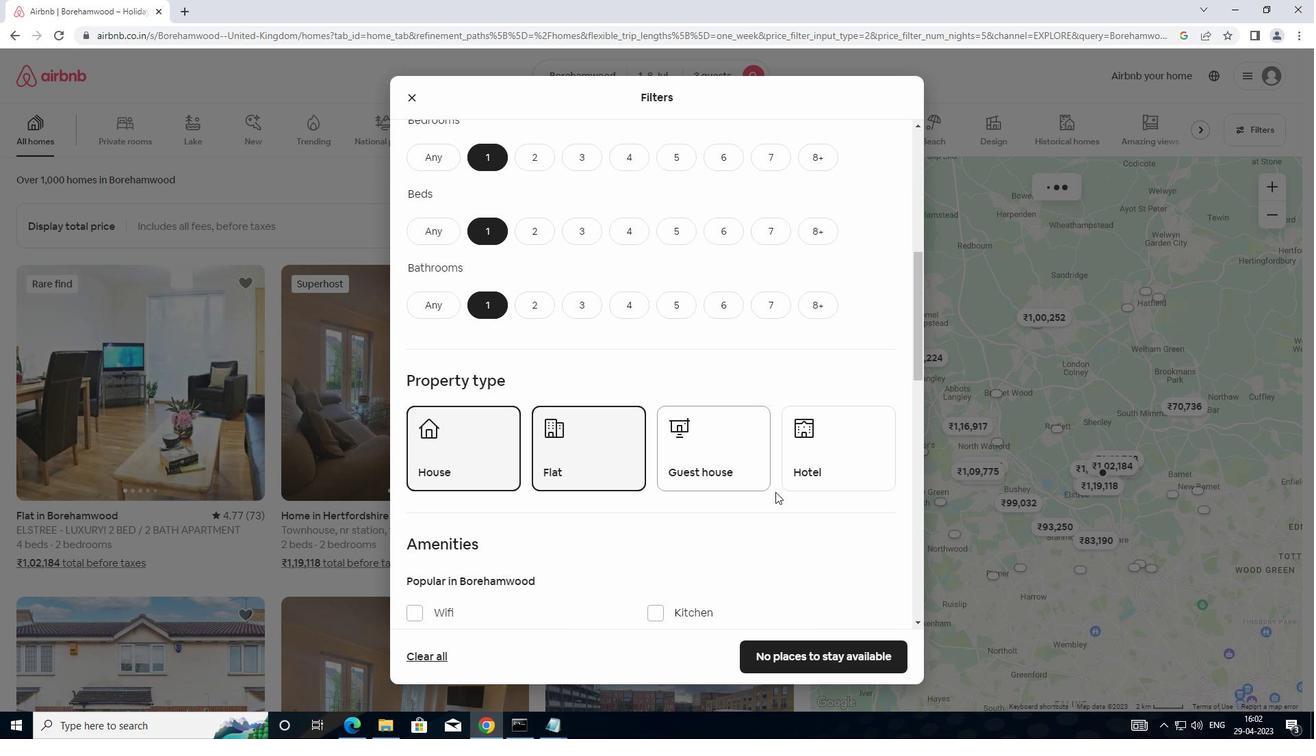 
Action: Mouse moved to (830, 463)
Screenshot: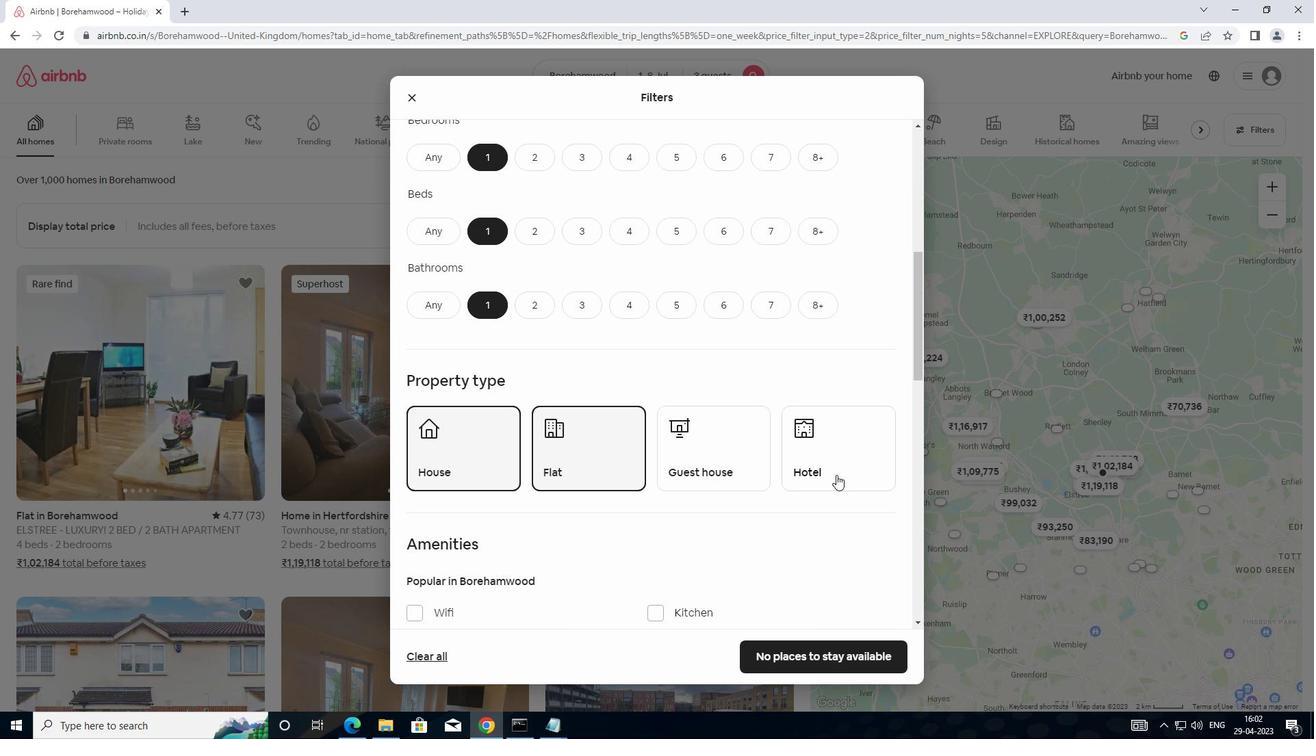 
Action: Mouse pressed left at (830, 463)
Screenshot: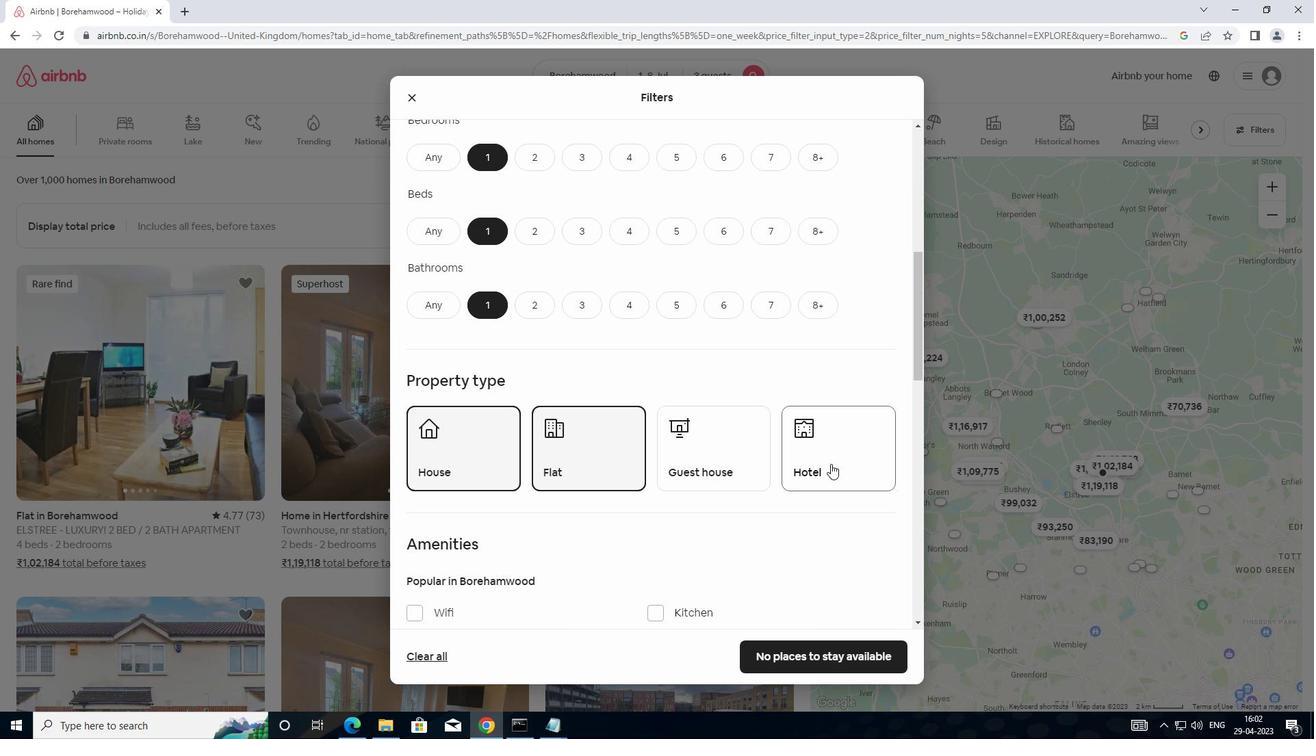 
Action: Mouse moved to (682, 446)
Screenshot: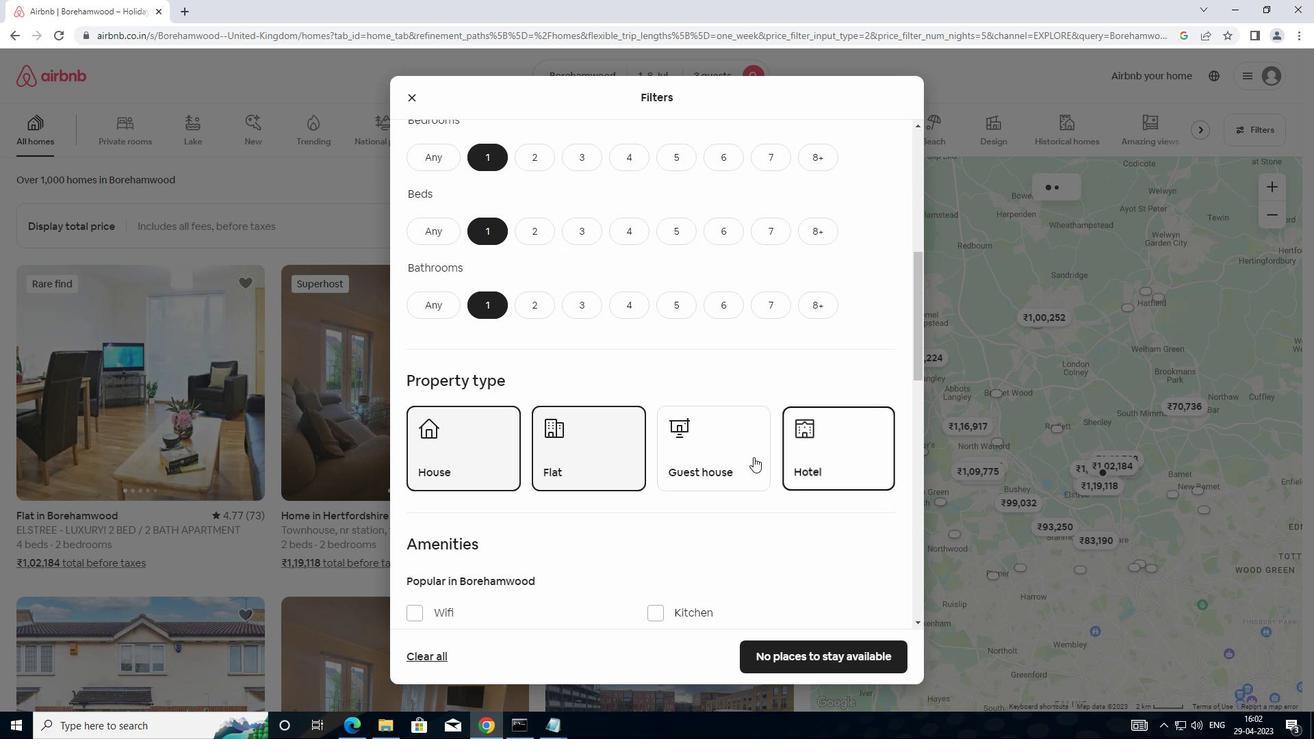 
Action: Mouse pressed left at (682, 446)
Screenshot: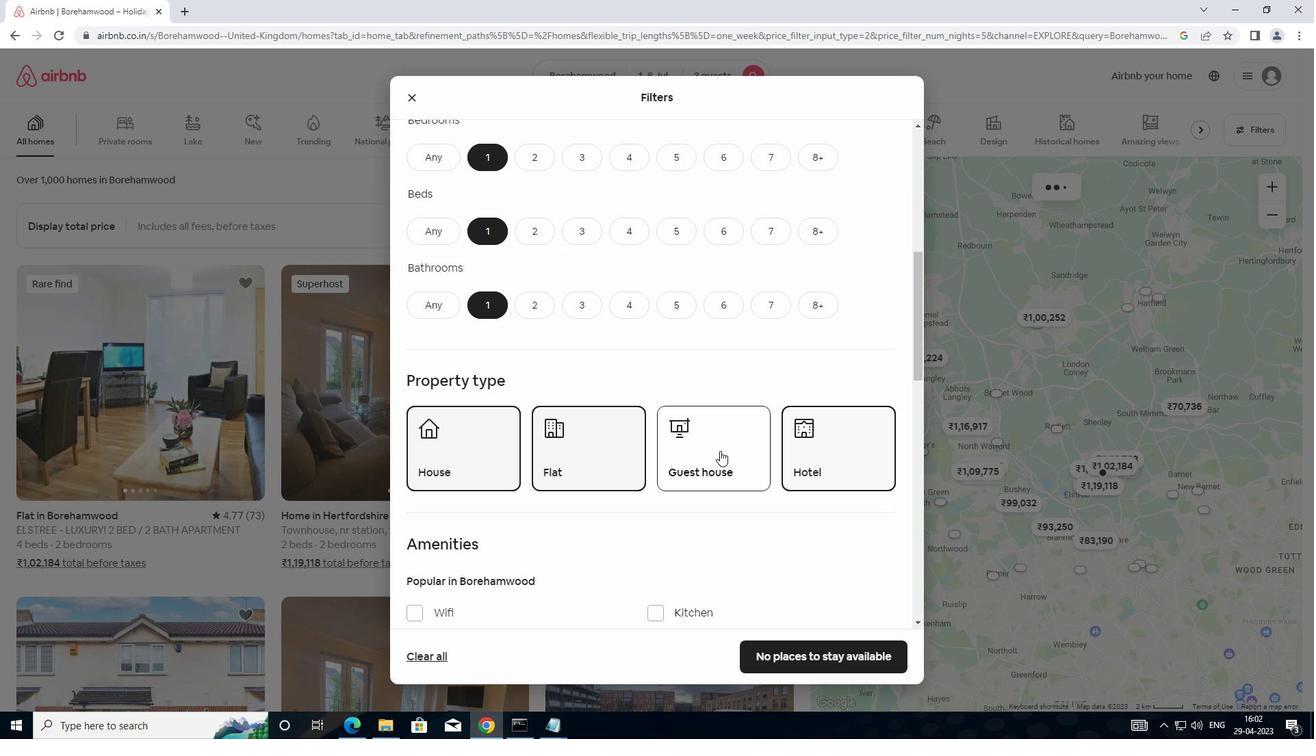 
Action: Mouse moved to (629, 527)
Screenshot: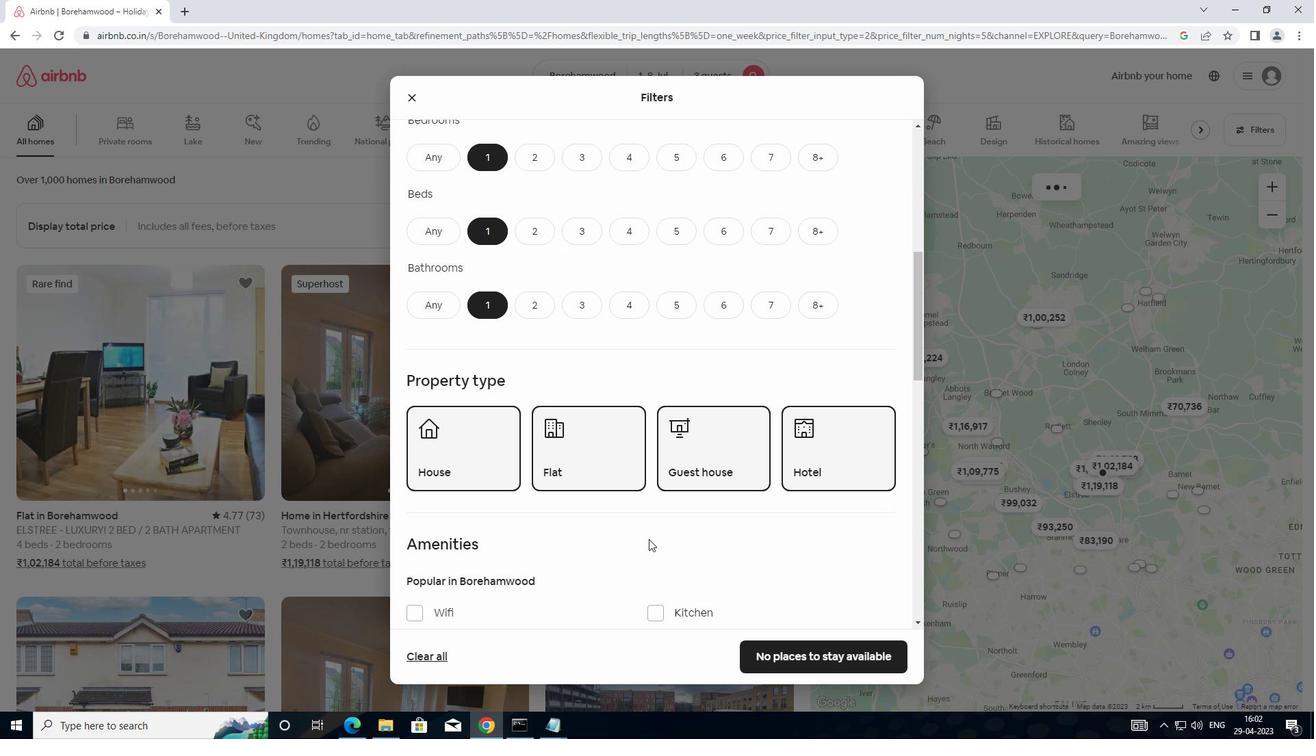 
Action: Mouse scrolled (629, 526) with delta (0, 0)
Screenshot: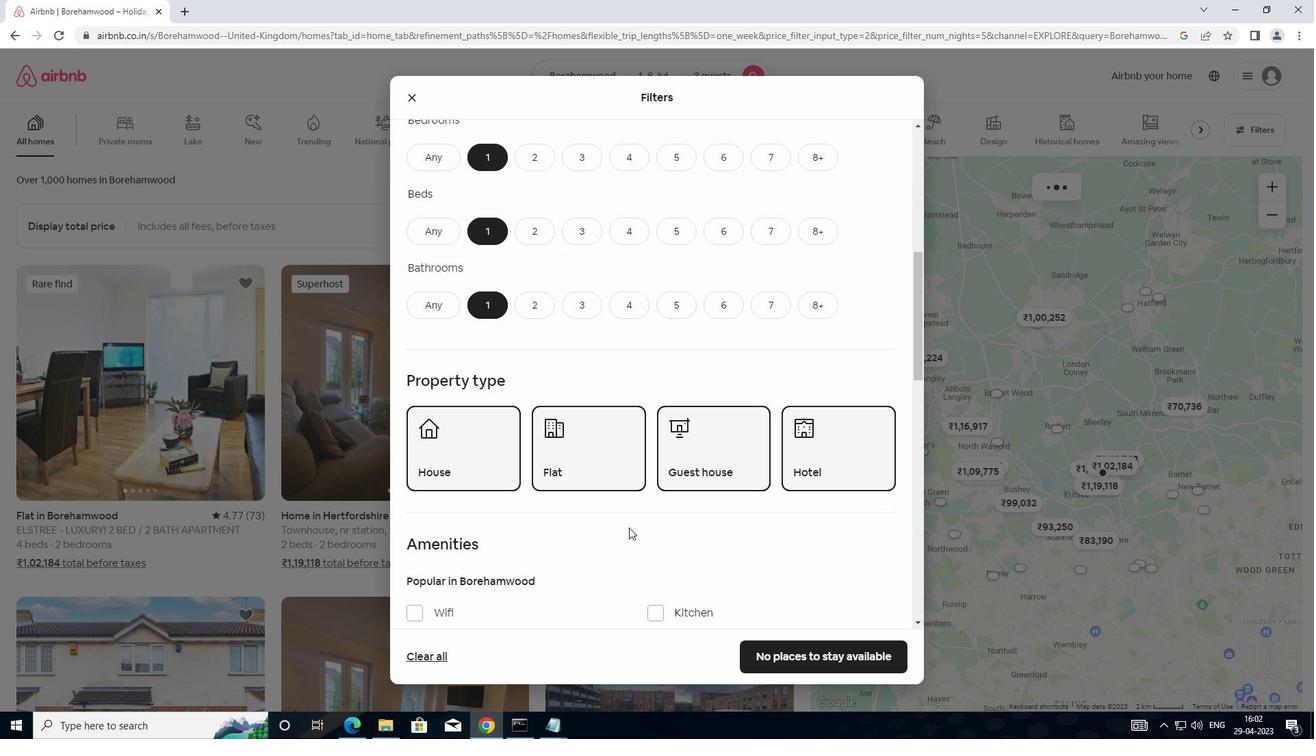
Action: Mouse scrolled (629, 526) with delta (0, 0)
Screenshot: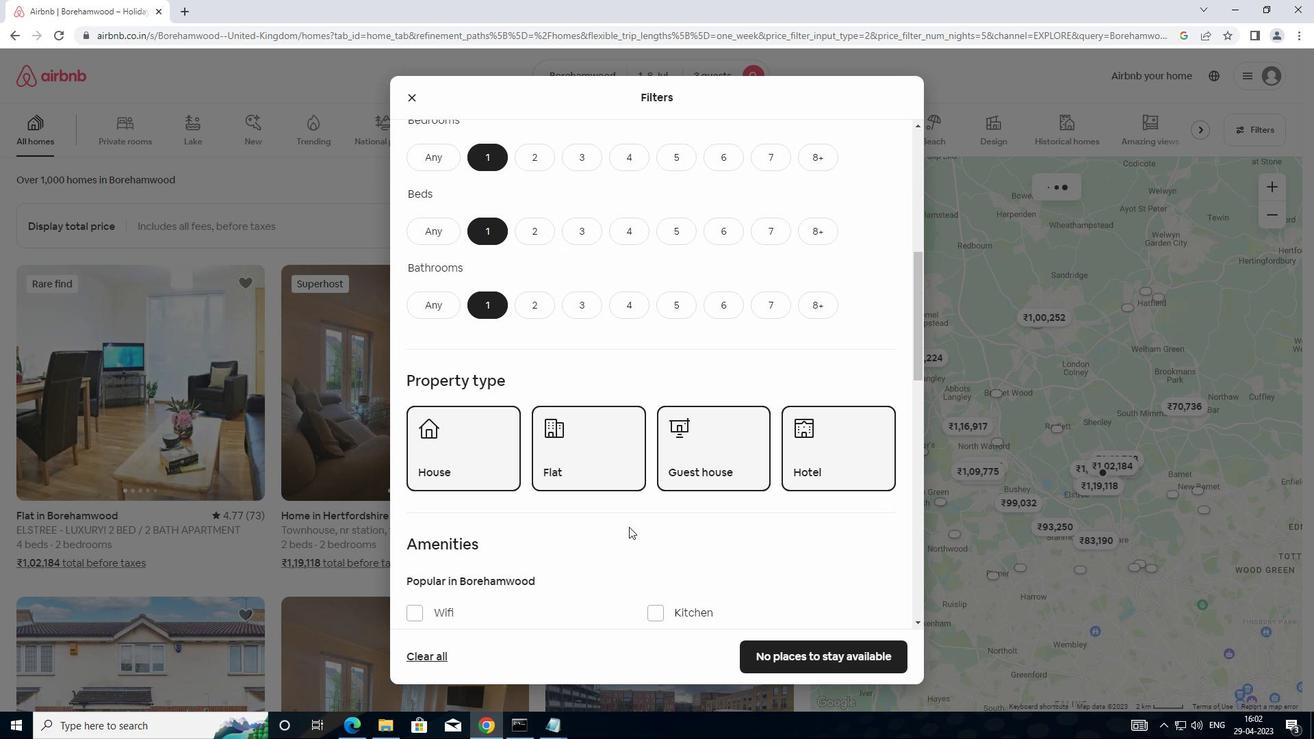
Action: Mouse moved to (611, 512)
Screenshot: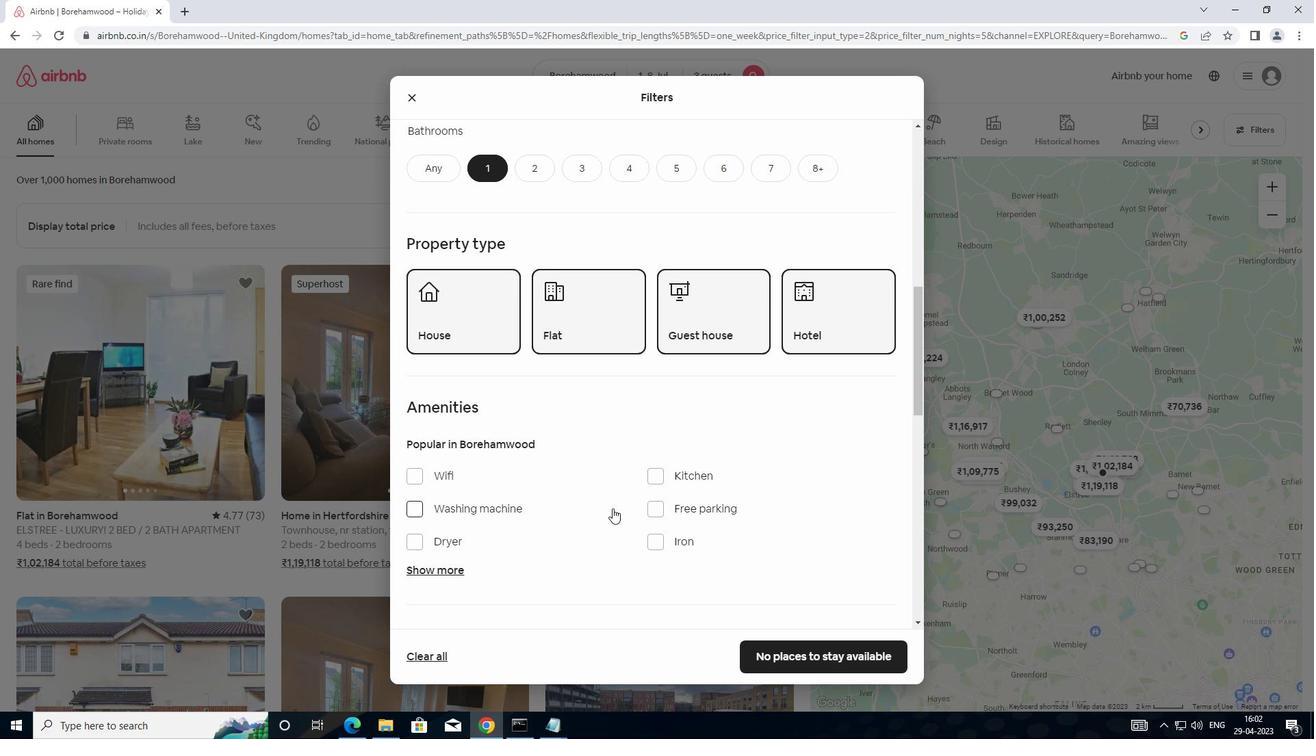 
Action: Mouse scrolled (611, 511) with delta (0, 0)
Screenshot: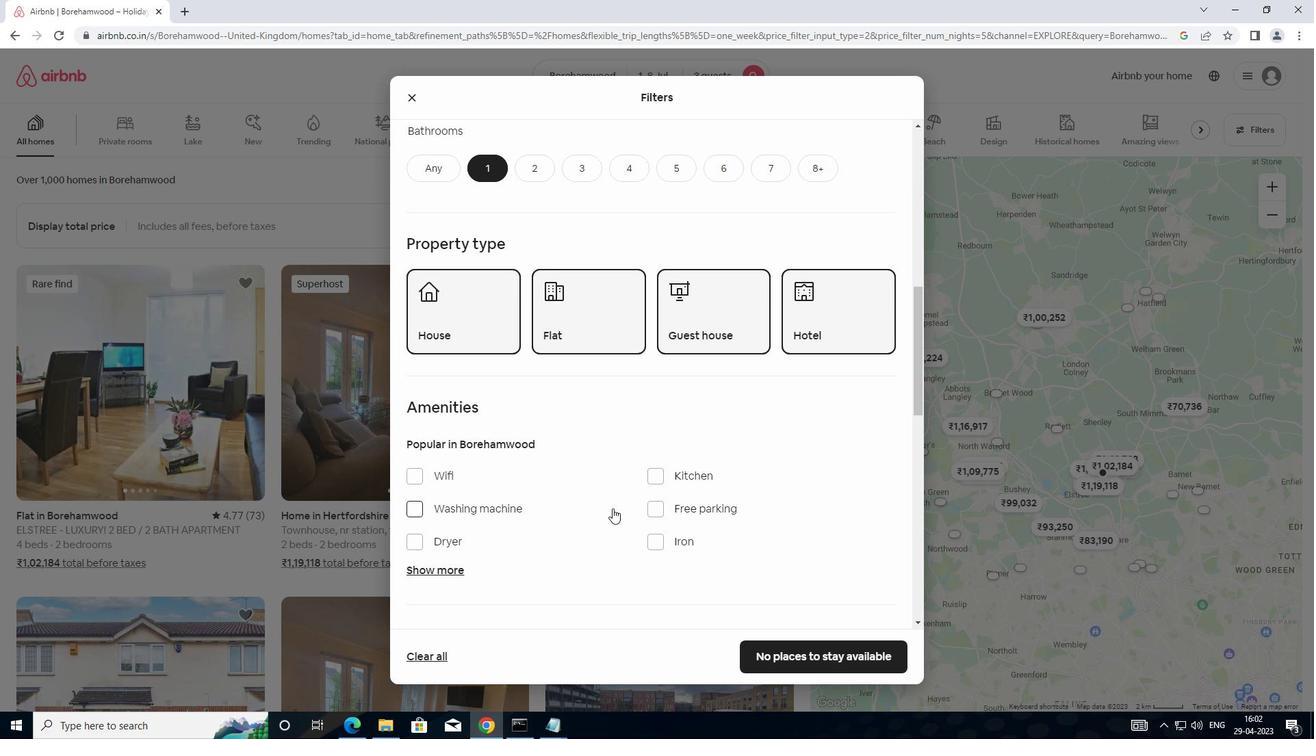 
Action: Mouse moved to (429, 501)
Screenshot: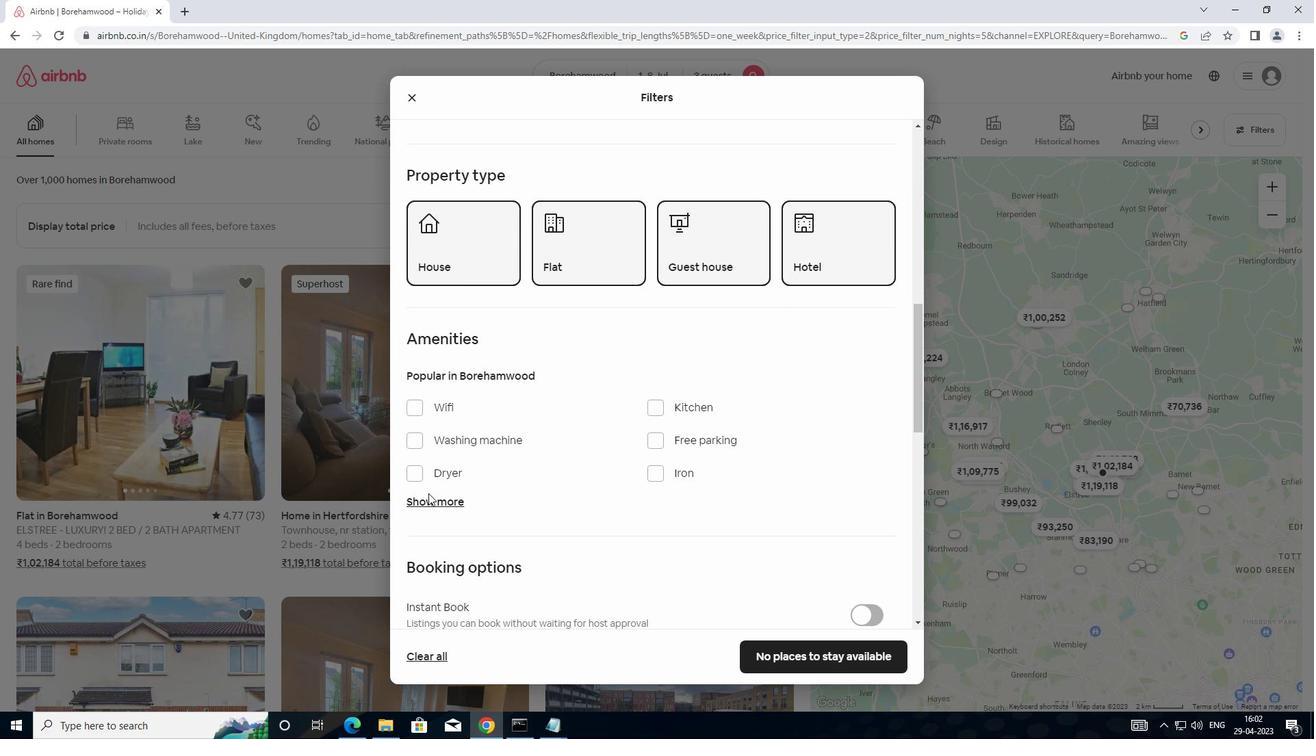 
Action: Mouse pressed left at (429, 501)
Screenshot: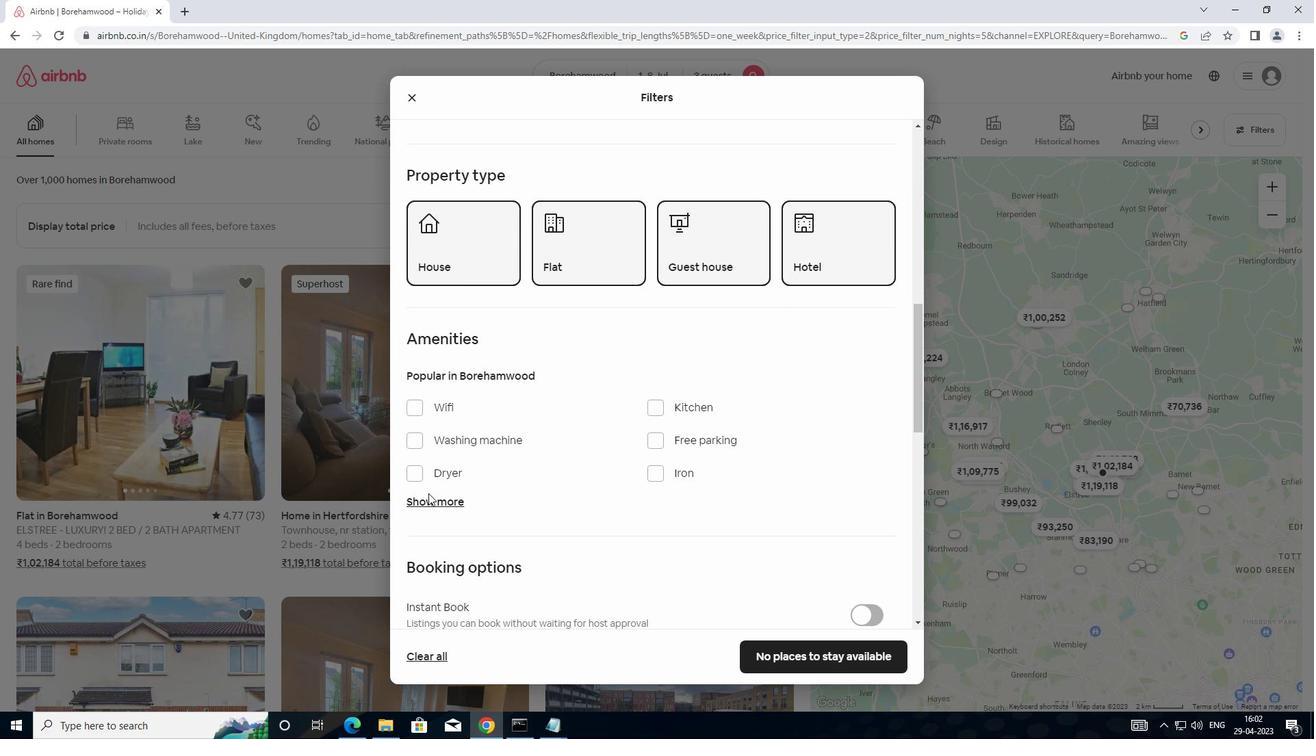
Action: Mouse moved to (458, 525)
Screenshot: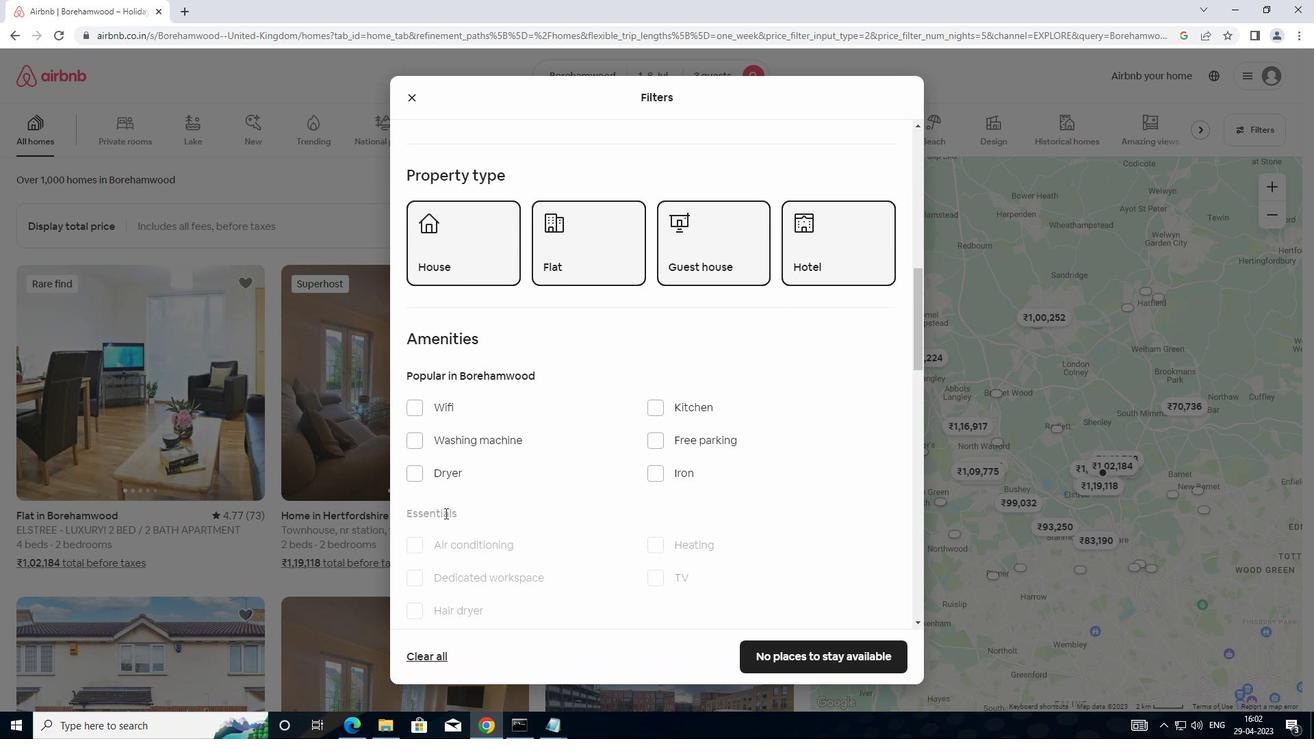 
Action: Mouse scrolled (458, 524) with delta (0, 0)
Screenshot: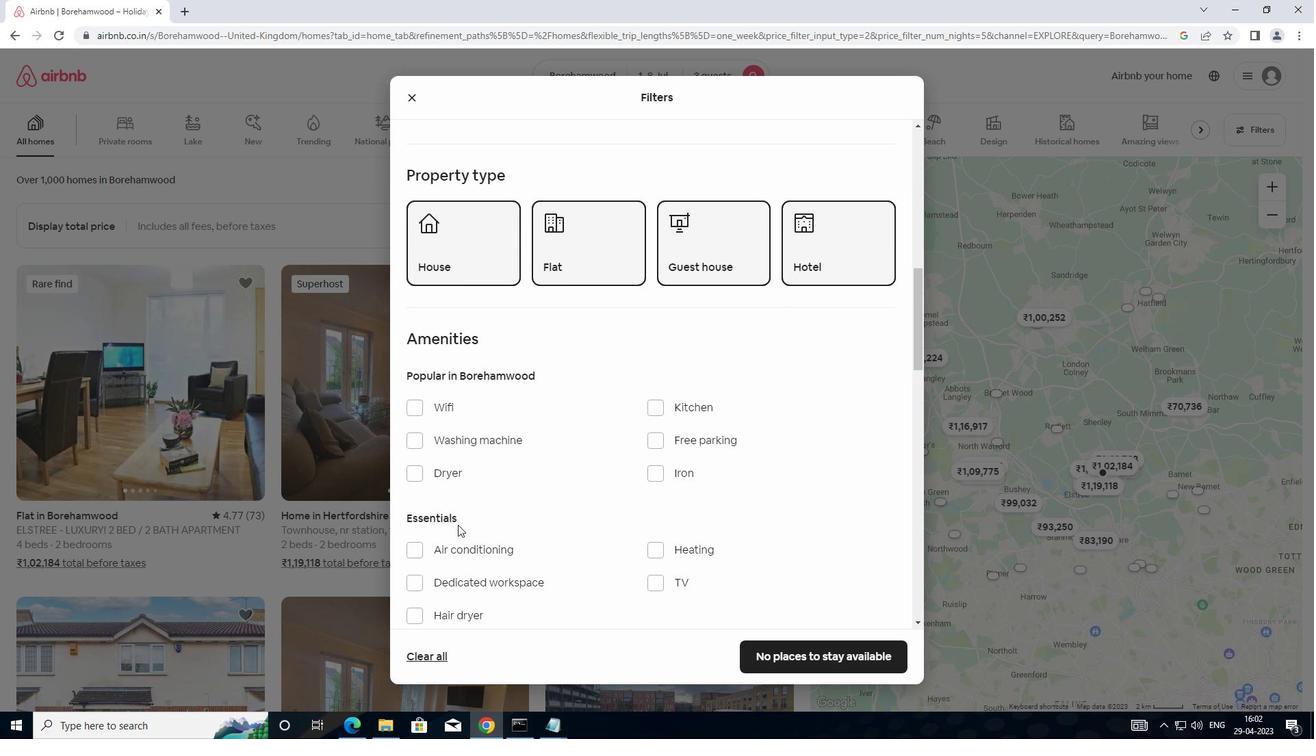 
Action: Mouse moved to (458, 525)
Screenshot: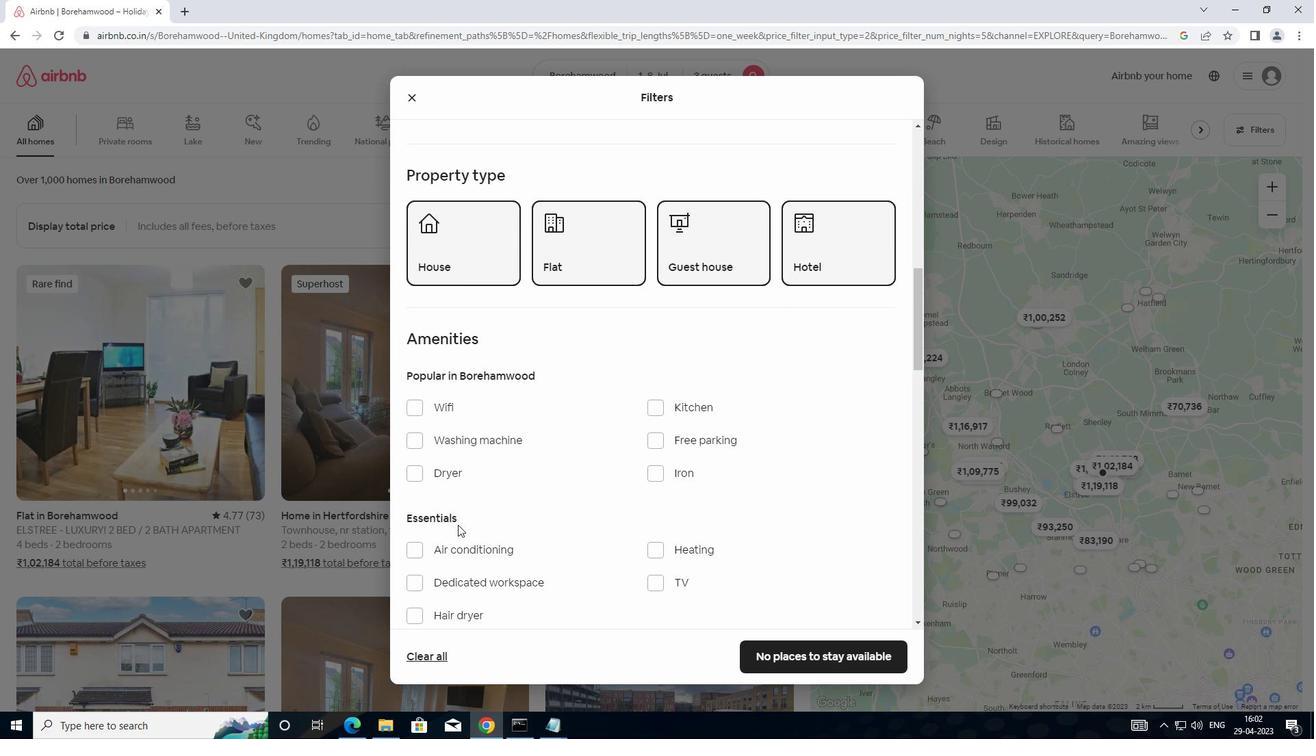 
Action: Mouse scrolled (458, 524) with delta (0, 0)
Screenshot: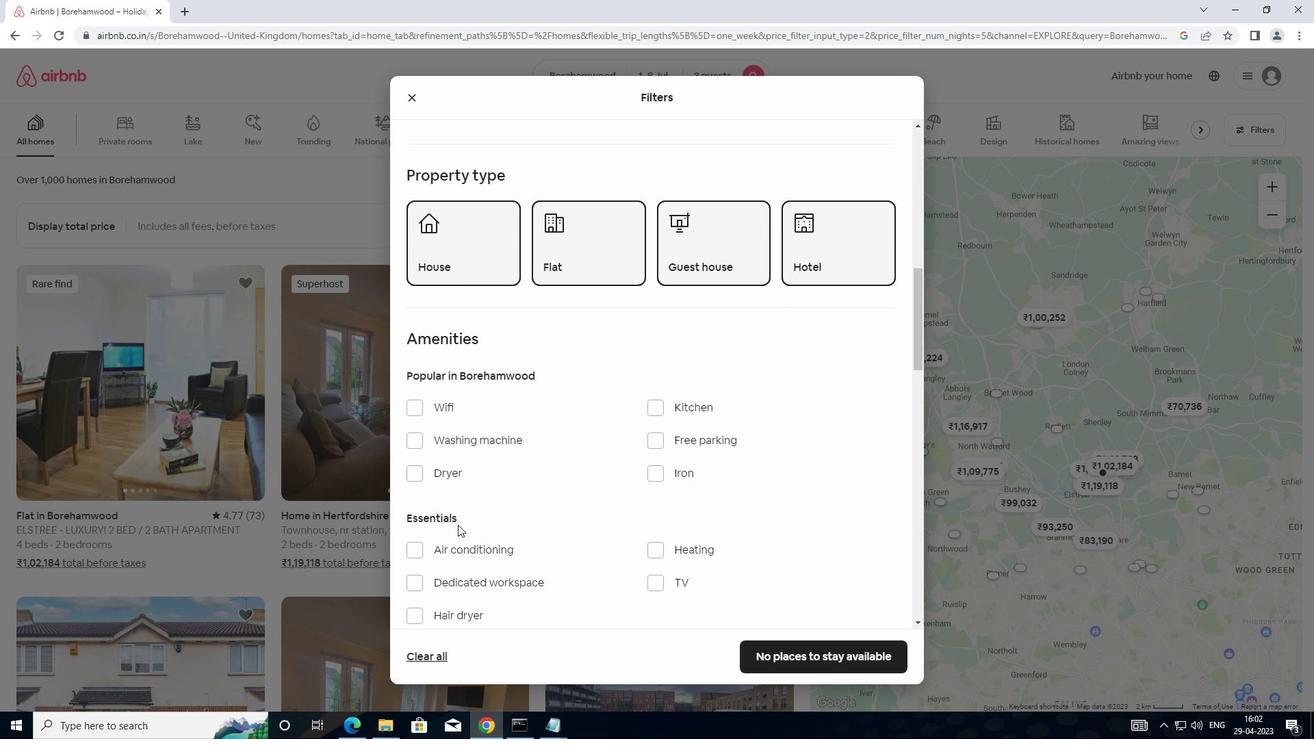 
Action: Mouse moved to (663, 436)
Screenshot: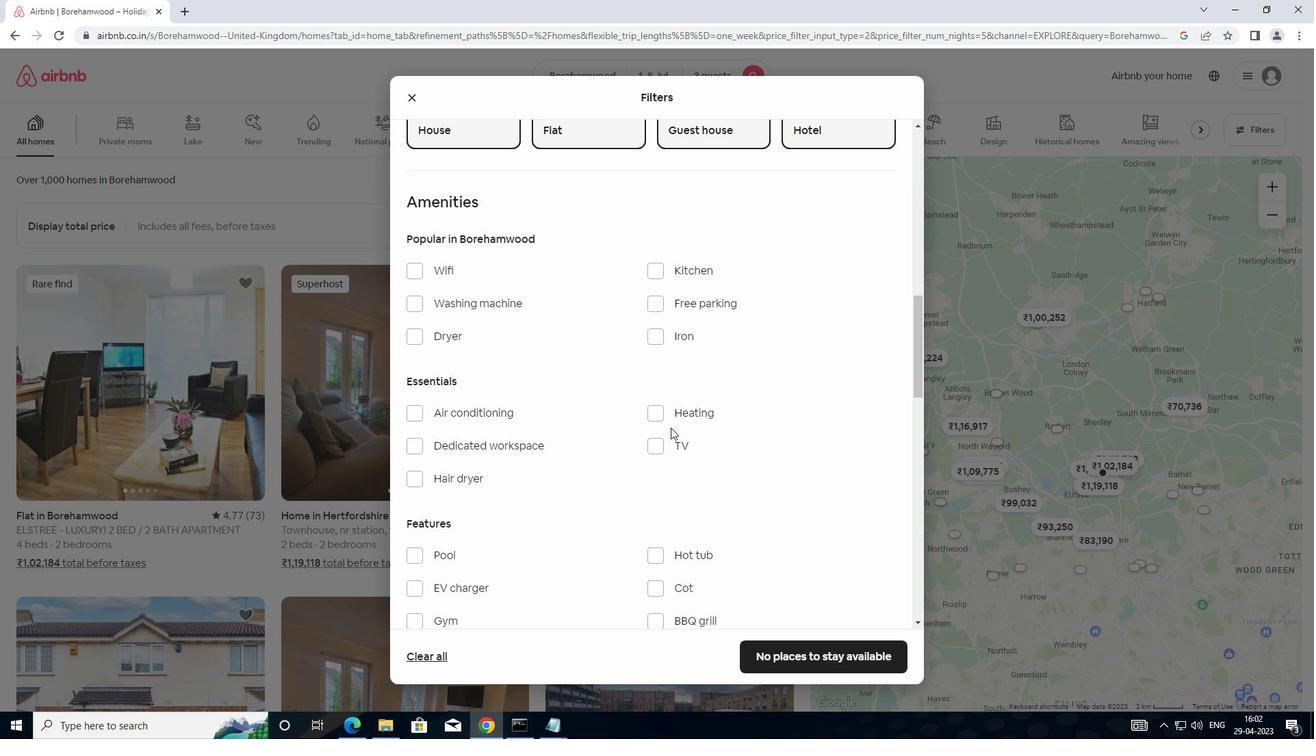 
Action: Mouse scrolled (663, 435) with delta (0, 0)
Screenshot: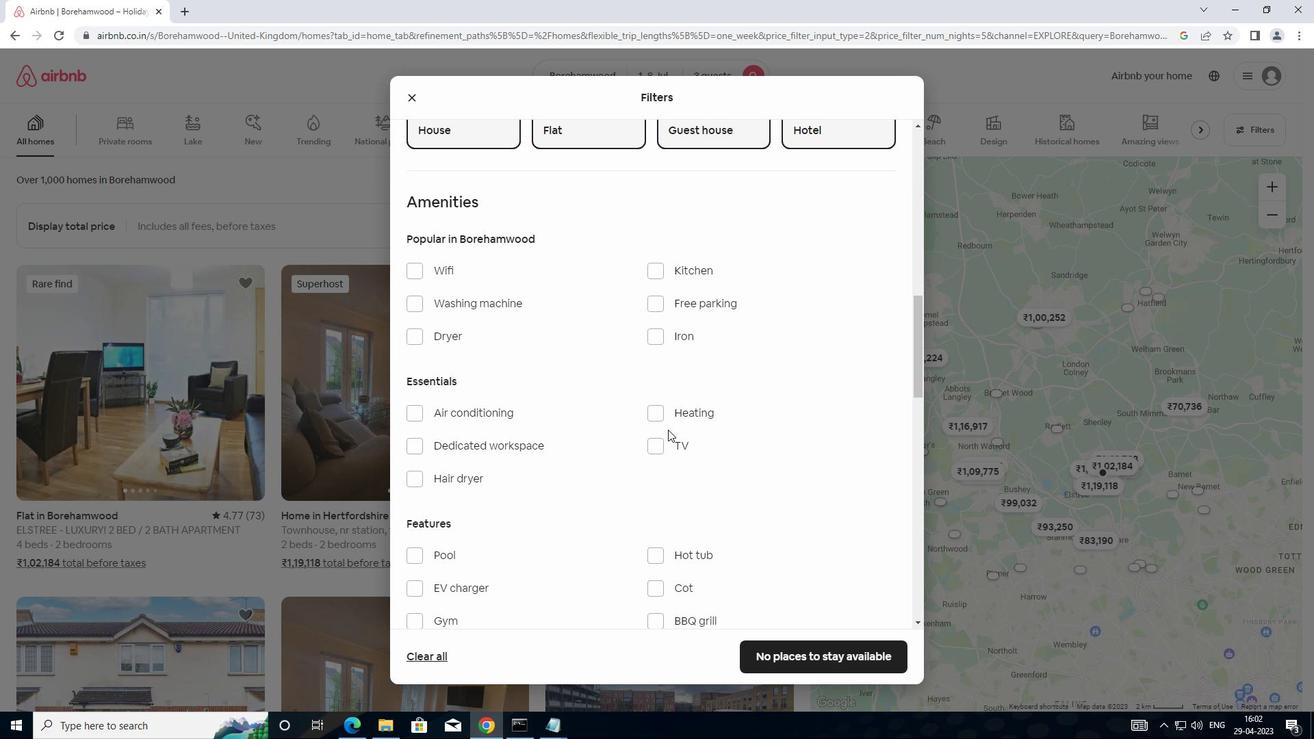 
Action: Mouse moved to (584, 531)
Screenshot: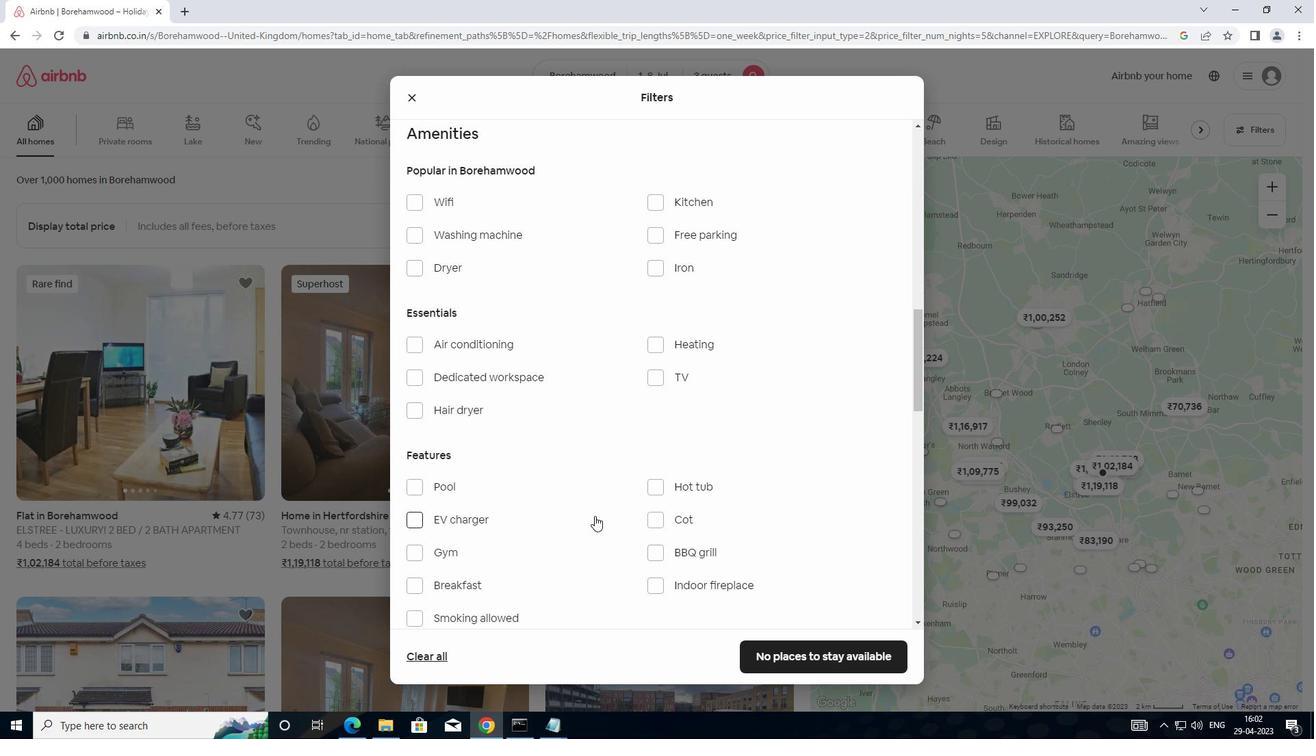 
Action: Mouse scrolled (584, 530) with delta (0, 0)
Screenshot: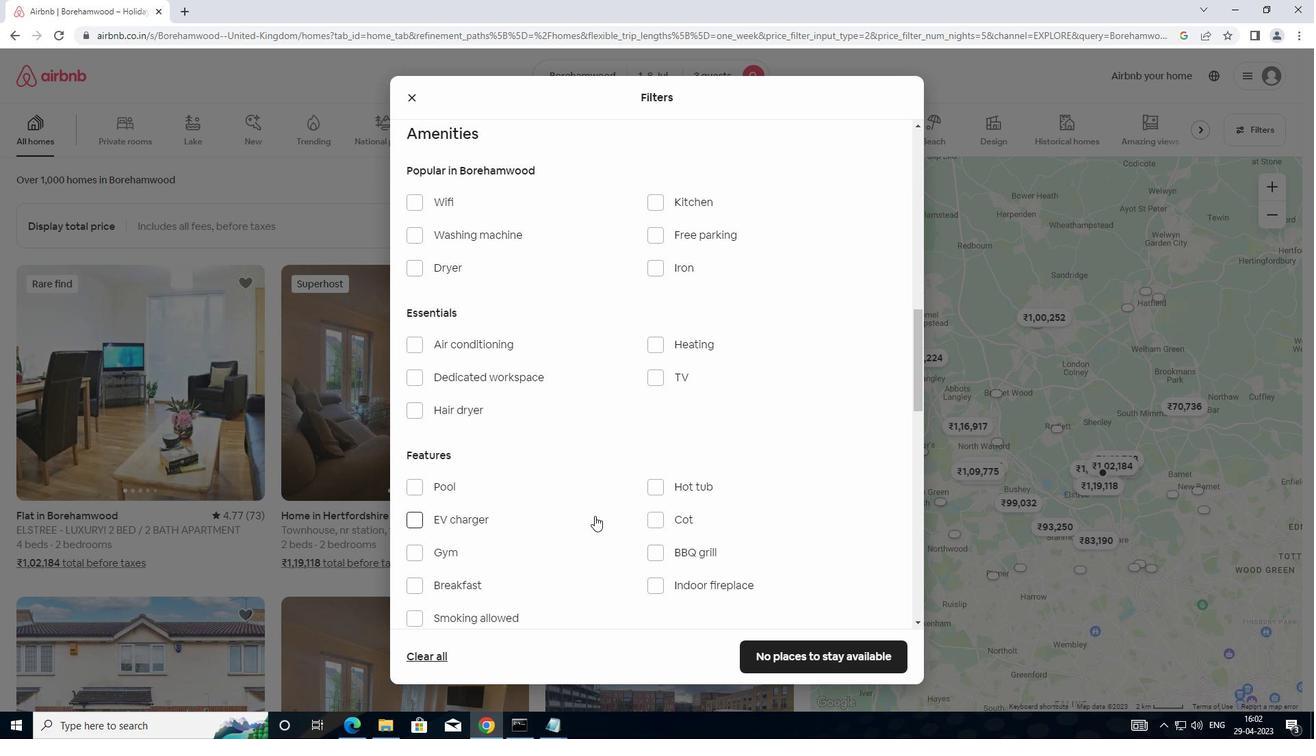 
Action: Mouse scrolled (584, 530) with delta (0, 0)
Screenshot: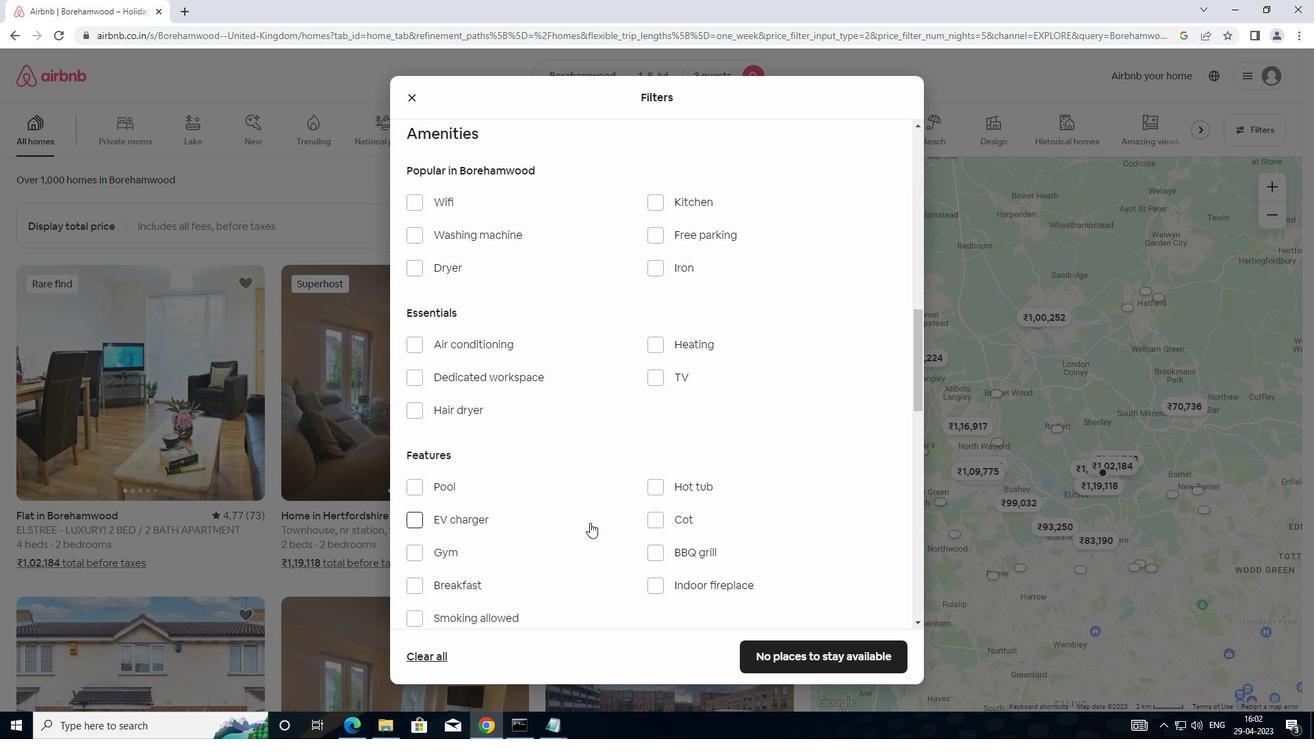 
Action: Mouse moved to (584, 528)
Screenshot: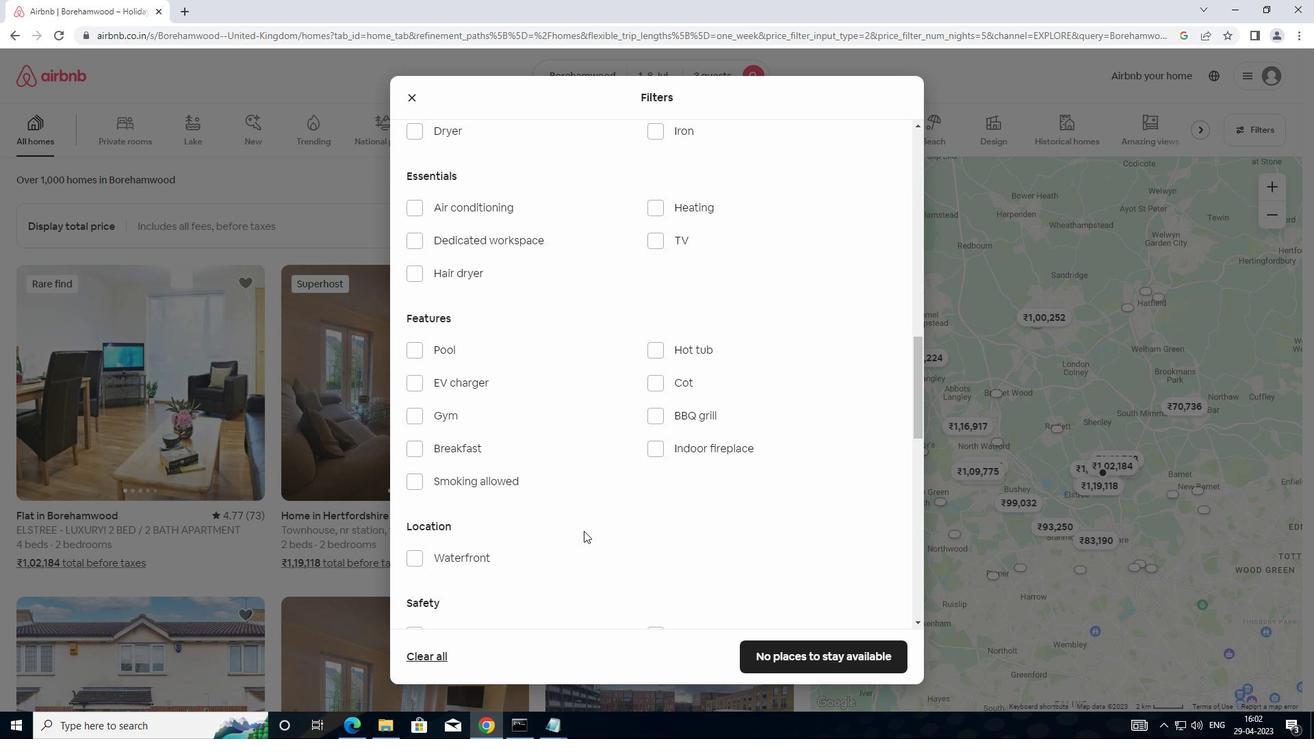 
Action: Mouse scrolled (584, 528) with delta (0, 0)
Screenshot: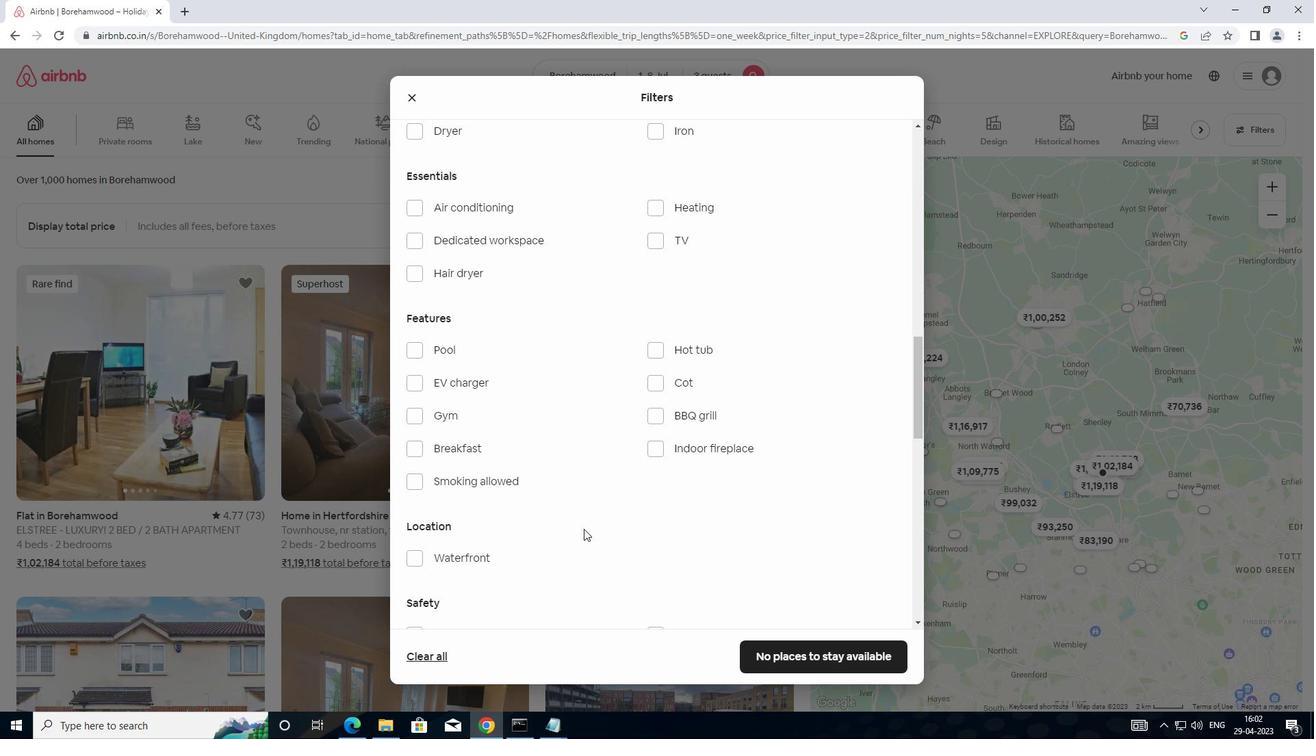 
Action: Mouse moved to (584, 519)
Screenshot: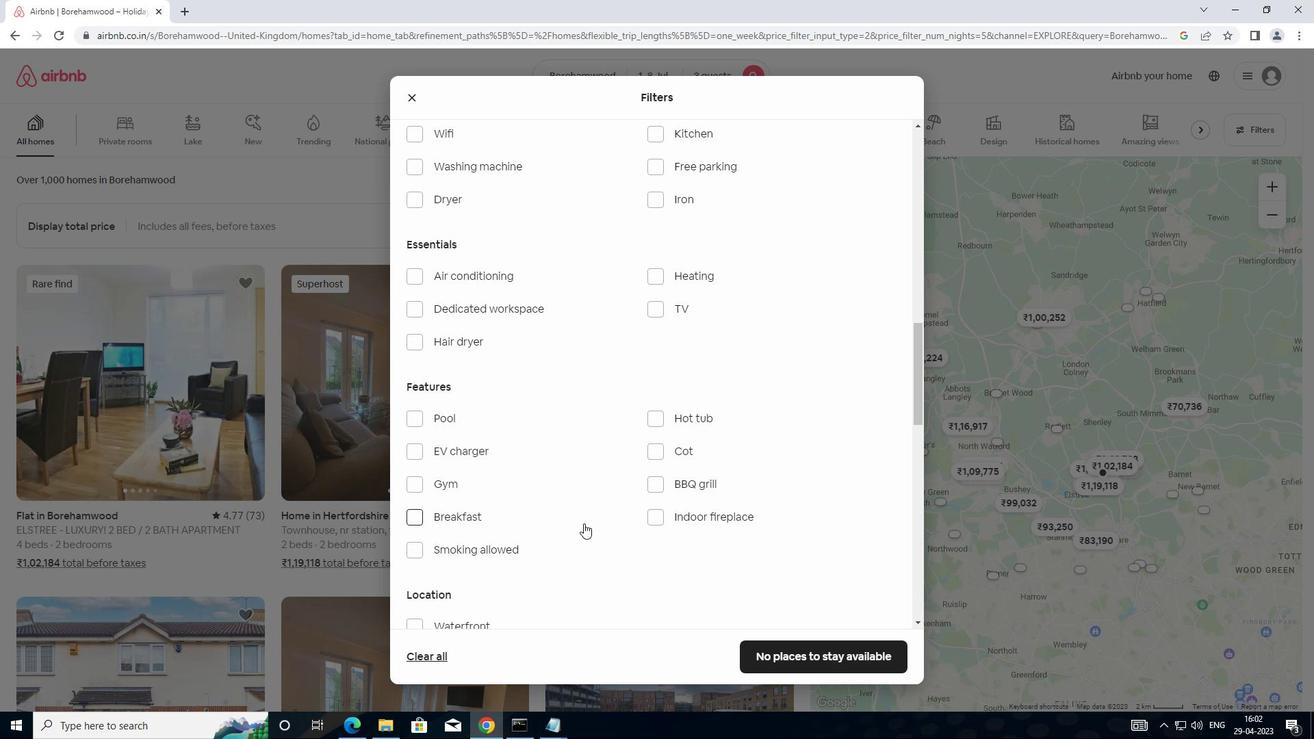 
Action: Mouse scrolled (584, 519) with delta (0, 0)
Screenshot: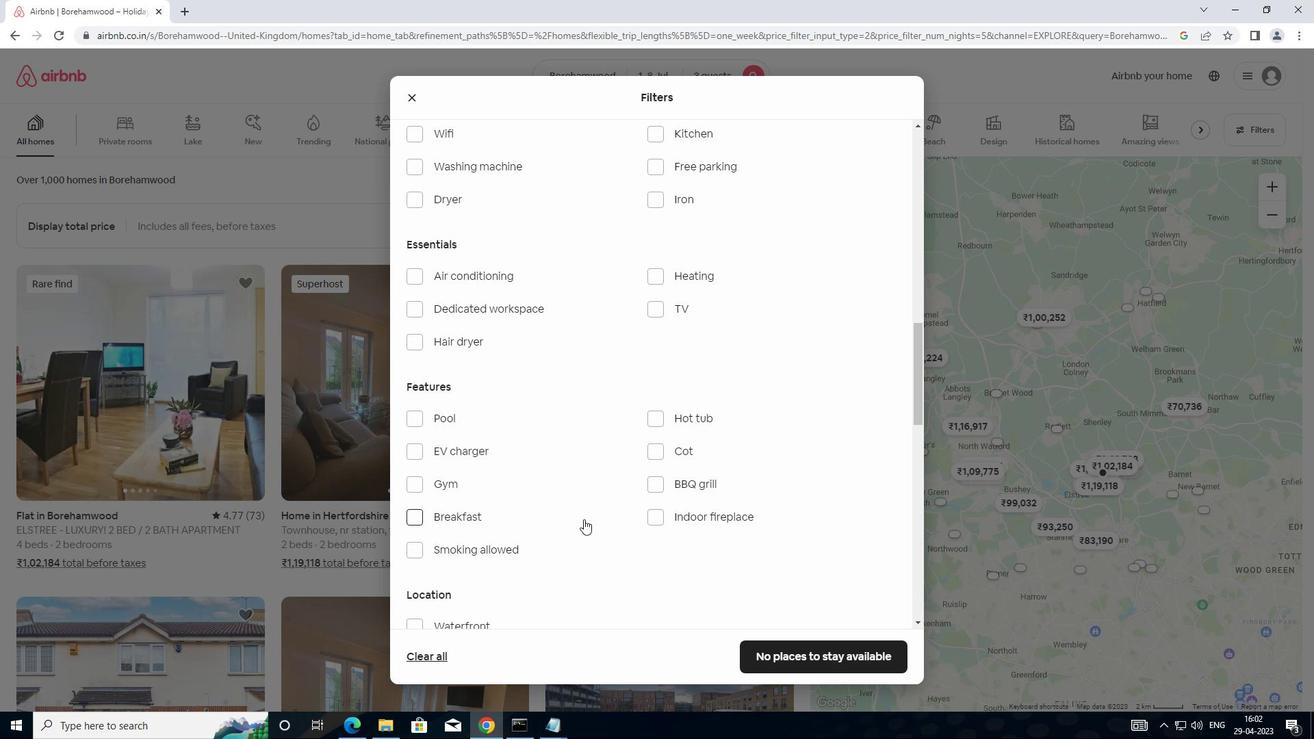 
Action: Mouse moved to (584, 517)
Screenshot: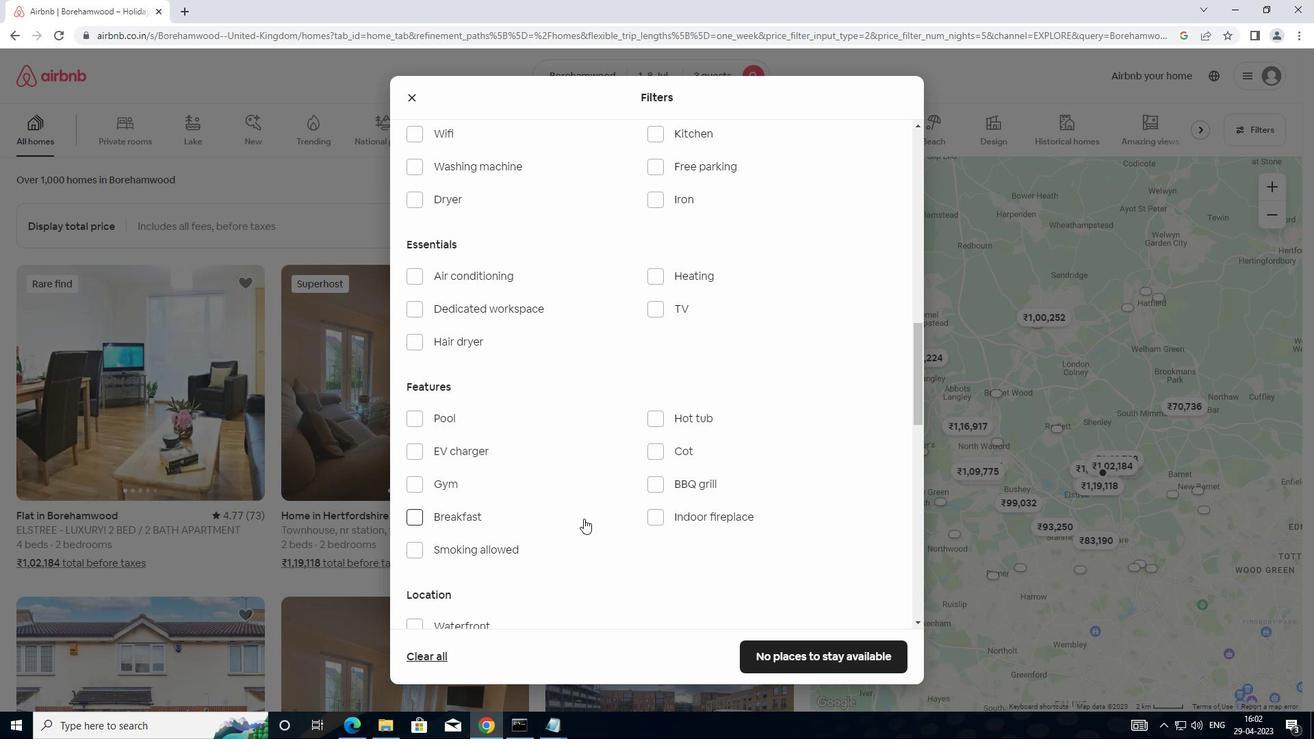 
Action: Mouse scrolled (584, 517) with delta (0, 0)
Screenshot: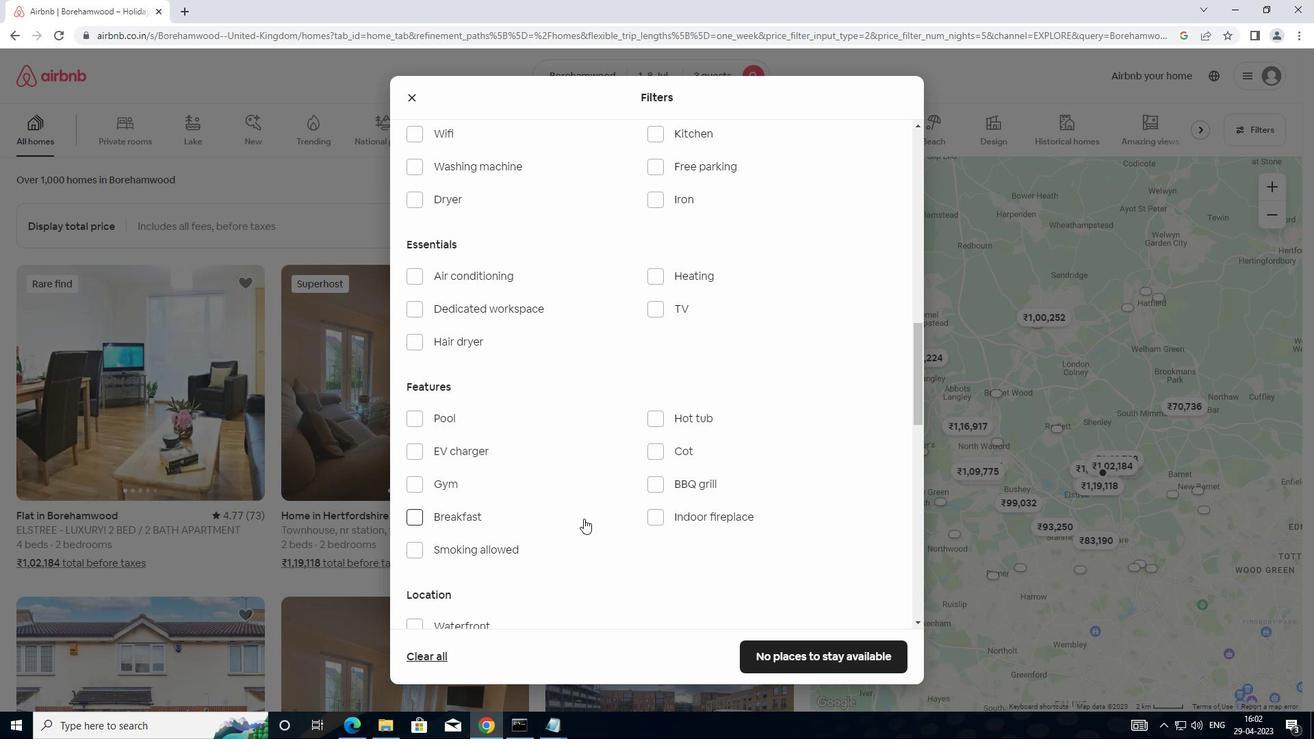
Action: Mouse moved to (422, 308)
Screenshot: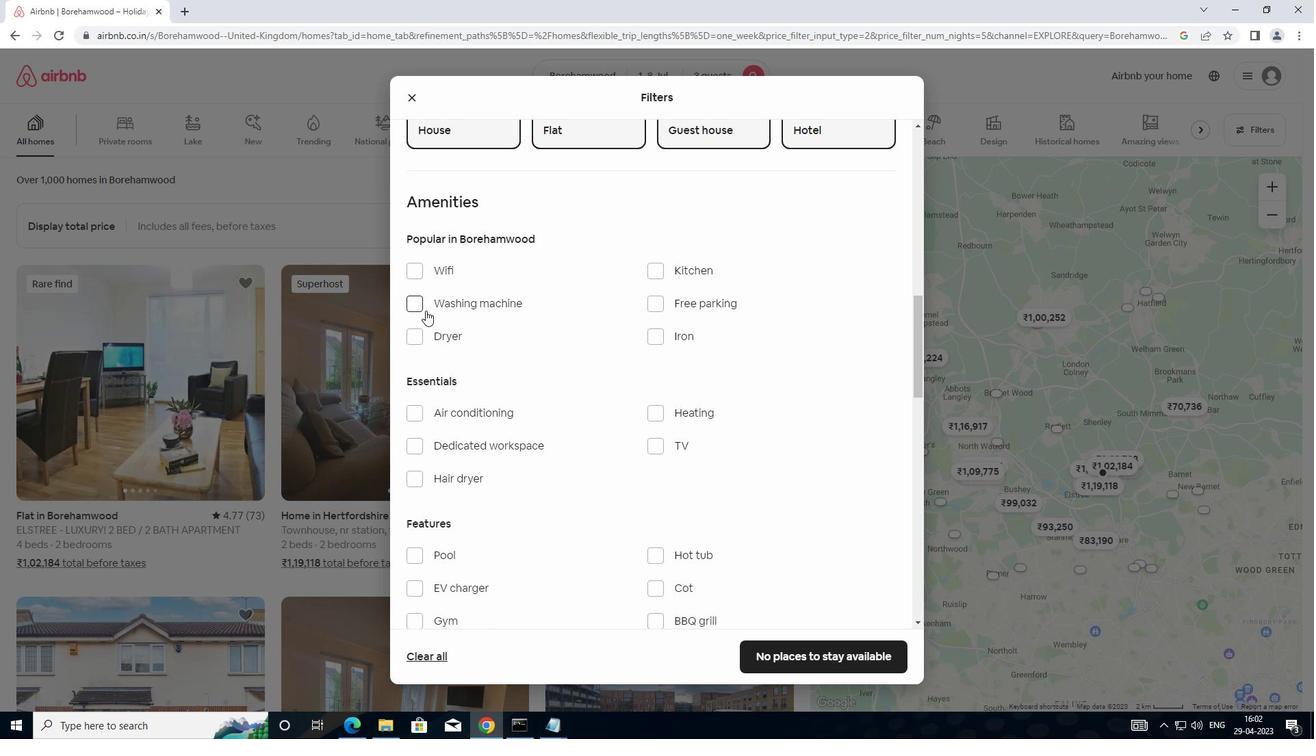 
Action: Mouse pressed left at (422, 308)
Screenshot: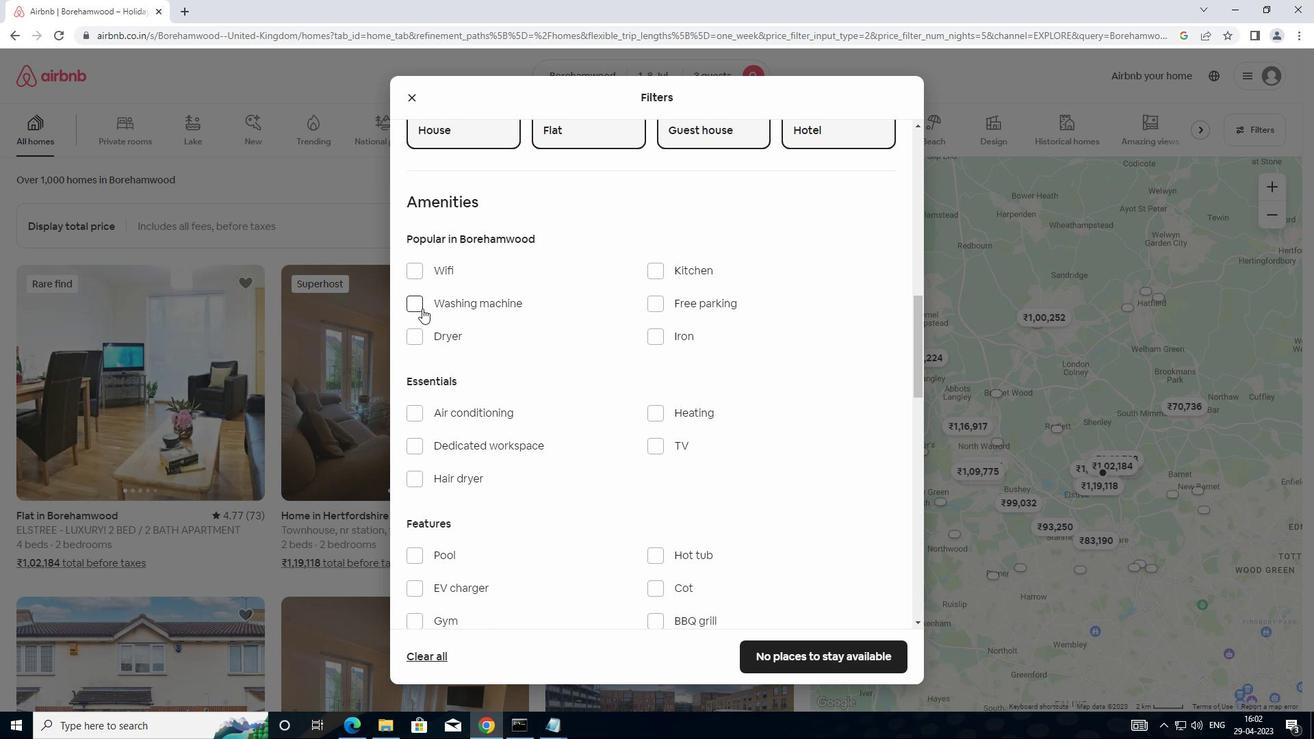 
Action: Mouse moved to (510, 345)
Screenshot: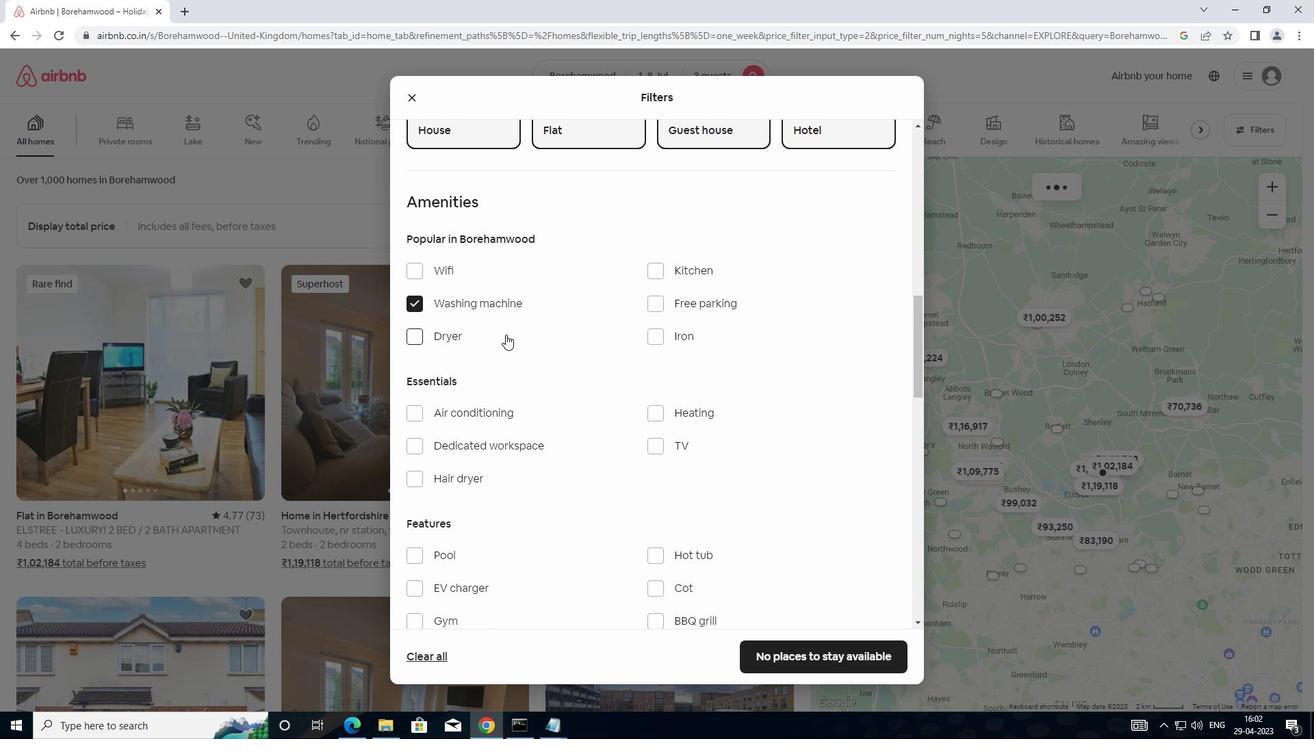 
Action: Mouse scrolled (510, 344) with delta (0, 0)
Screenshot: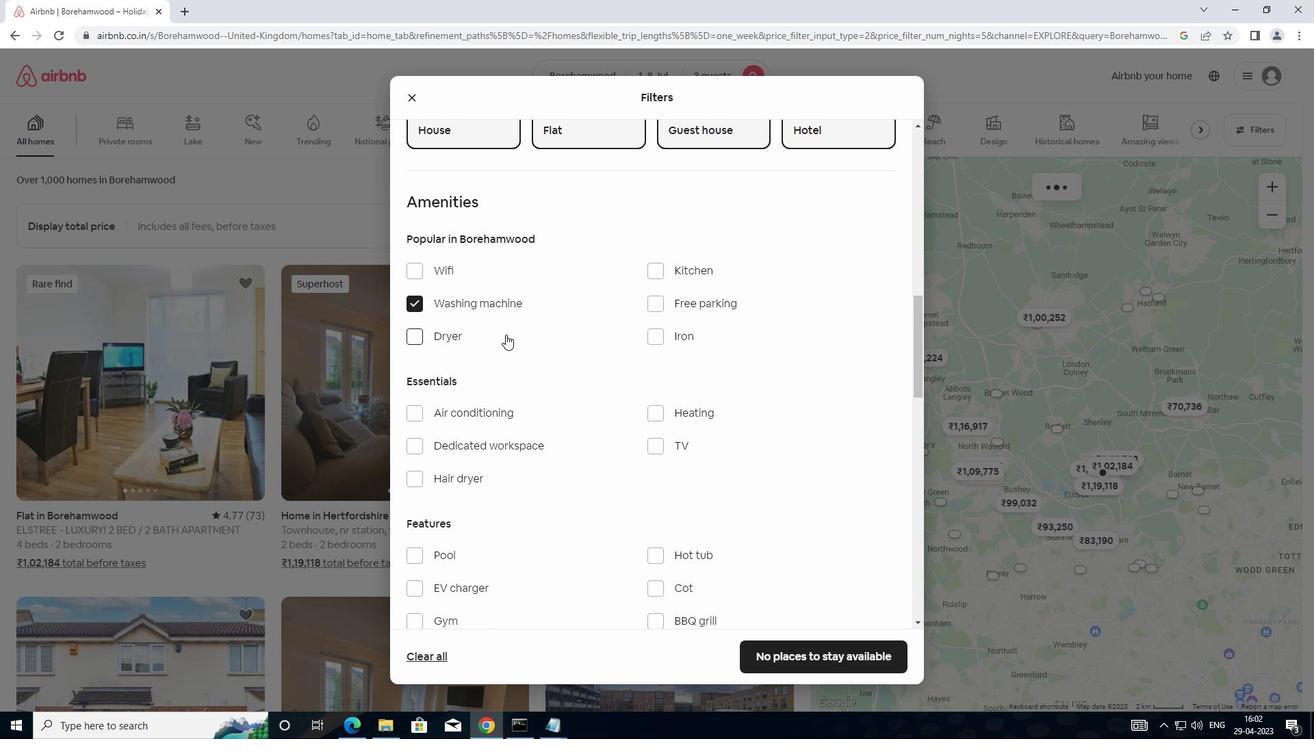 
Action: Mouse moved to (510, 359)
Screenshot: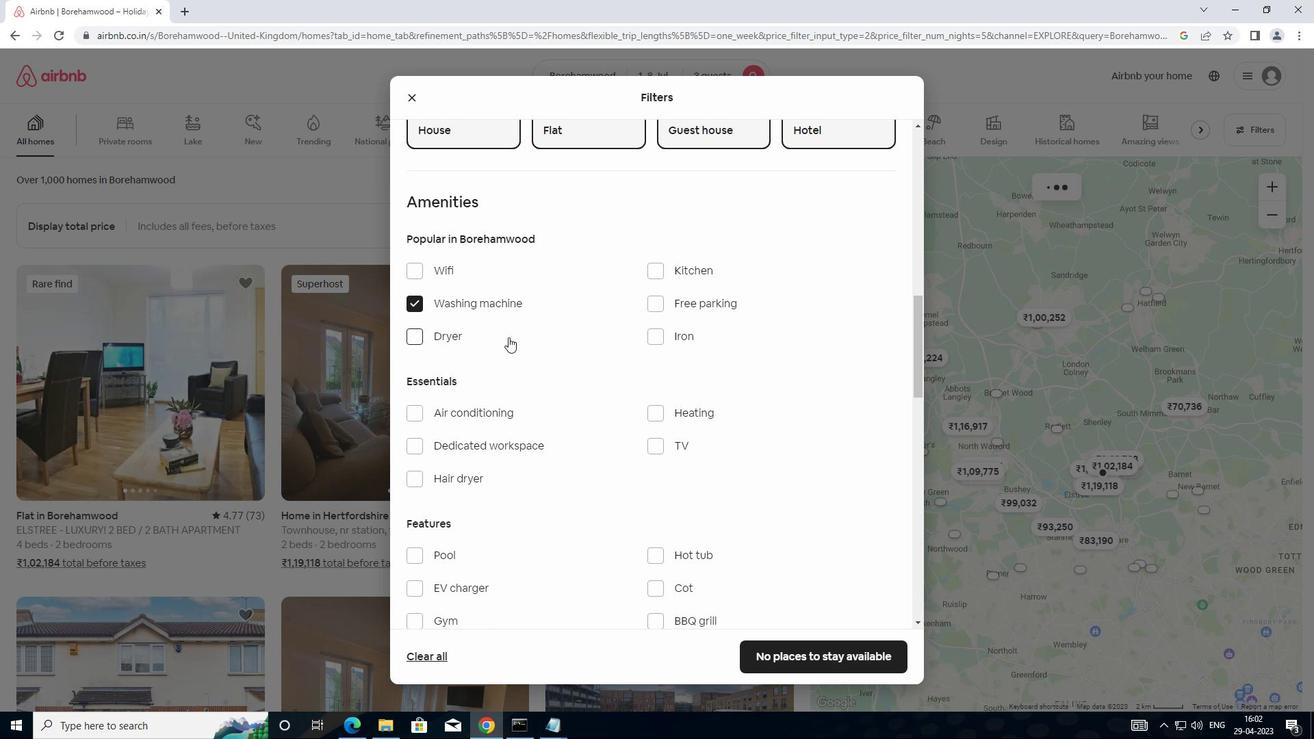 
Action: Mouse scrolled (510, 358) with delta (0, 0)
Screenshot: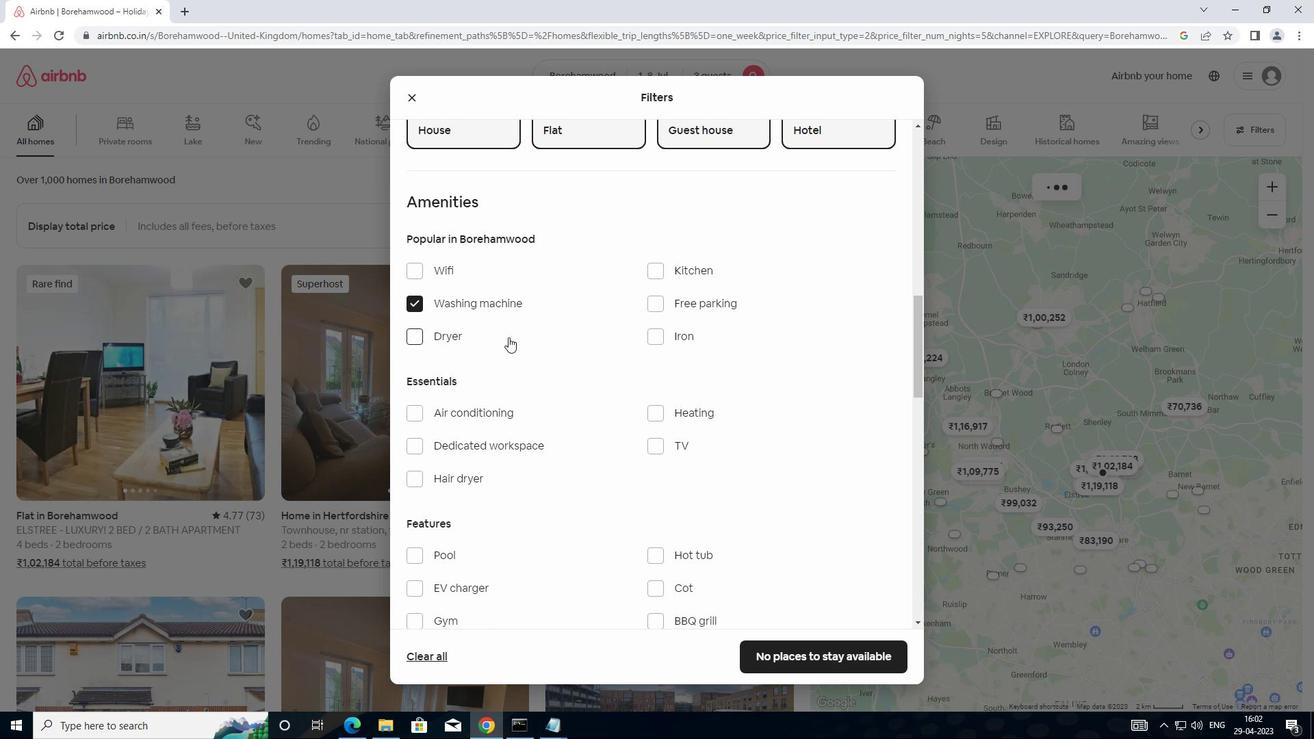 
Action: Mouse moved to (509, 375)
Screenshot: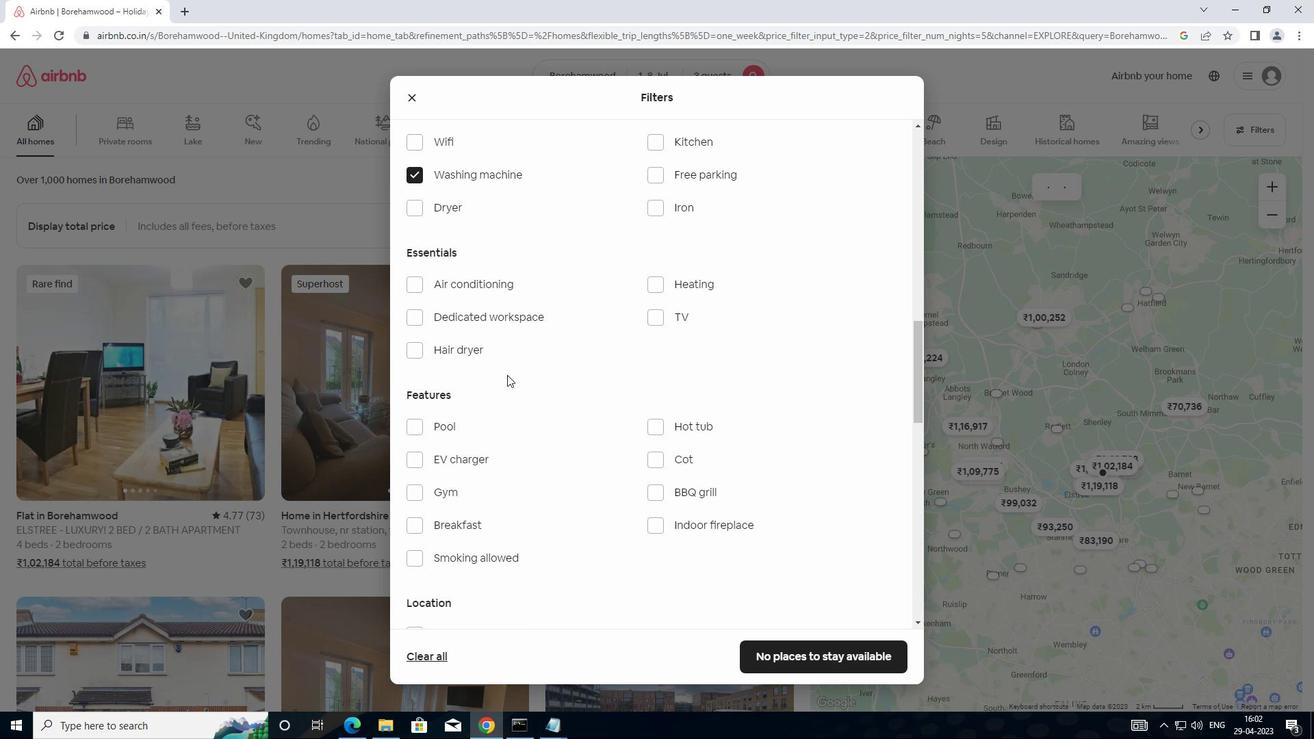 
Action: Mouse scrolled (509, 375) with delta (0, 0)
Screenshot: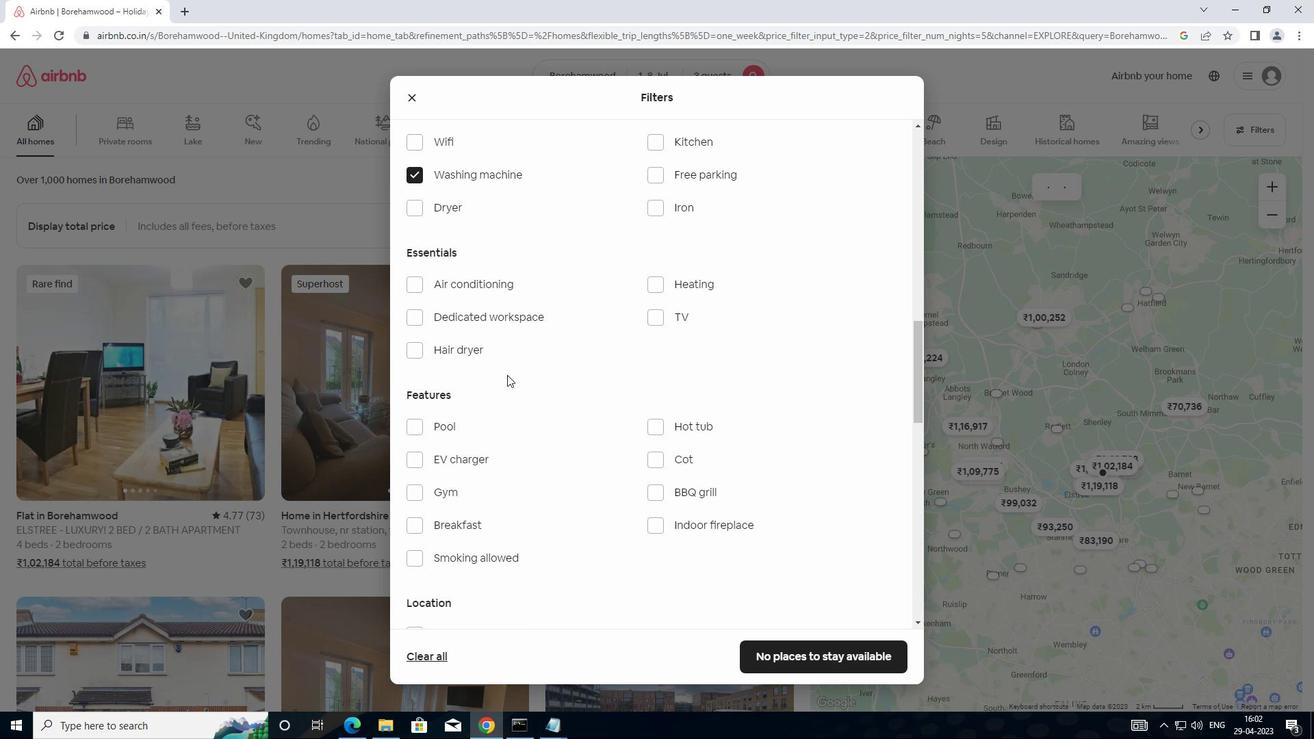 
Action: Mouse scrolled (509, 375) with delta (0, 0)
Screenshot: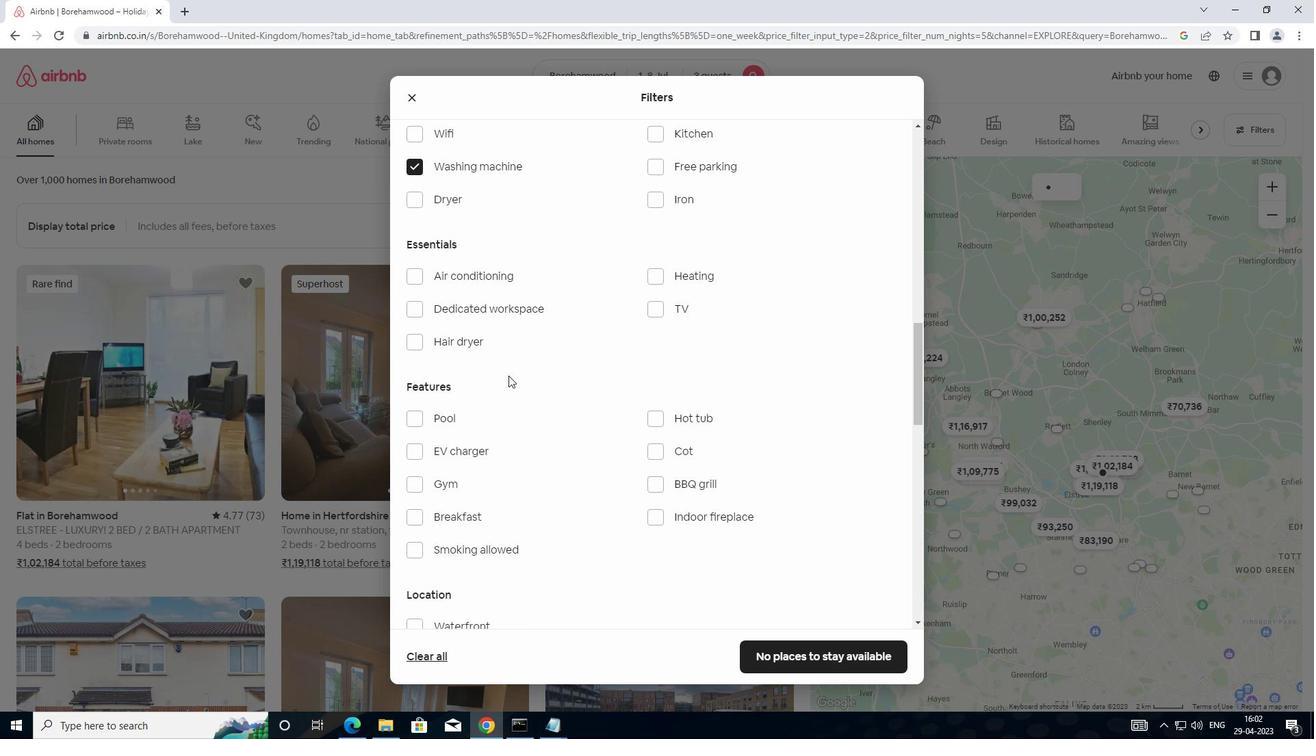 
Action: Mouse moved to (512, 377)
Screenshot: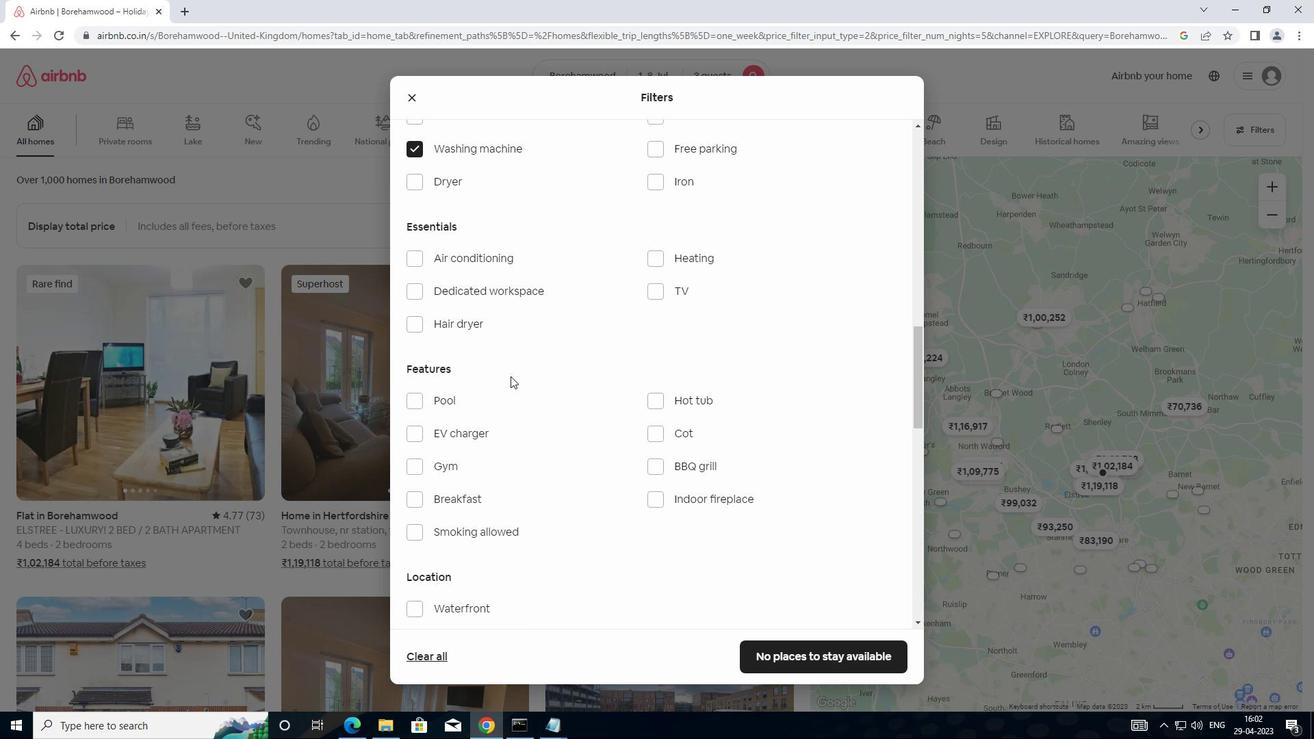 
Action: Mouse scrolled (512, 376) with delta (0, 0)
Screenshot: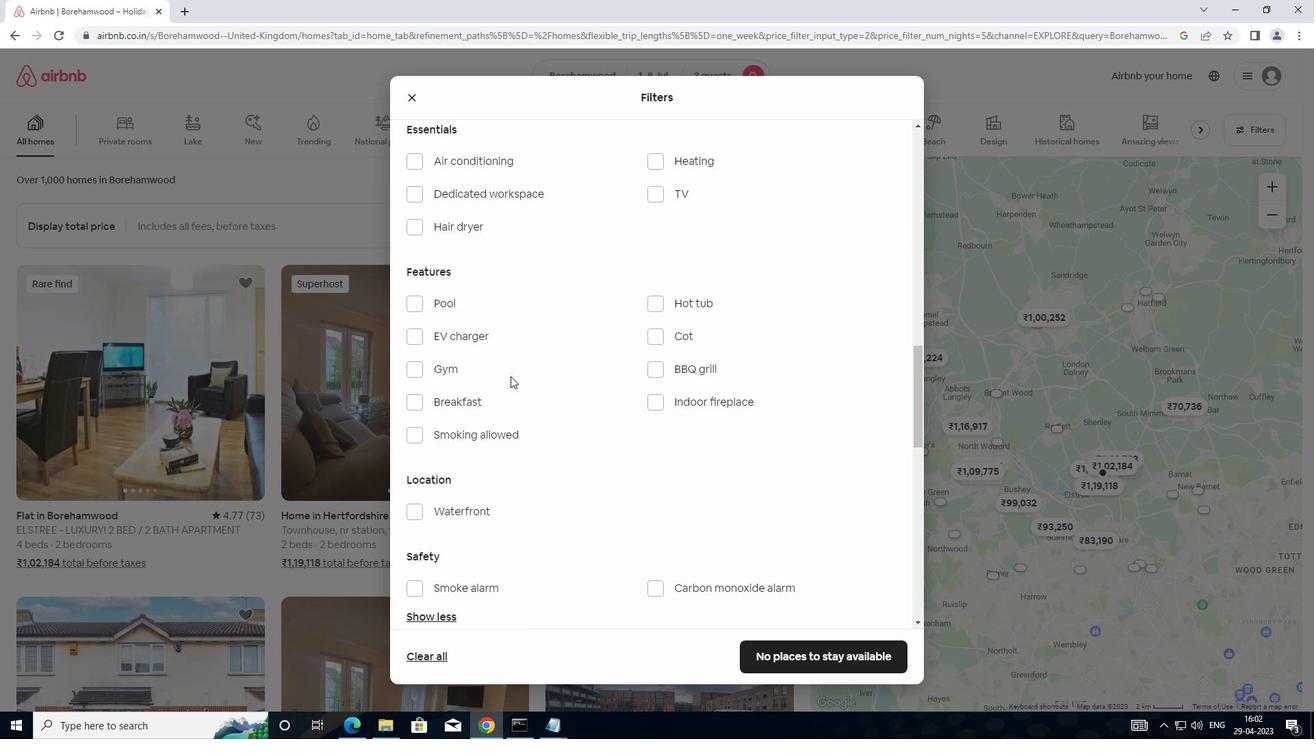 
Action: Mouse scrolled (512, 376) with delta (0, 0)
Screenshot: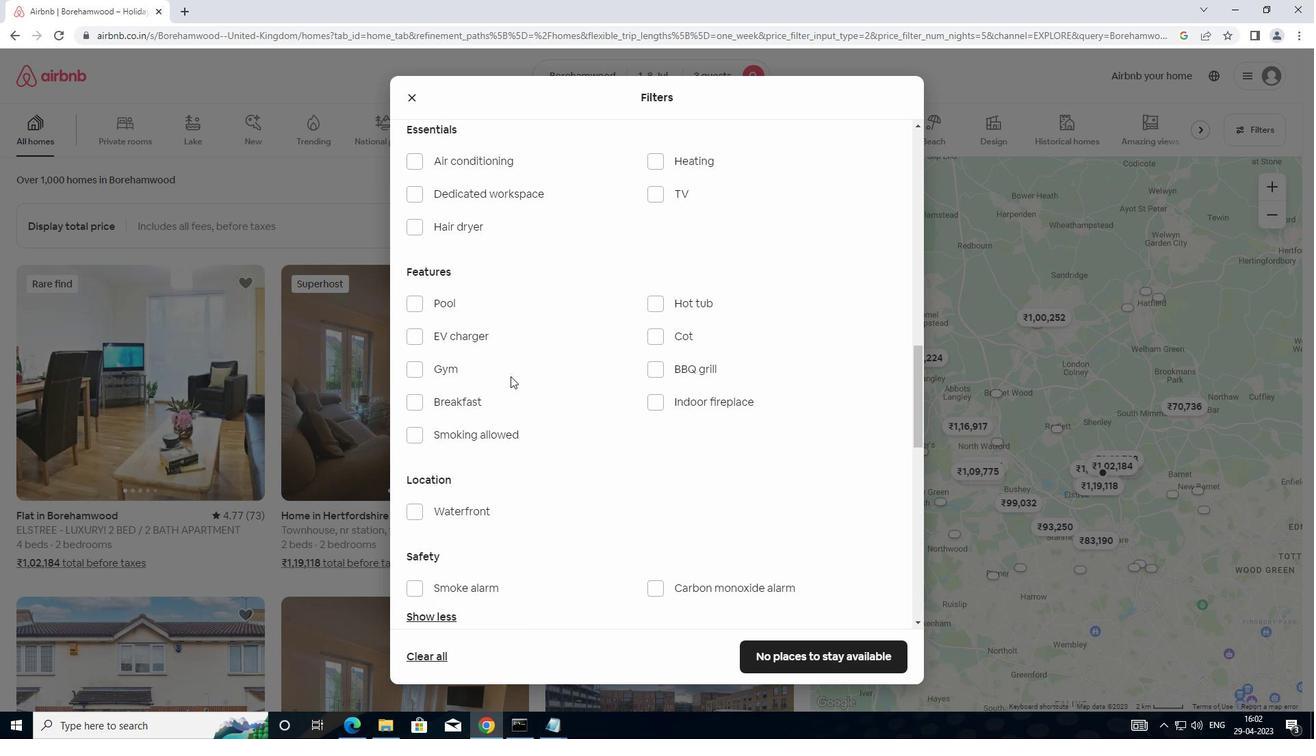 
Action: Mouse moved to (514, 377)
Screenshot: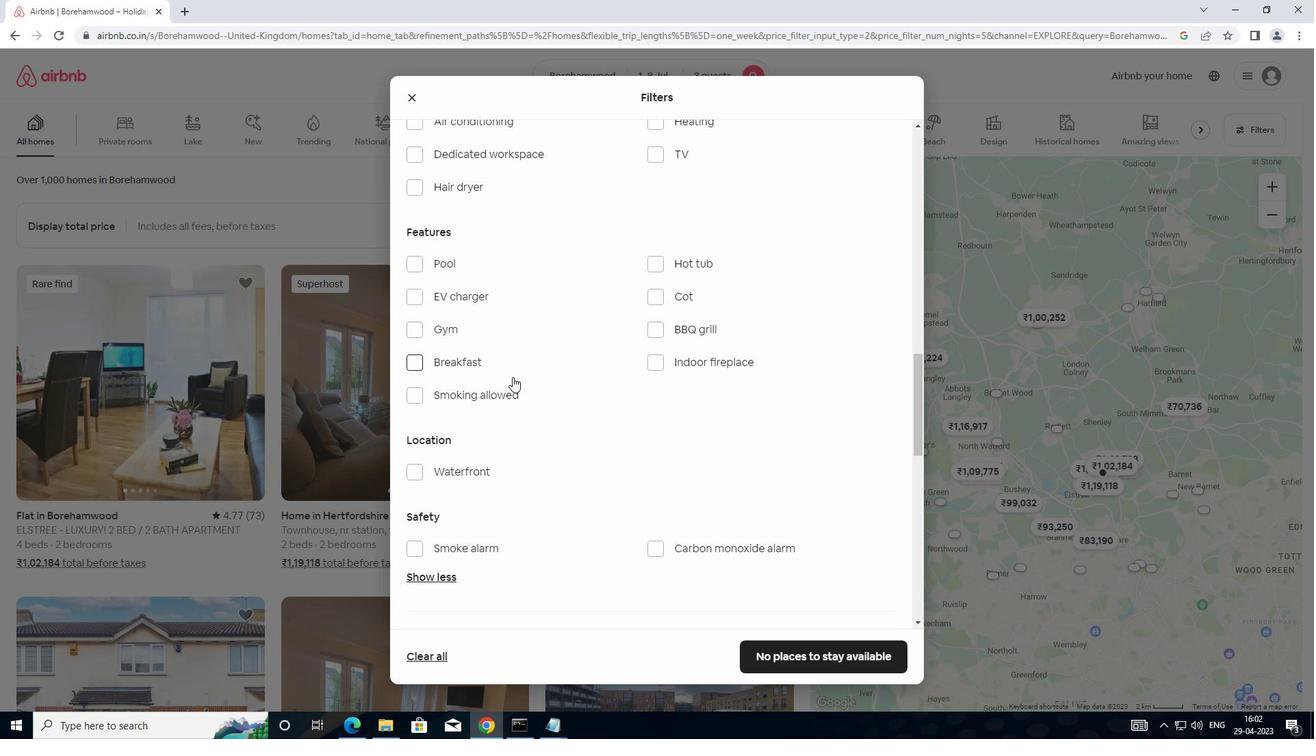 
Action: Mouse scrolled (514, 376) with delta (0, 0)
Screenshot: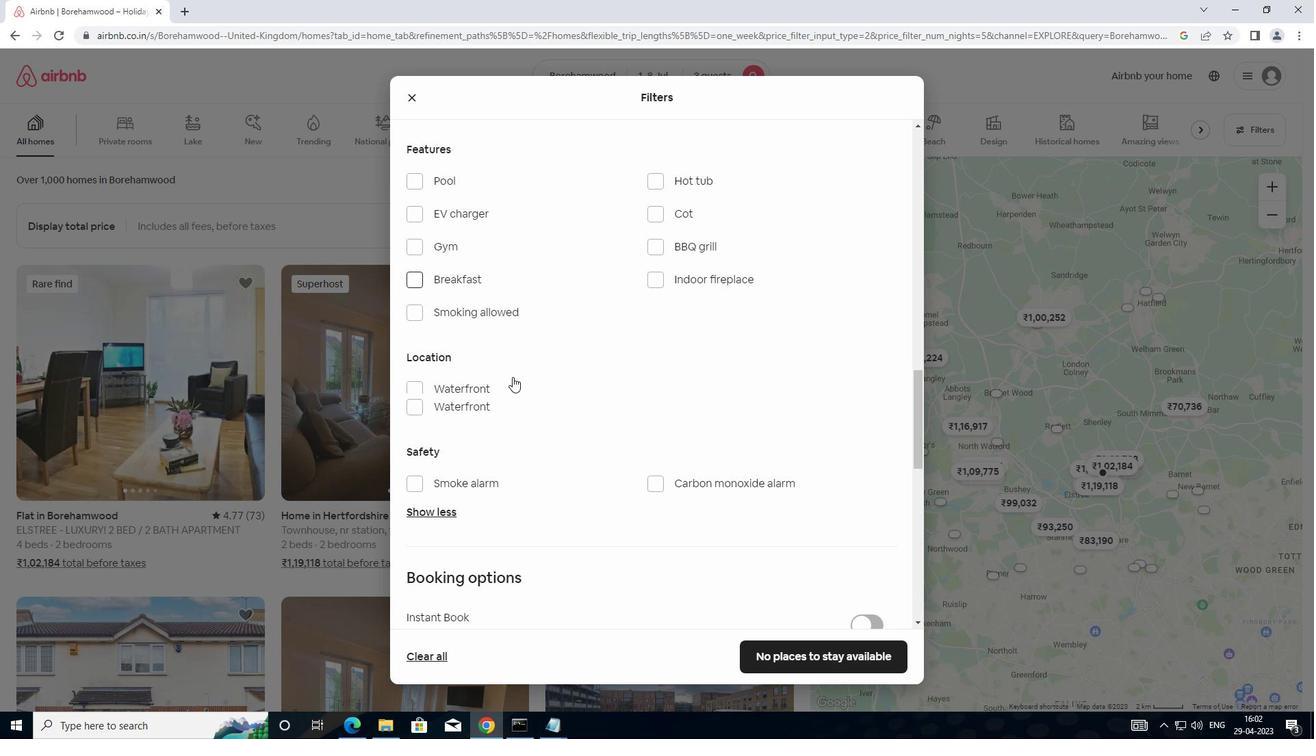 
Action: Mouse scrolled (514, 376) with delta (0, 0)
Screenshot: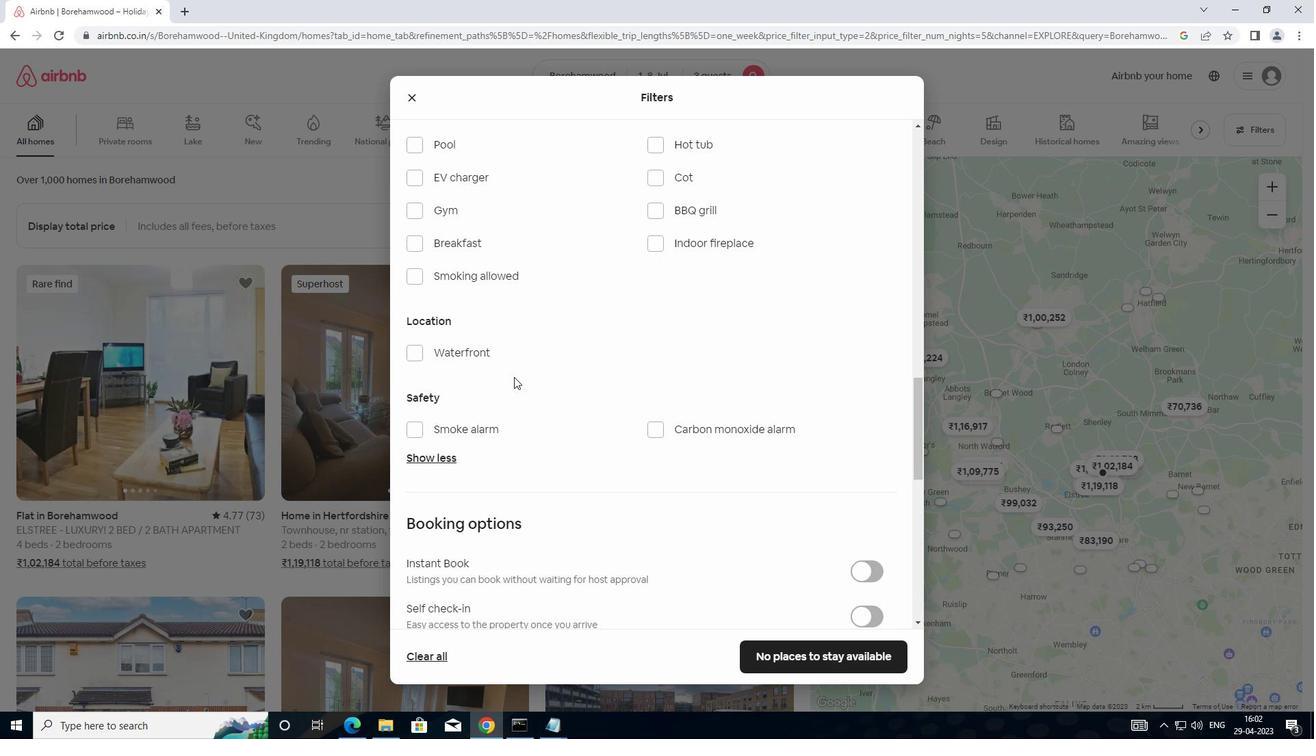 
Action: Mouse scrolled (514, 376) with delta (0, 0)
Screenshot: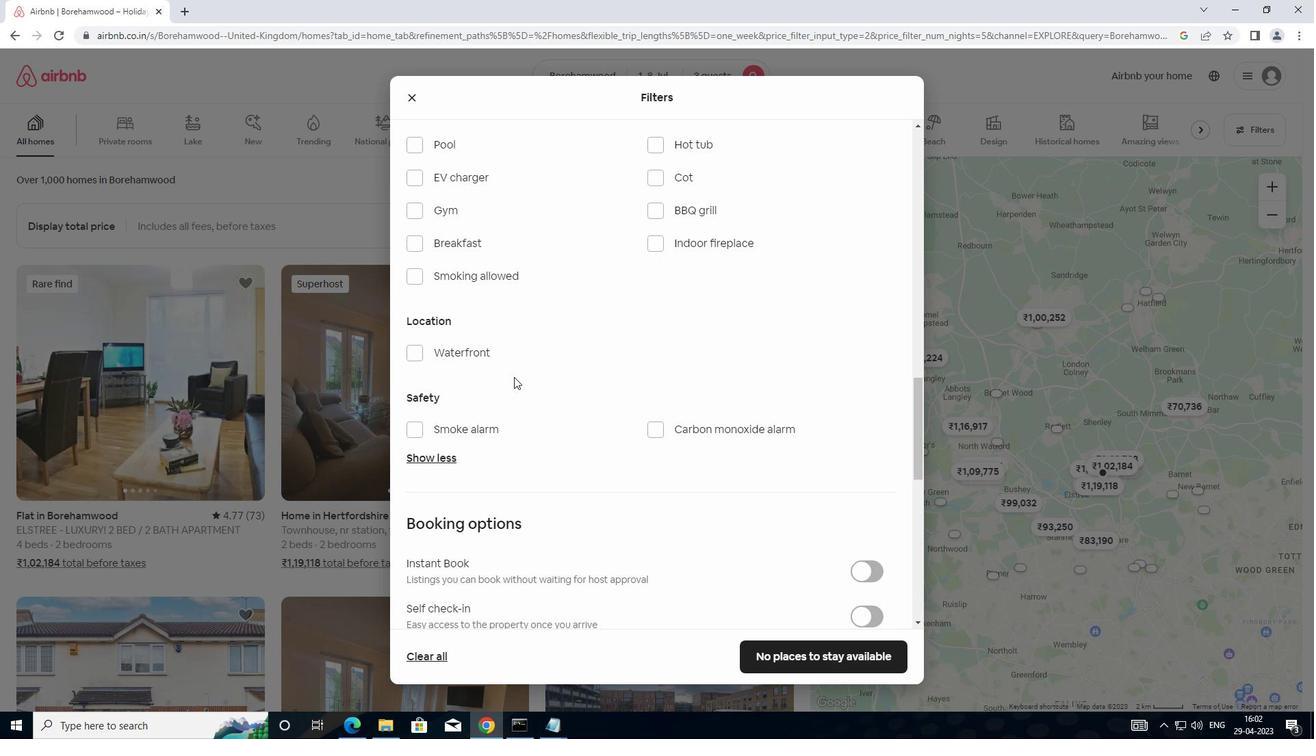 
Action: Mouse moved to (541, 386)
Screenshot: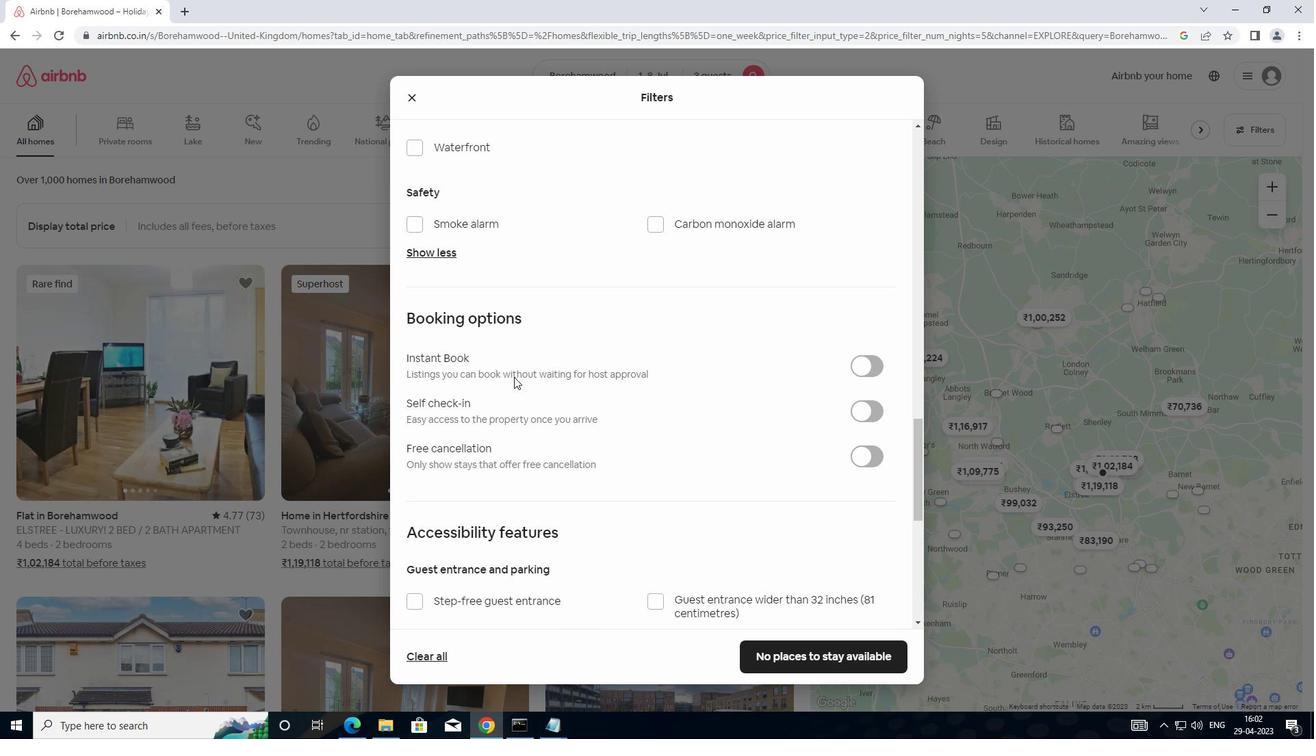 
Action: Mouse scrolled (541, 385) with delta (0, 0)
Screenshot: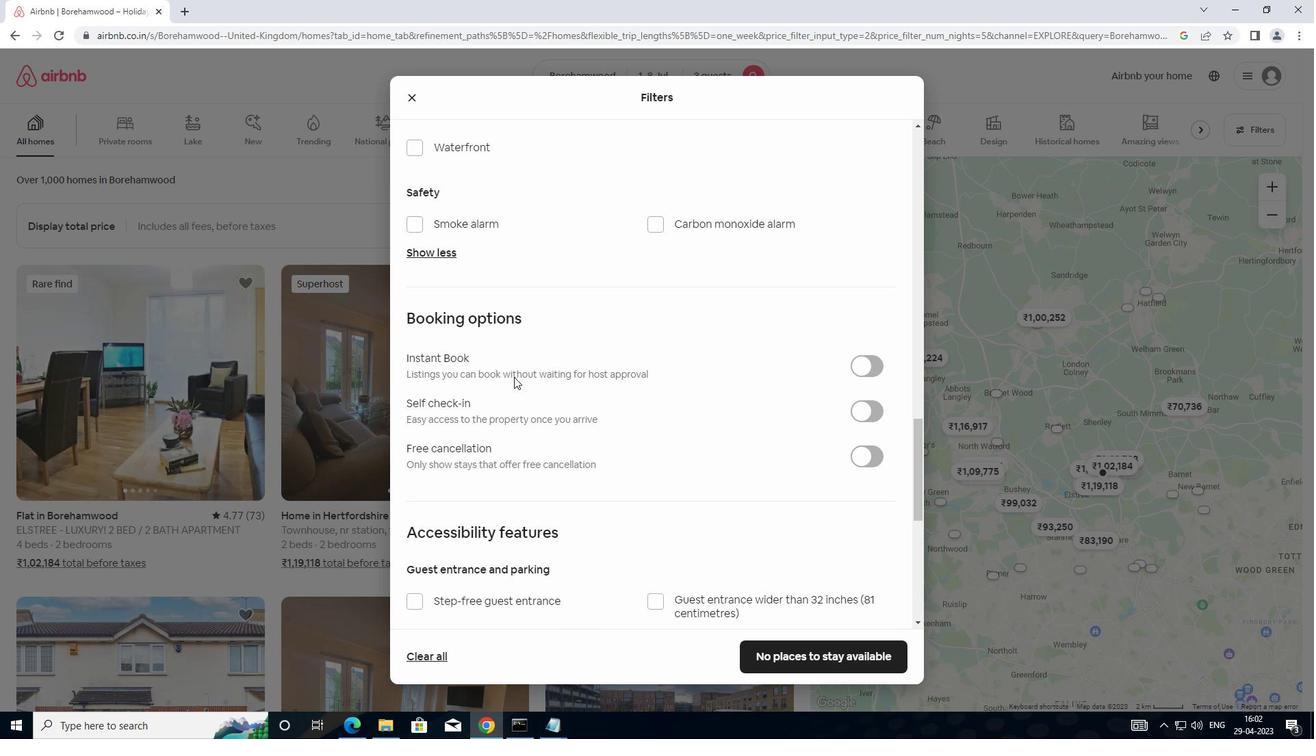
Action: Mouse moved to (871, 347)
Screenshot: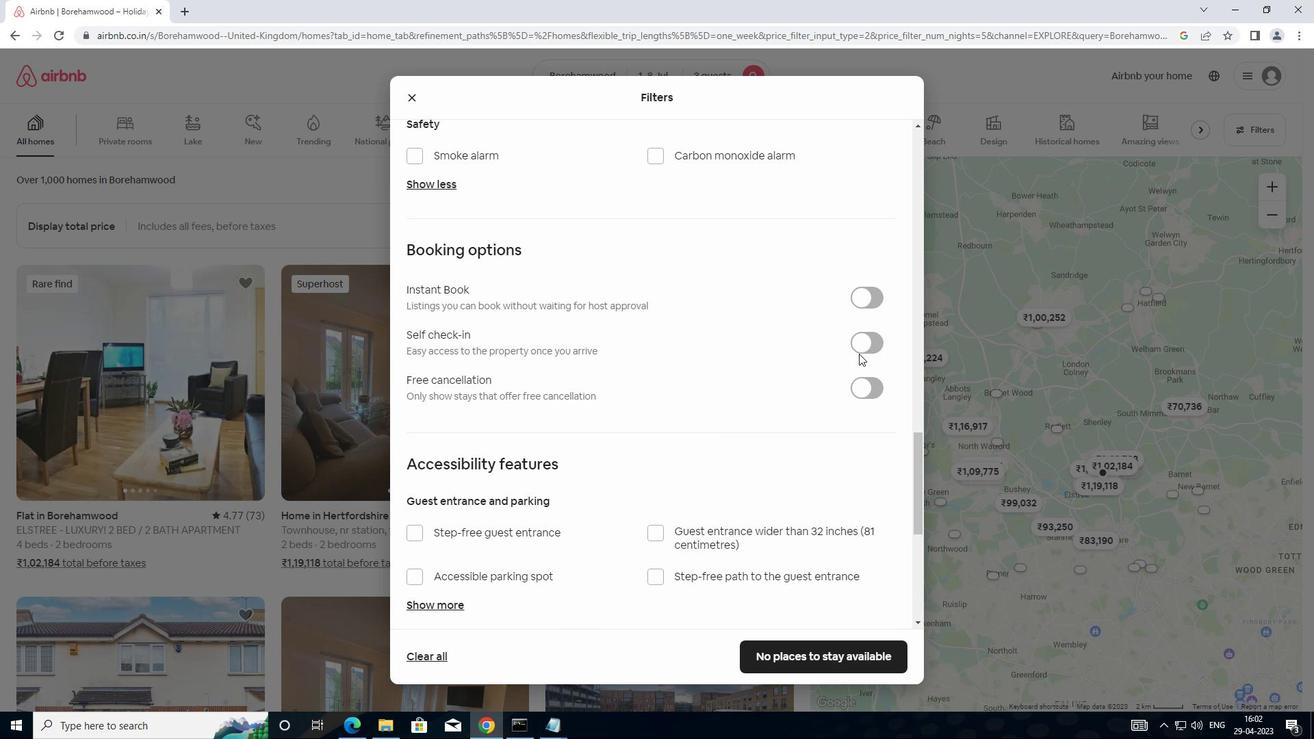 
Action: Mouse pressed left at (871, 347)
Screenshot: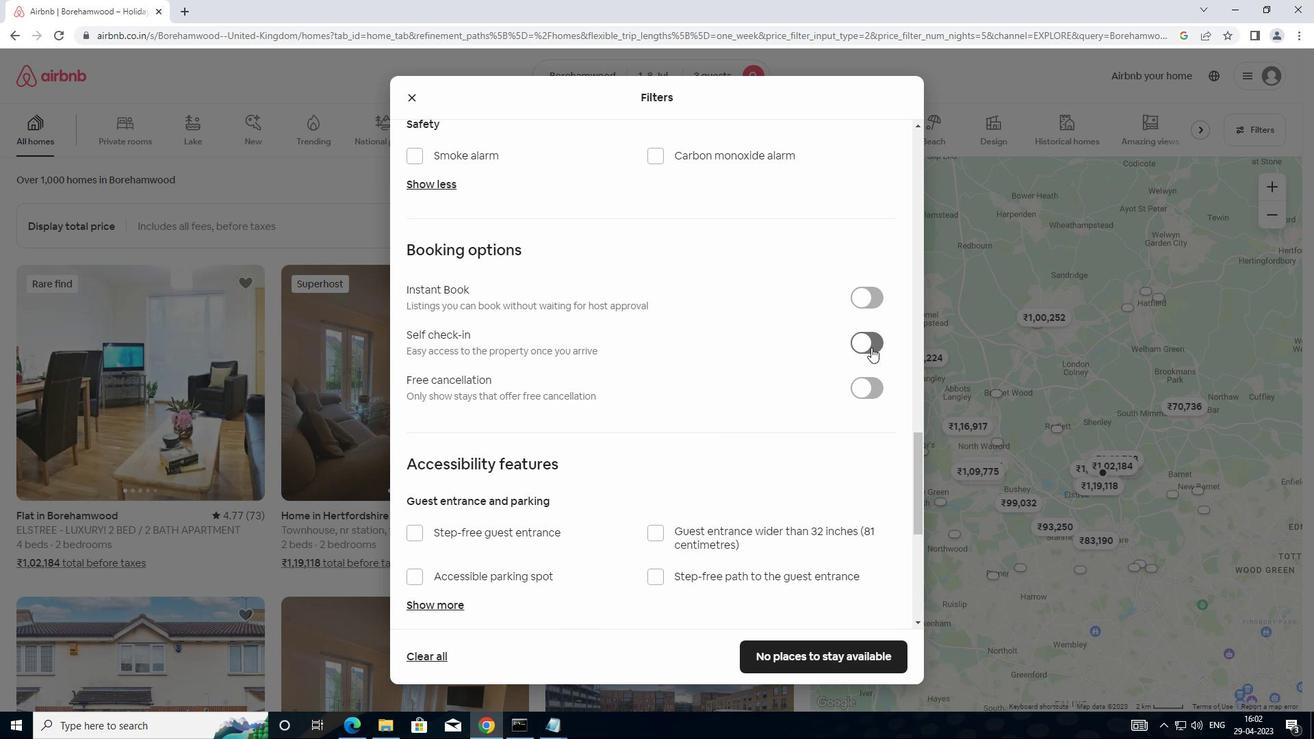 
Action: Mouse moved to (700, 484)
Screenshot: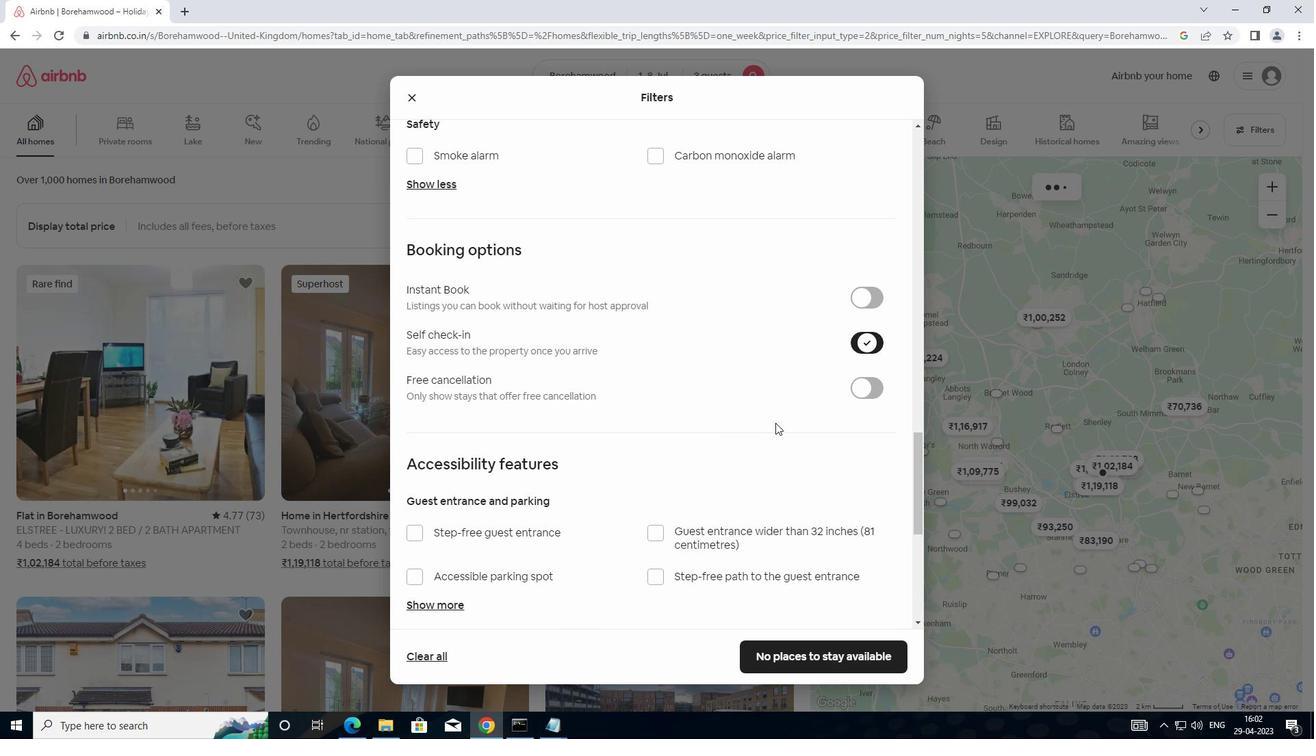 
Action: Mouse scrolled (700, 483) with delta (0, 0)
Screenshot: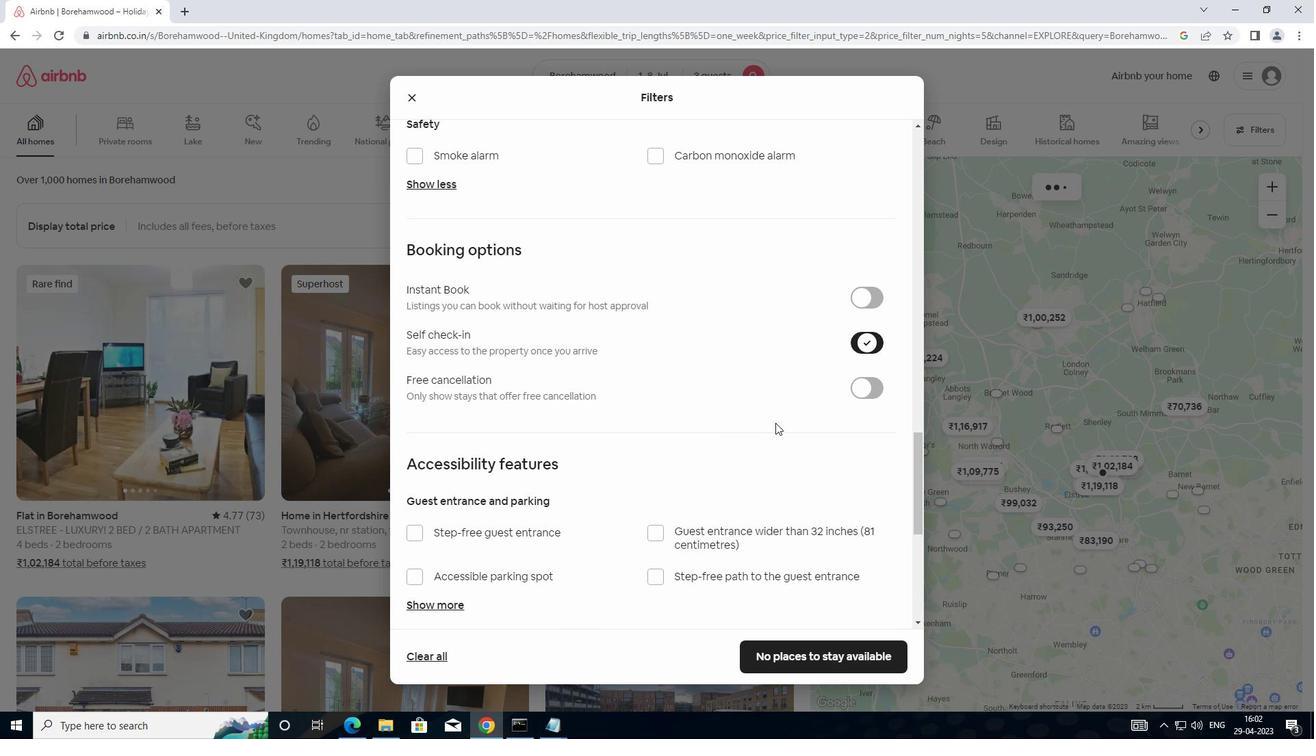 
Action: Mouse moved to (689, 494)
Screenshot: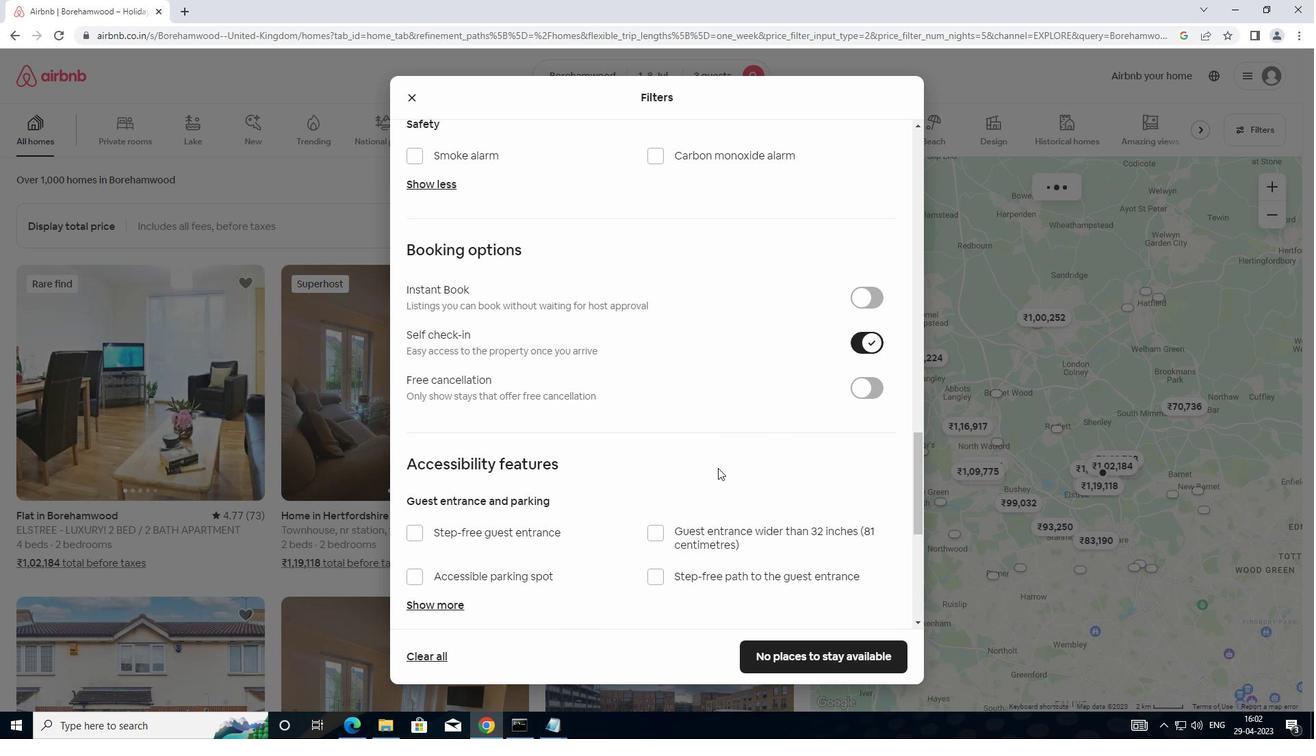 
Action: Mouse scrolled (689, 493) with delta (0, 0)
Screenshot: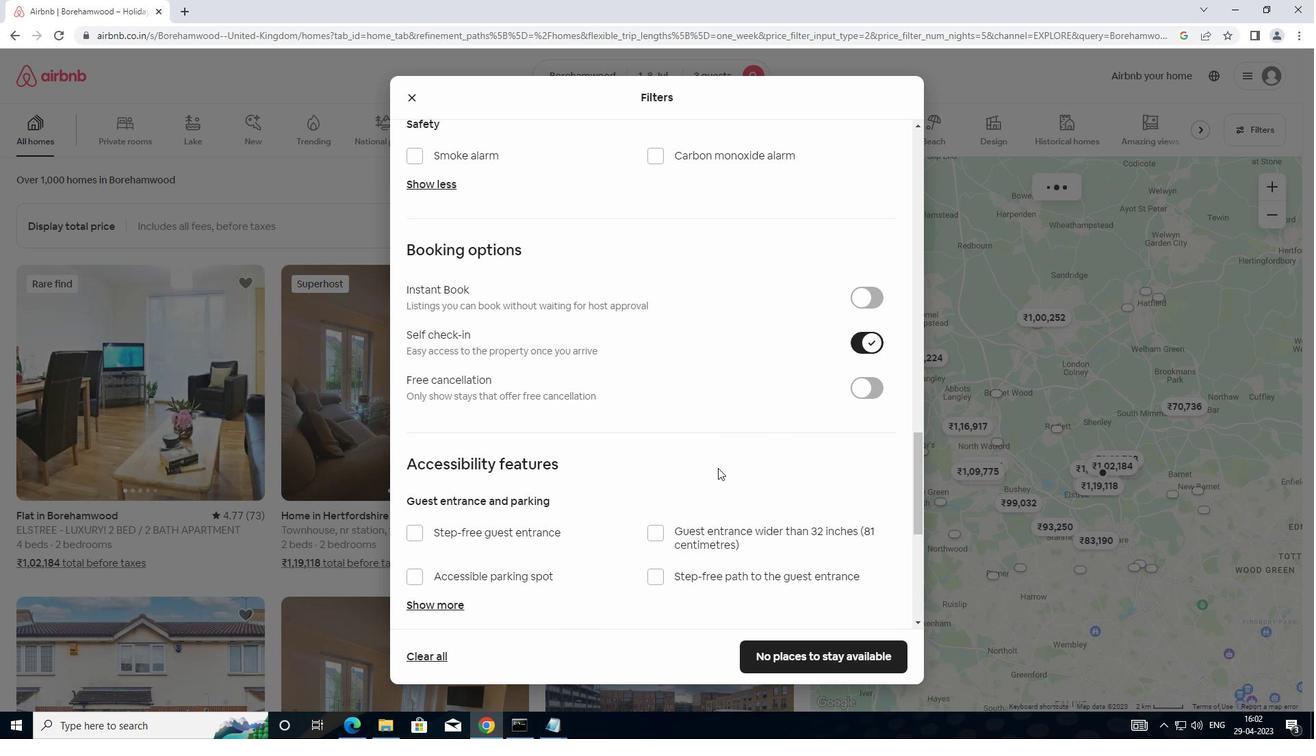 
Action: Mouse moved to (686, 497)
Screenshot: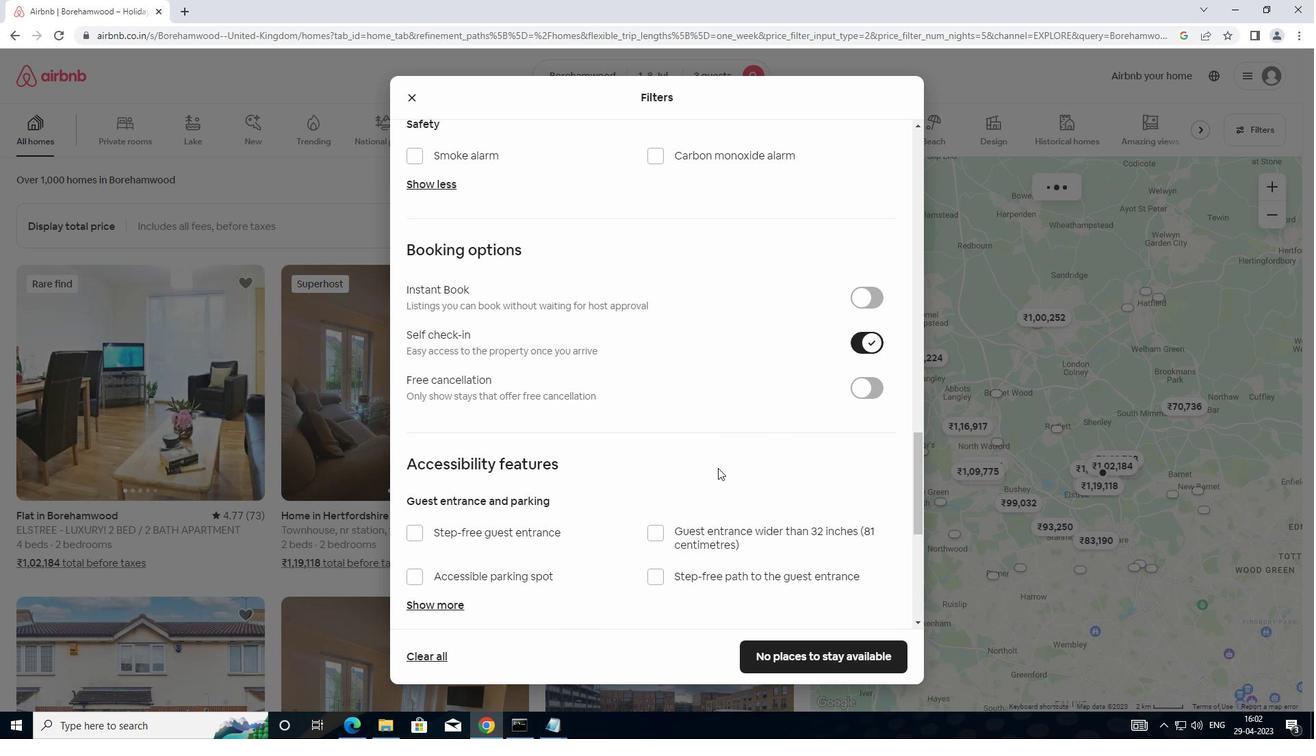 
Action: Mouse scrolled (686, 496) with delta (0, 0)
Screenshot: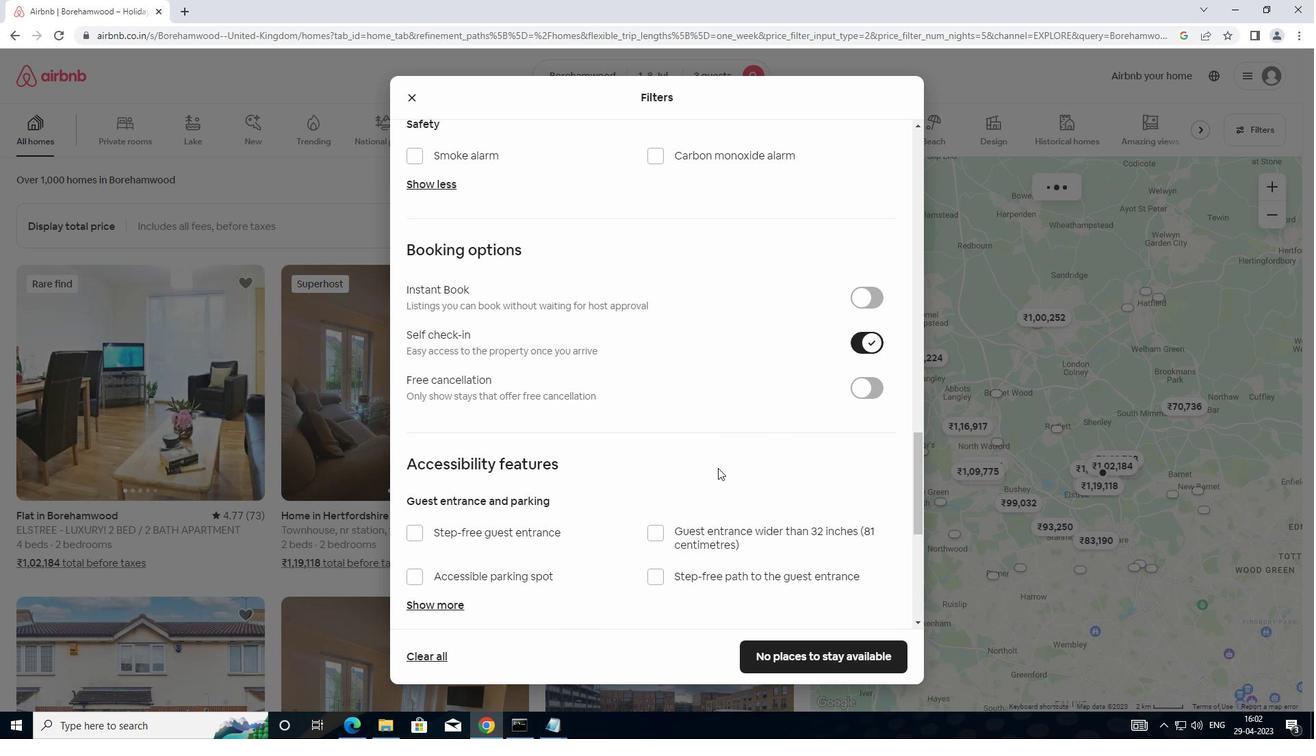 
Action: Mouse moved to (682, 501)
Screenshot: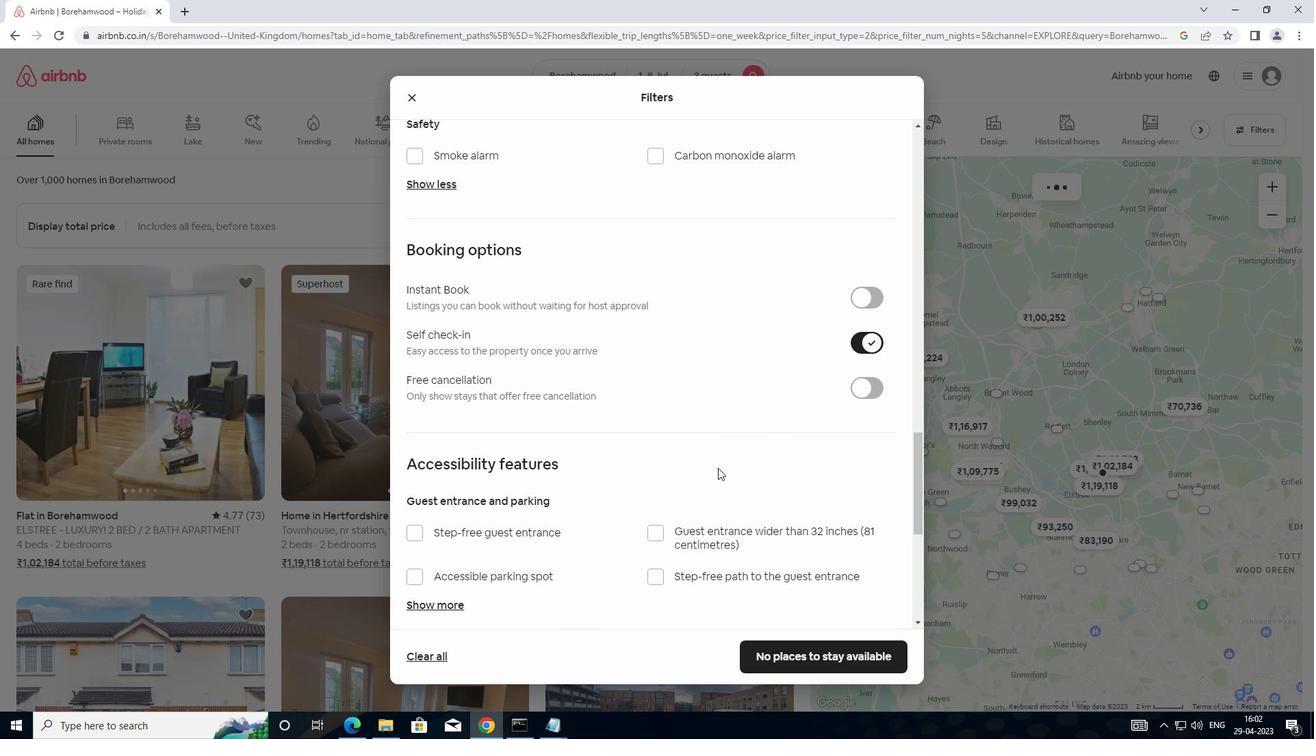 
Action: Mouse scrolled (682, 500) with delta (0, 0)
Screenshot: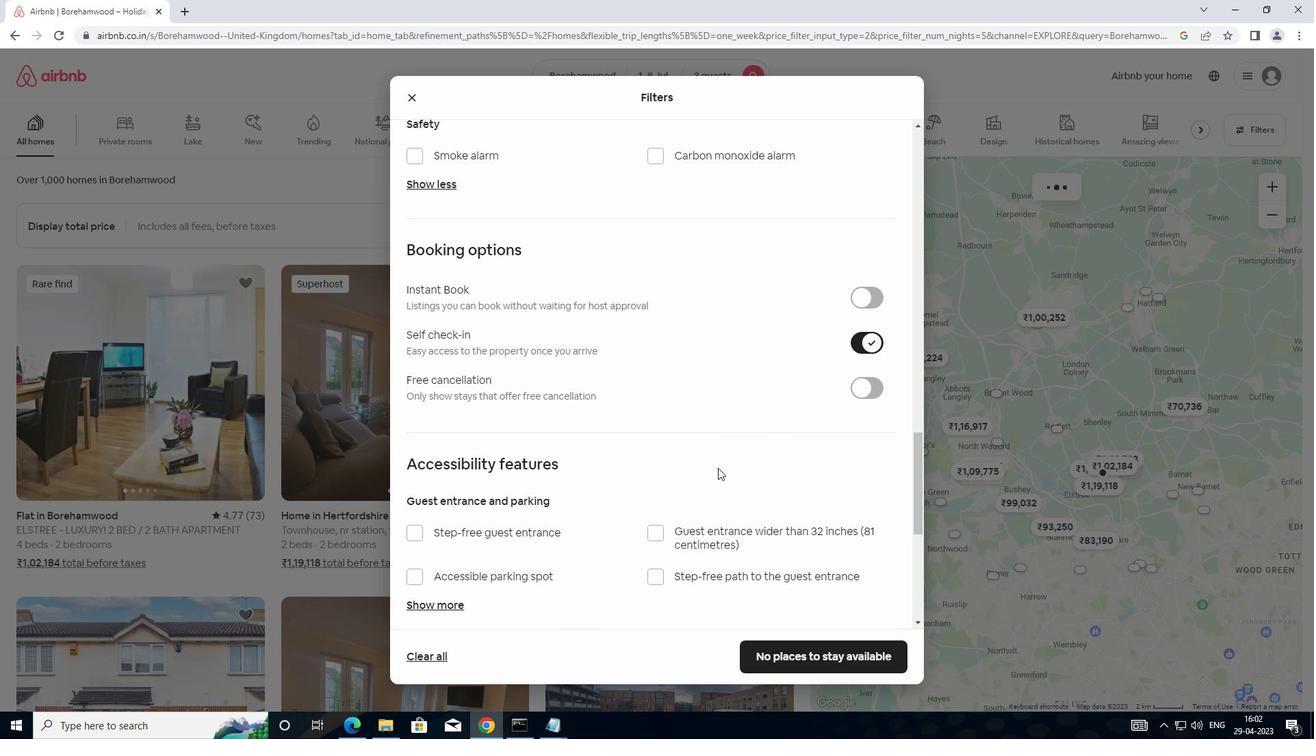 
Action: Mouse moved to (661, 512)
Screenshot: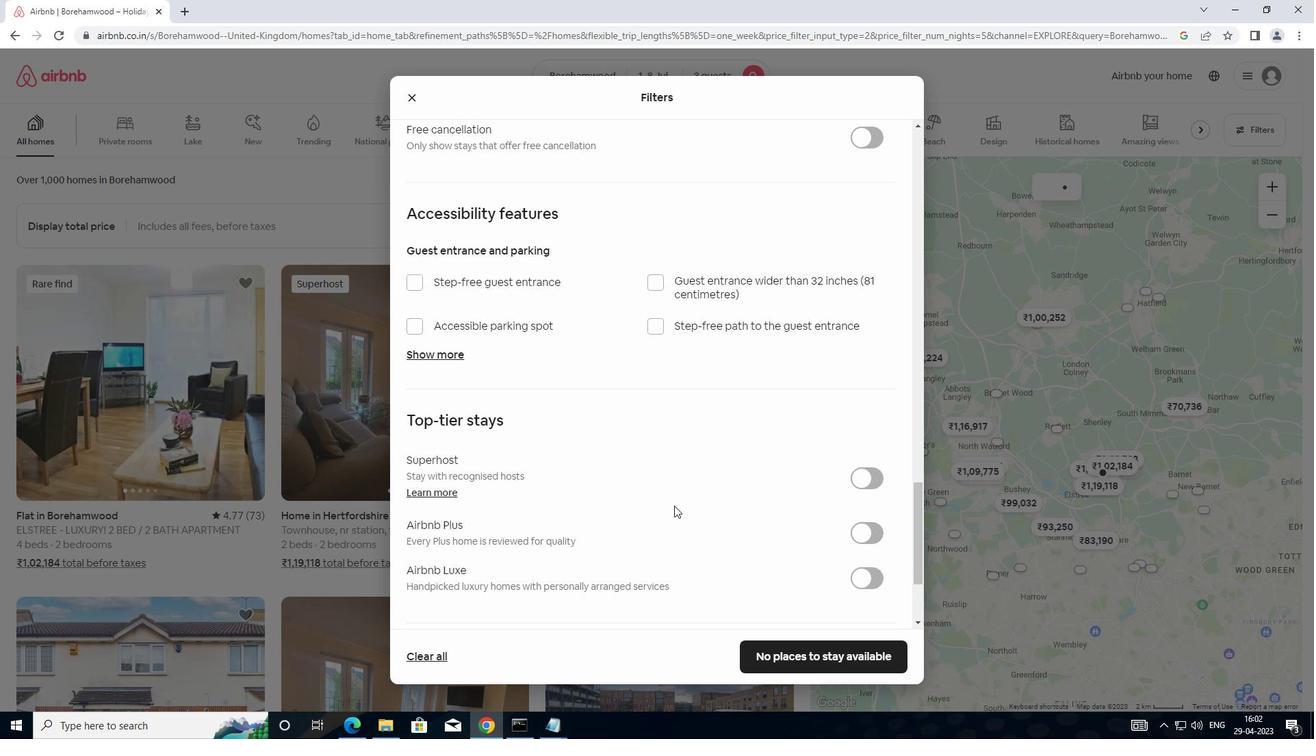 
Action: Mouse scrolled (661, 511) with delta (0, 0)
Screenshot: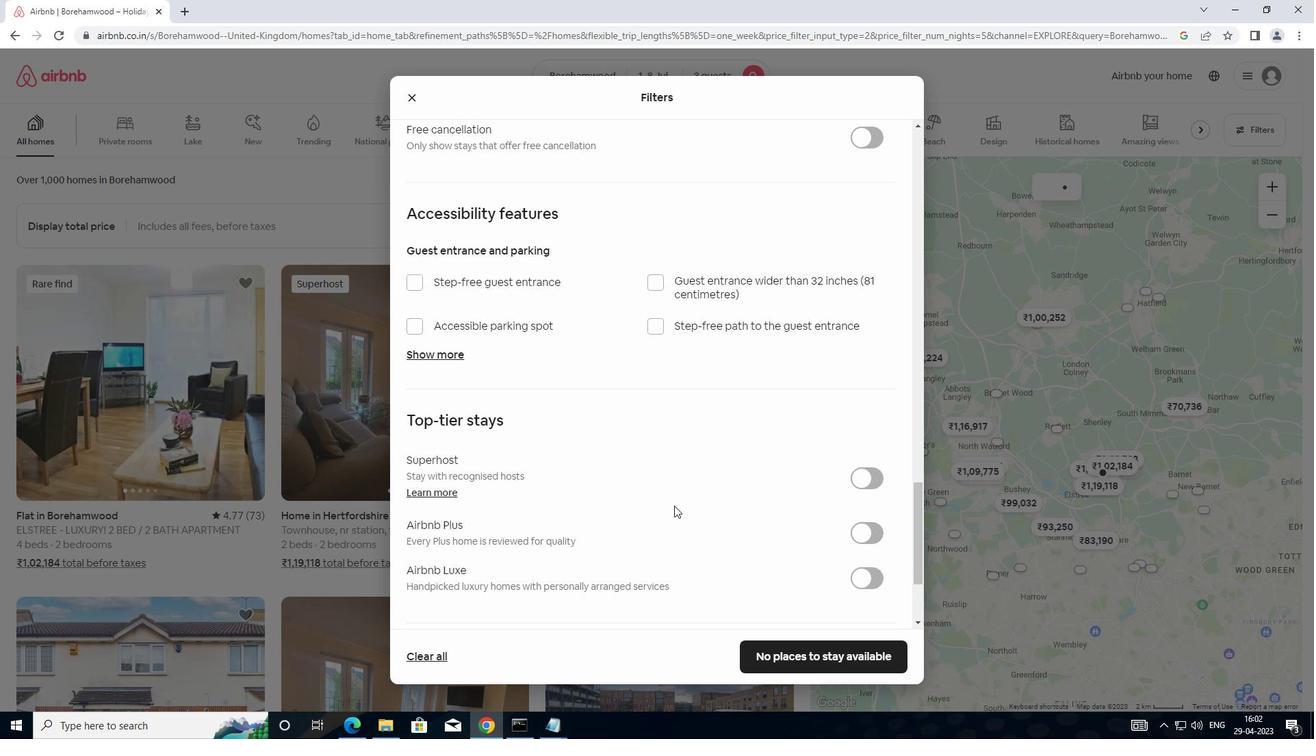 
Action: Mouse moved to (647, 522)
Screenshot: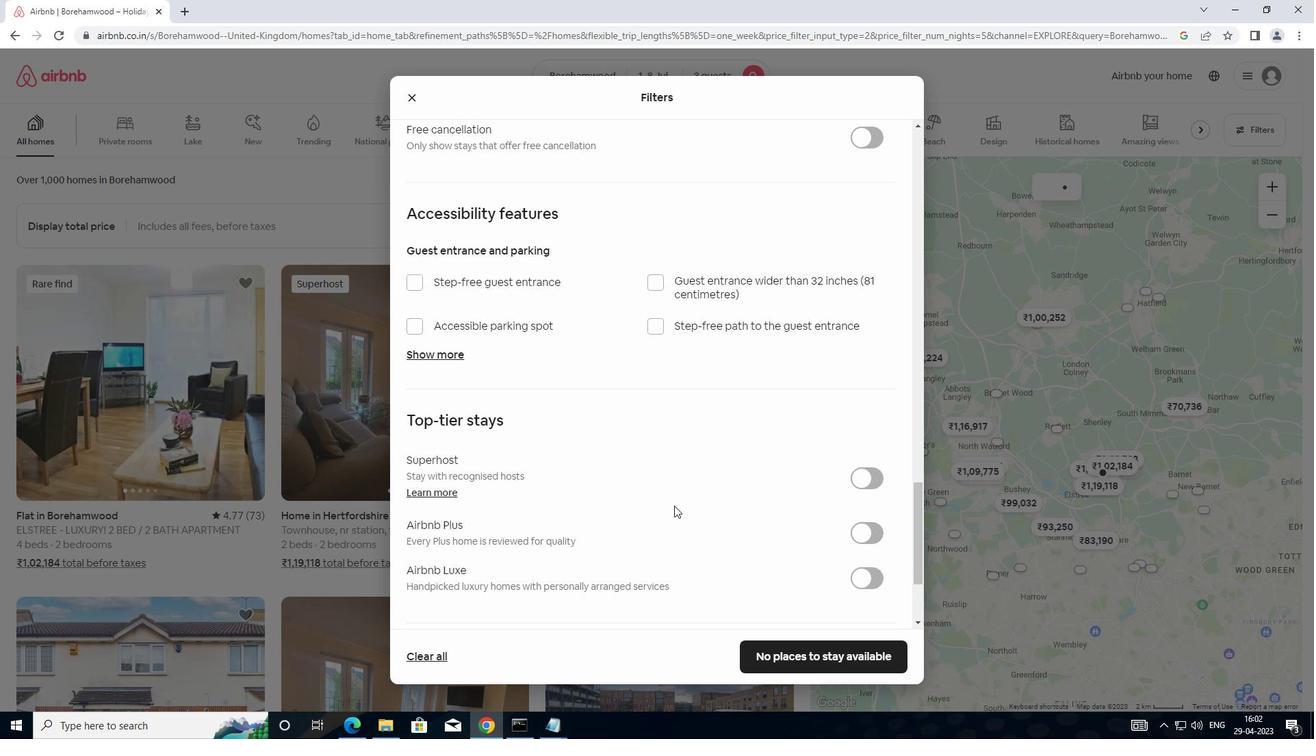 
Action: Mouse scrolled (647, 521) with delta (0, 0)
Screenshot: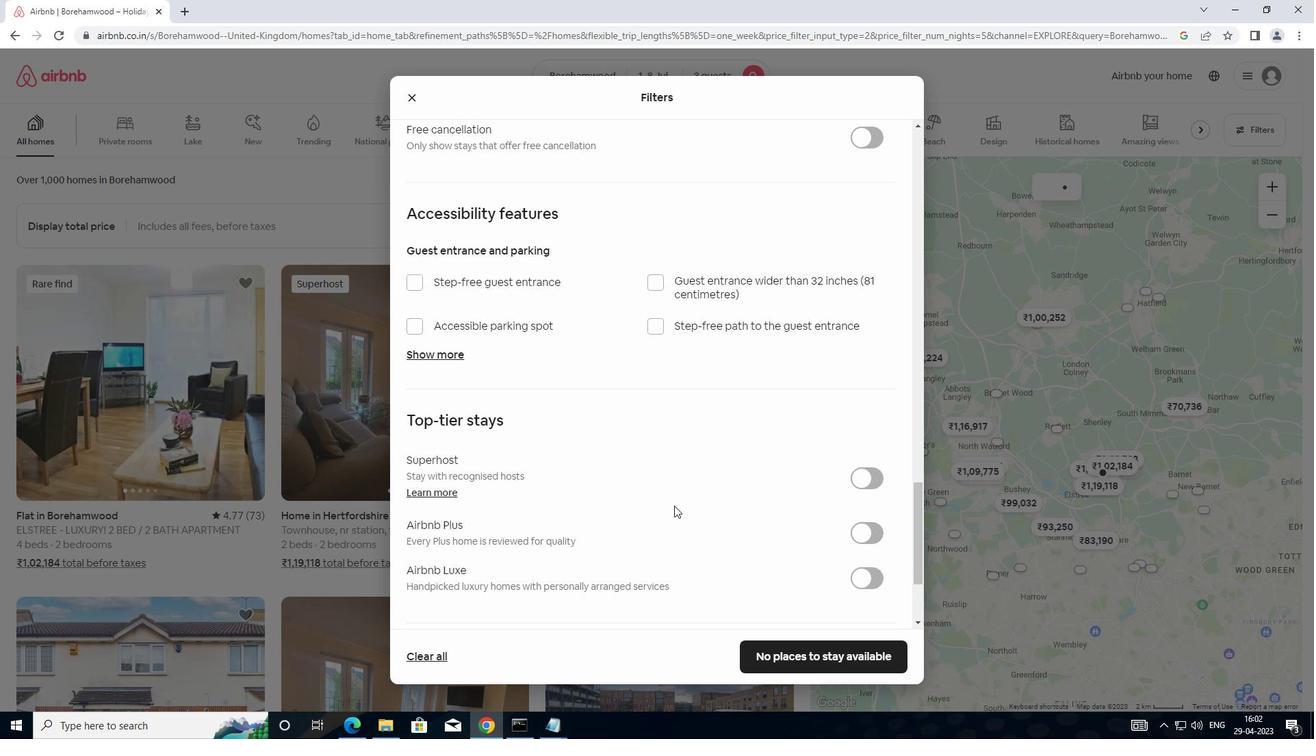 
Action: Mouse moved to (643, 528)
Screenshot: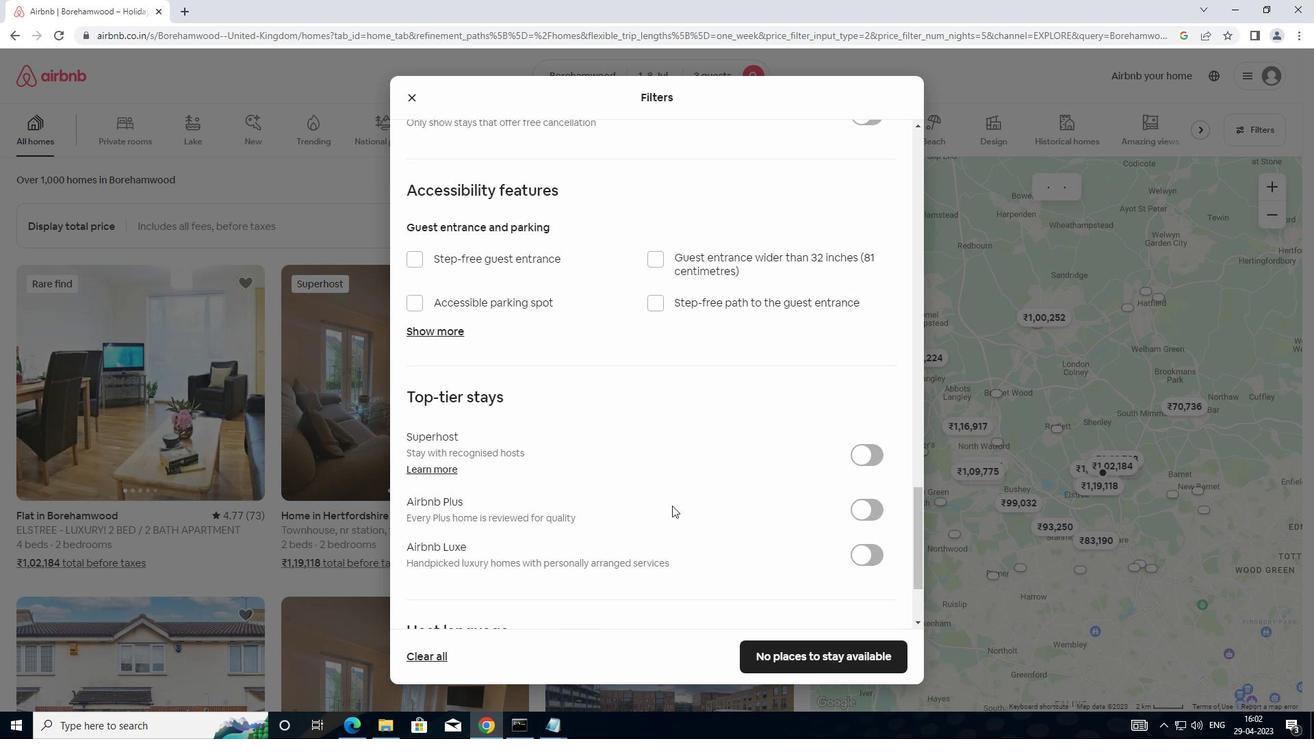 
Action: Mouse scrolled (643, 528) with delta (0, 0)
Screenshot: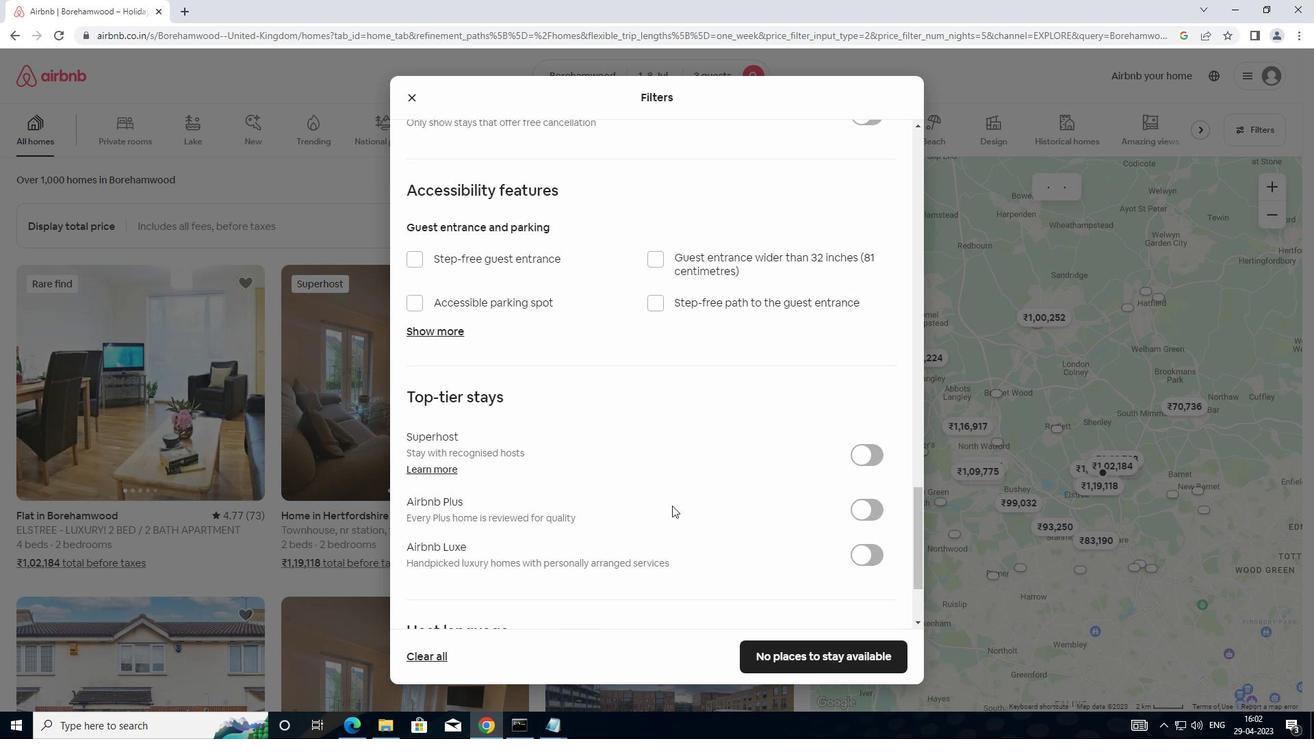
Action: Mouse moved to (636, 536)
Screenshot: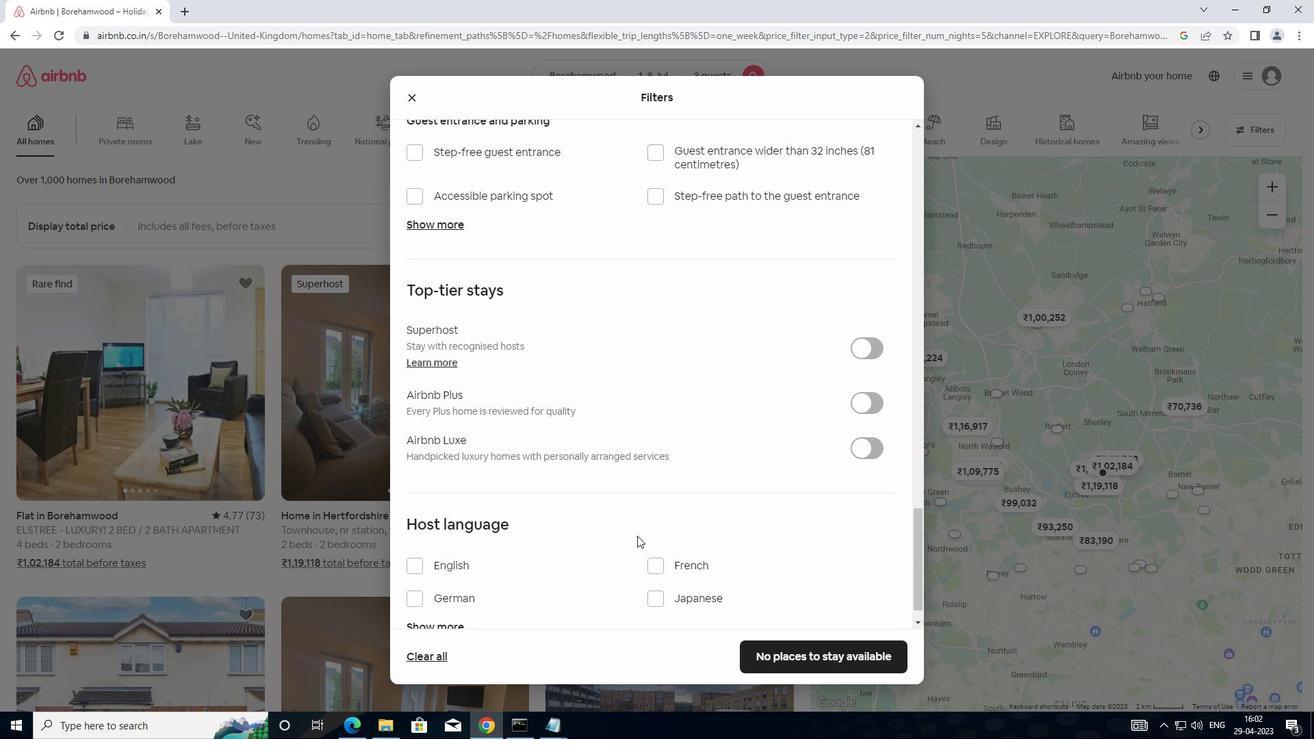 
Action: Mouse scrolled (636, 535) with delta (0, 0)
Screenshot: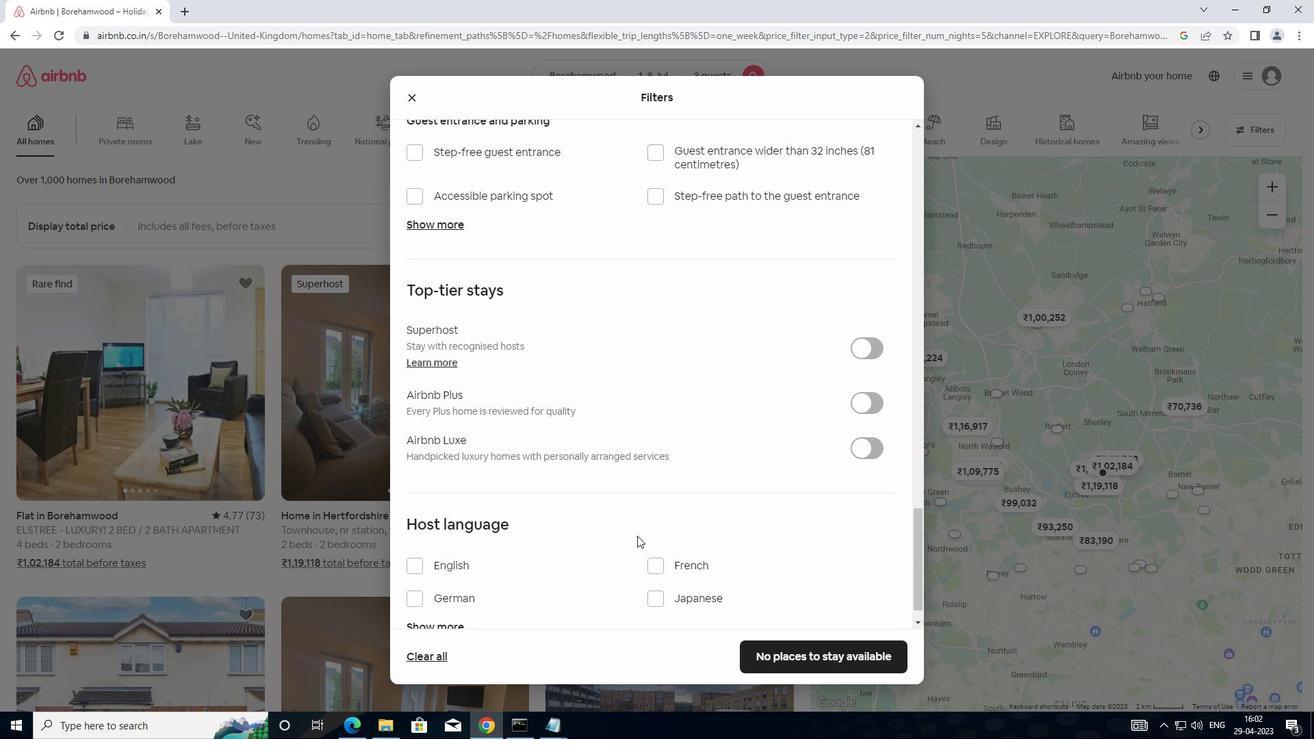 
Action: Mouse moved to (636, 538)
Screenshot: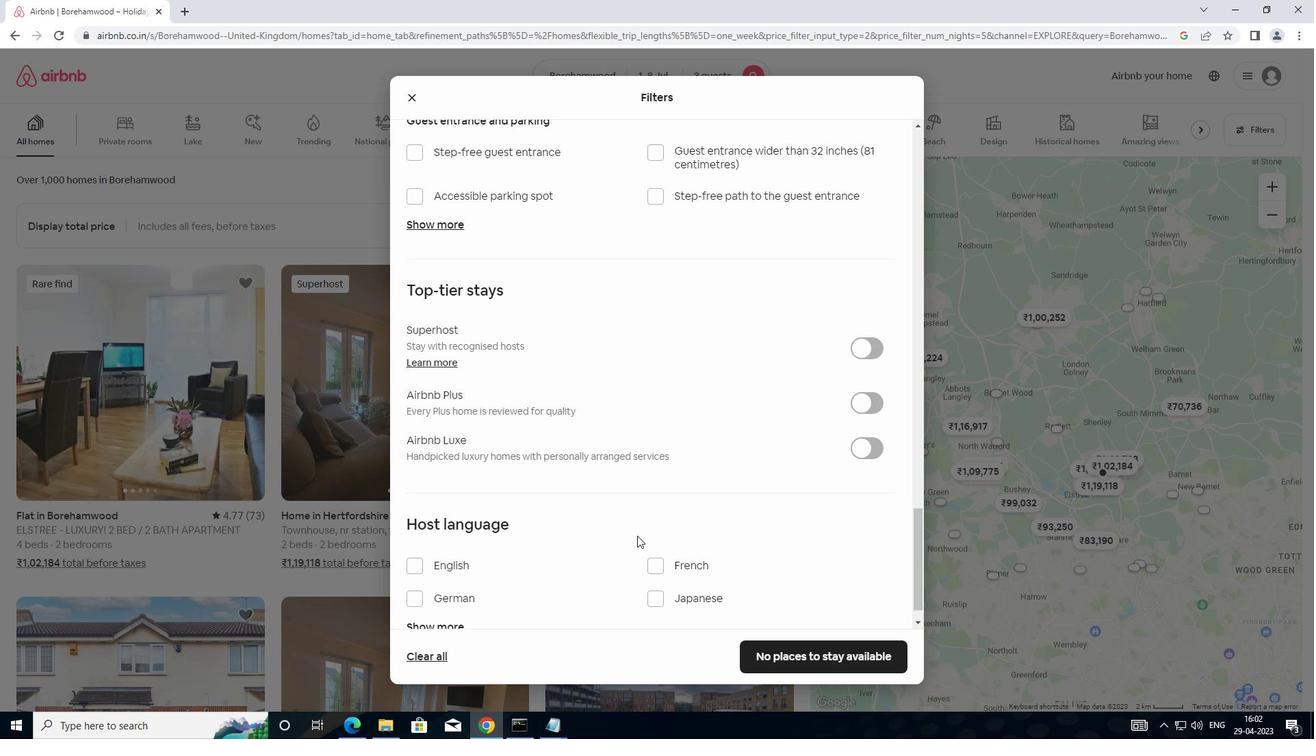 
Action: Mouse scrolled (636, 537) with delta (0, 0)
Screenshot: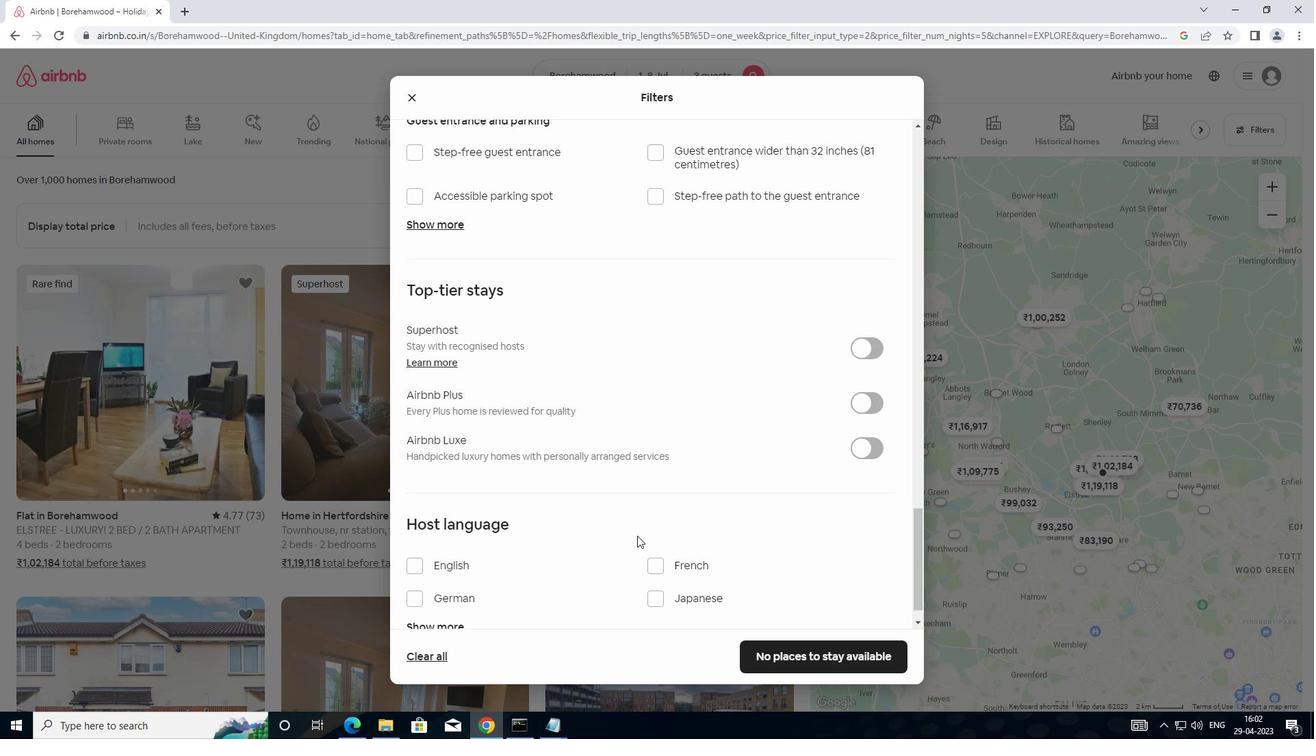 
Action: Mouse moved to (636, 540)
Screenshot: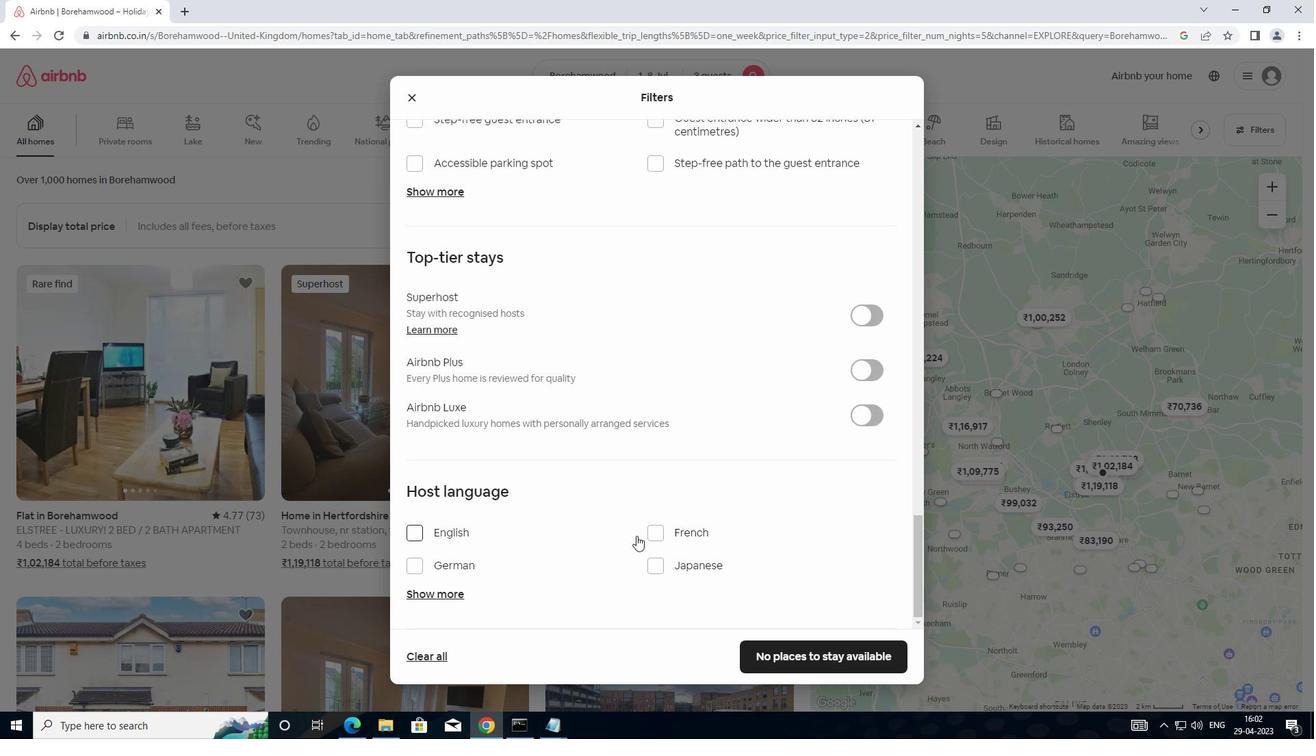 
Action: Mouse scrolled (636, 539) with delta (0, 0)
Screenshot: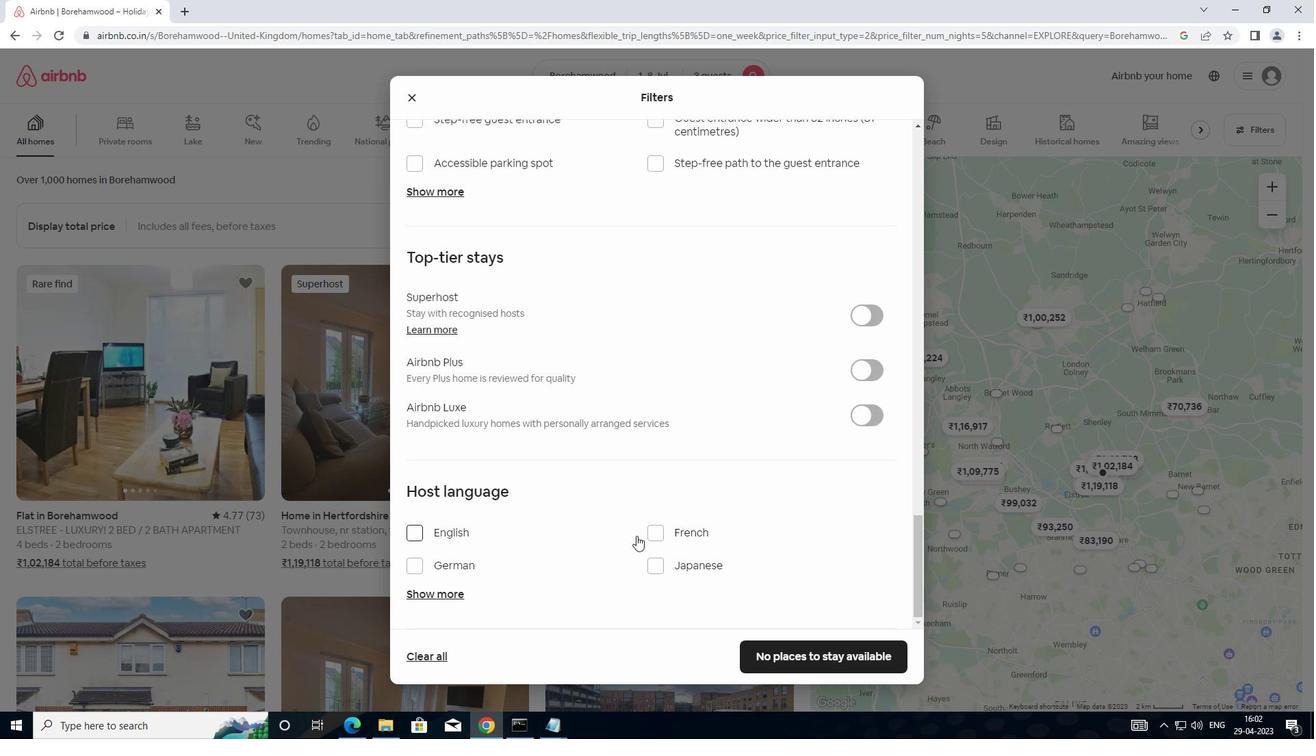 
Action: Mouse moved to (437, 540)
Screenshot: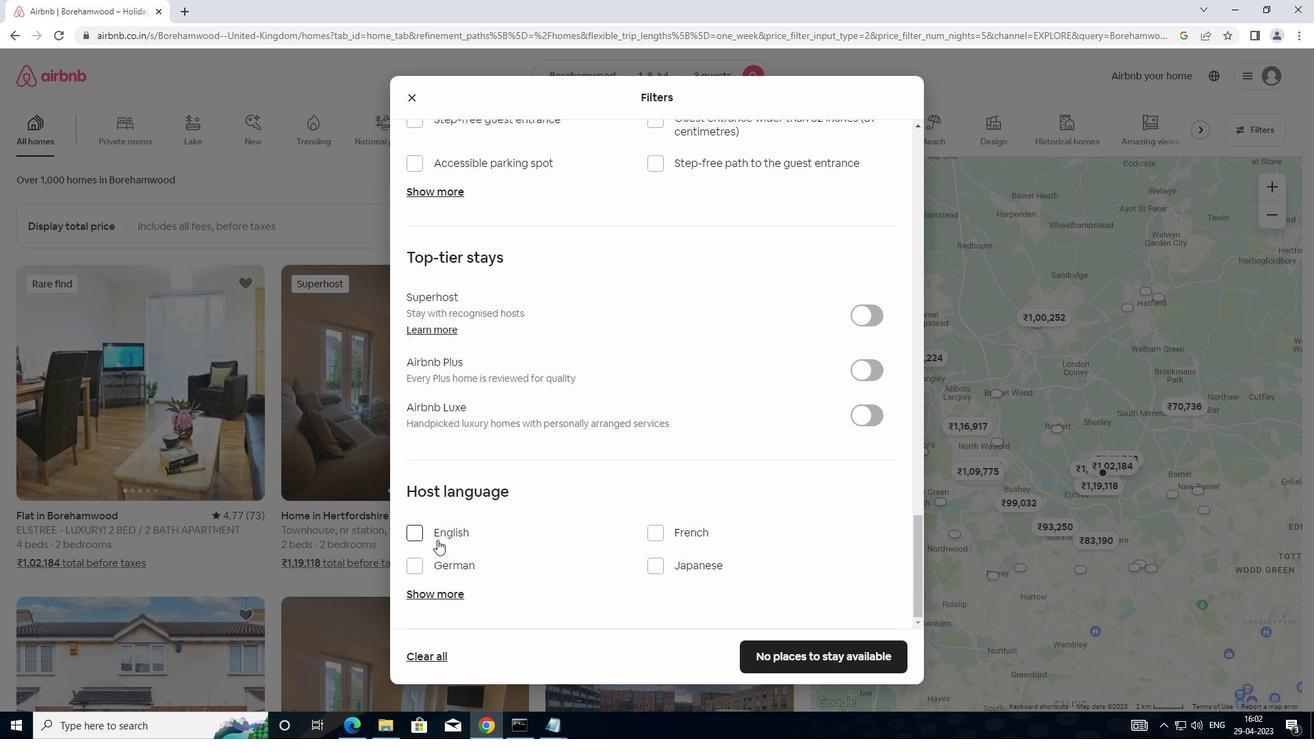 
Action: Mouse pressed left at (437, 540)
Screenshot: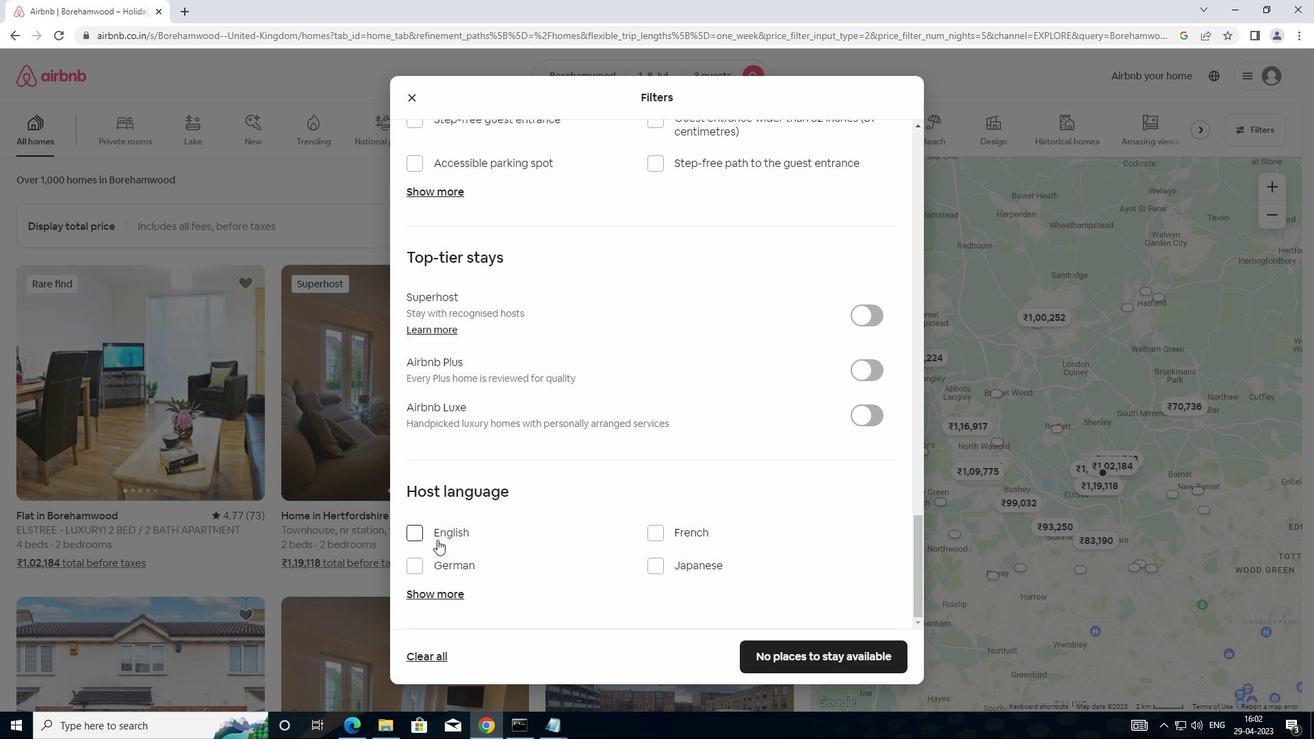 
Action: Mouse moved to (816, 658)
Screenshot: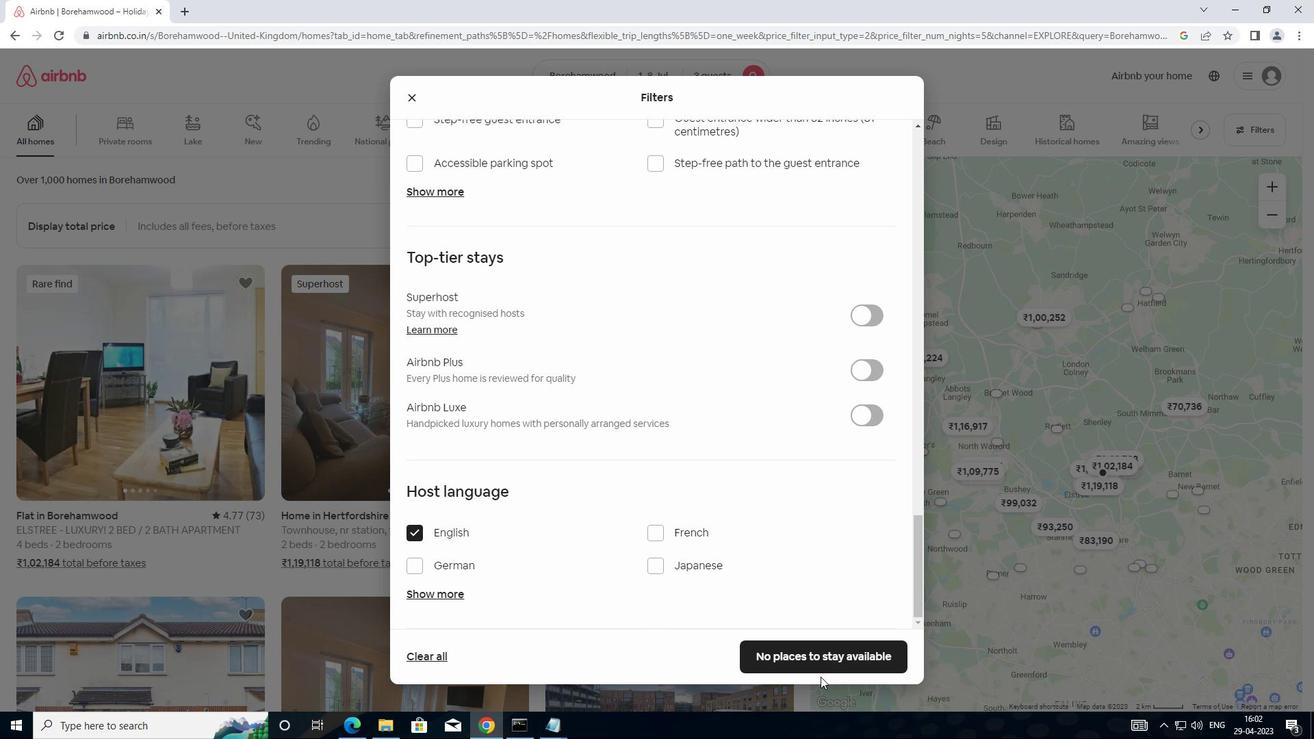 
Action: Mouse pressed left at (816, 658)
Screenshot: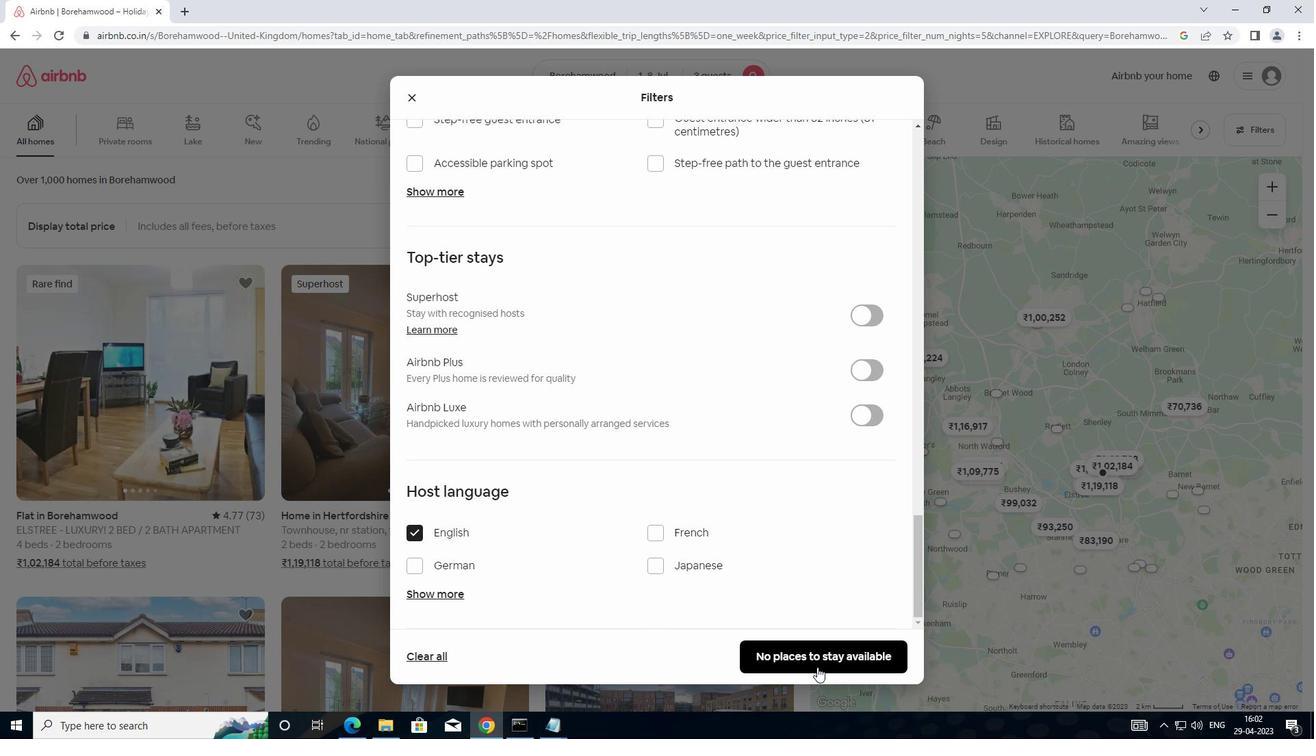 
Action: Mouse moved to (823, 656)
Screenshot: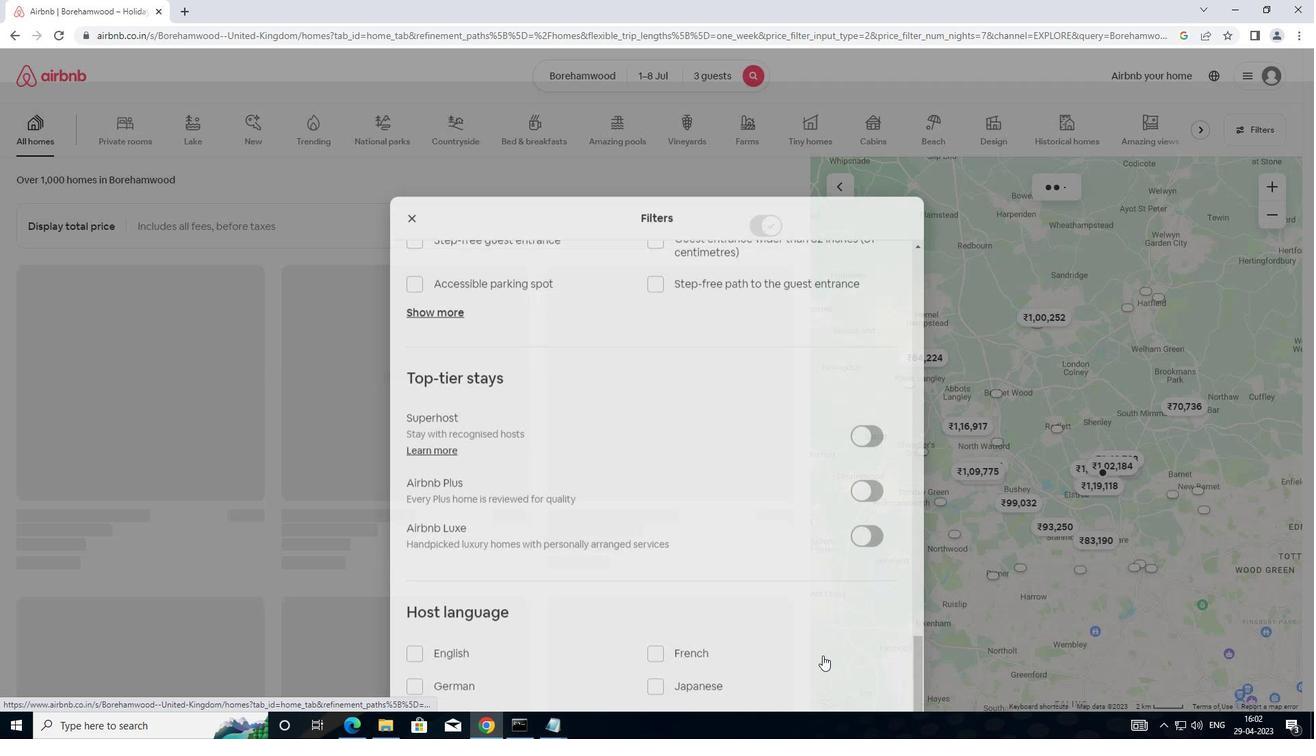 
